 Task: Find connections with filter location Bedelē with filter topic #creativitywith filter profile language German with filter current company Schindler India with filter school Careers for Engineering Students with filter industry Skiing Facilities with filter service category Content Strategy with filter keywords title Financial Analyst
Action: Mouse moved to (200, 299)
Screenshot: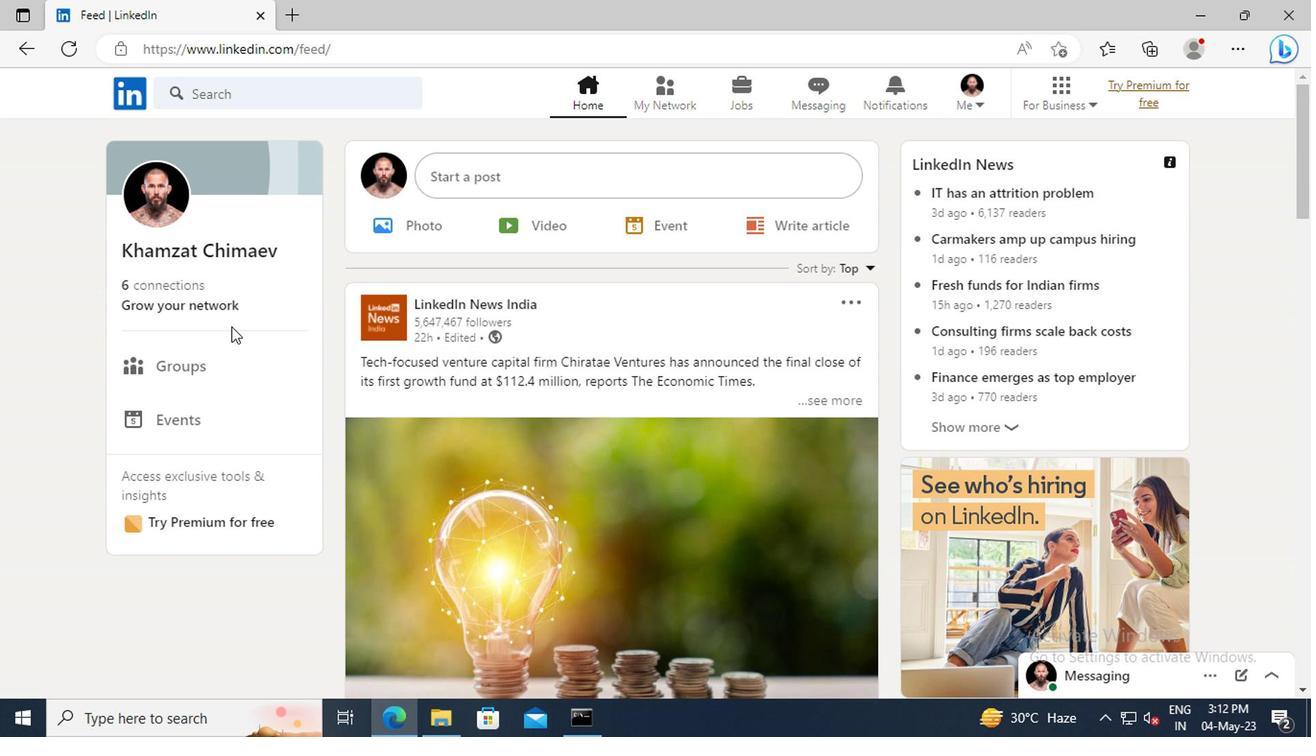 
Action: Mouse pressed left at (200, 299)
Screenshot: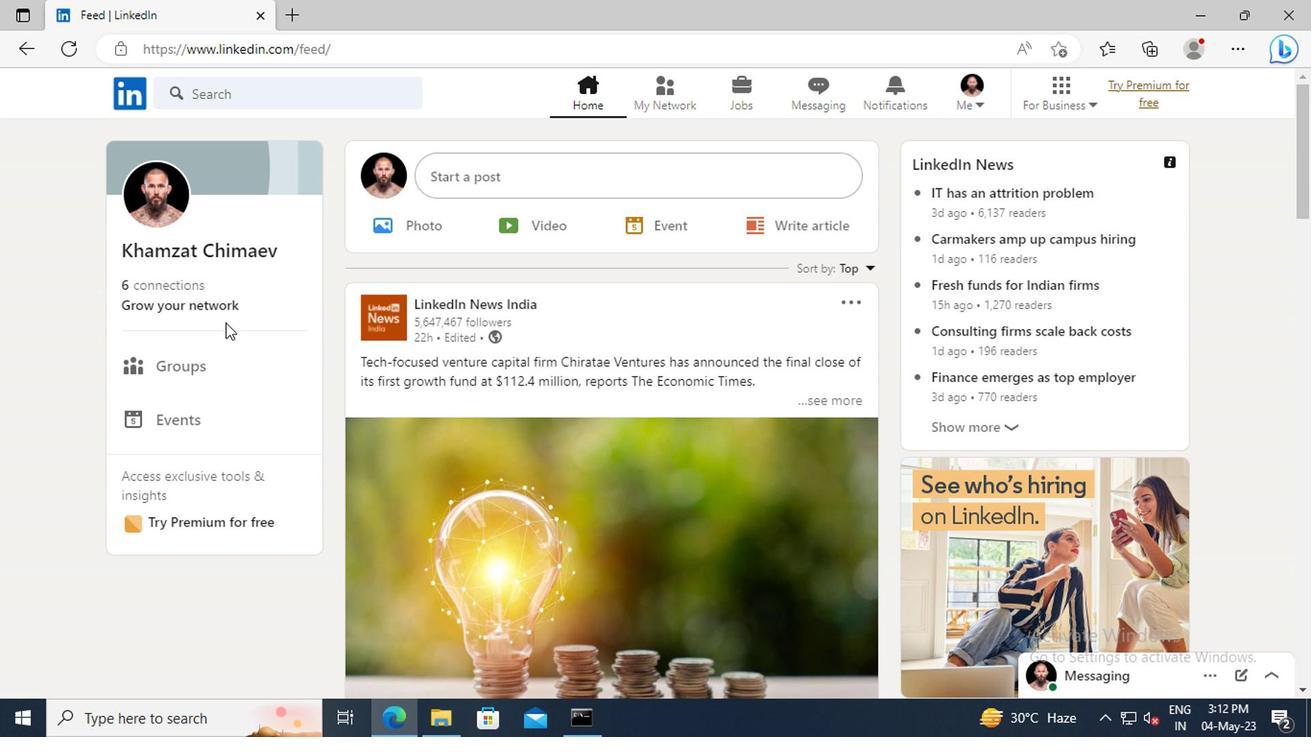 
Action: Mouse moved to (203, 204)
Screenshot: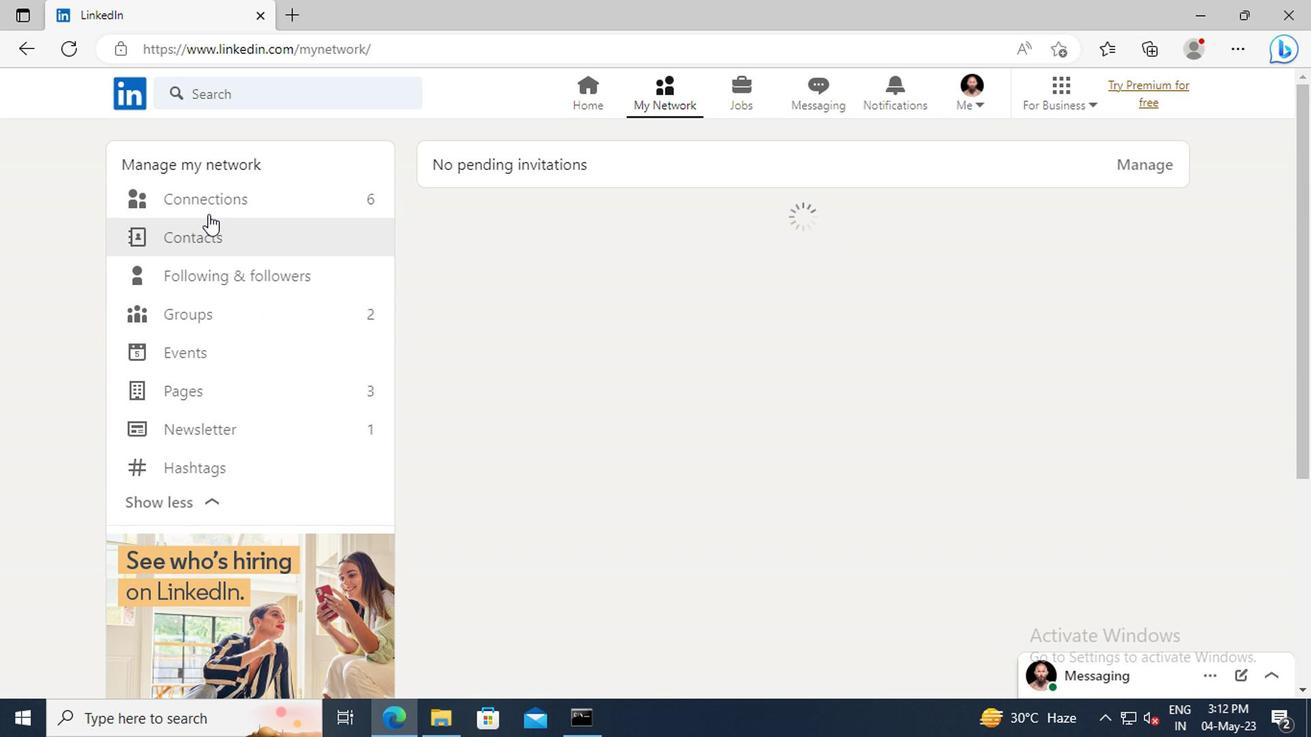 
Action: Mouse pressed left at (203, 204)
Screenshot: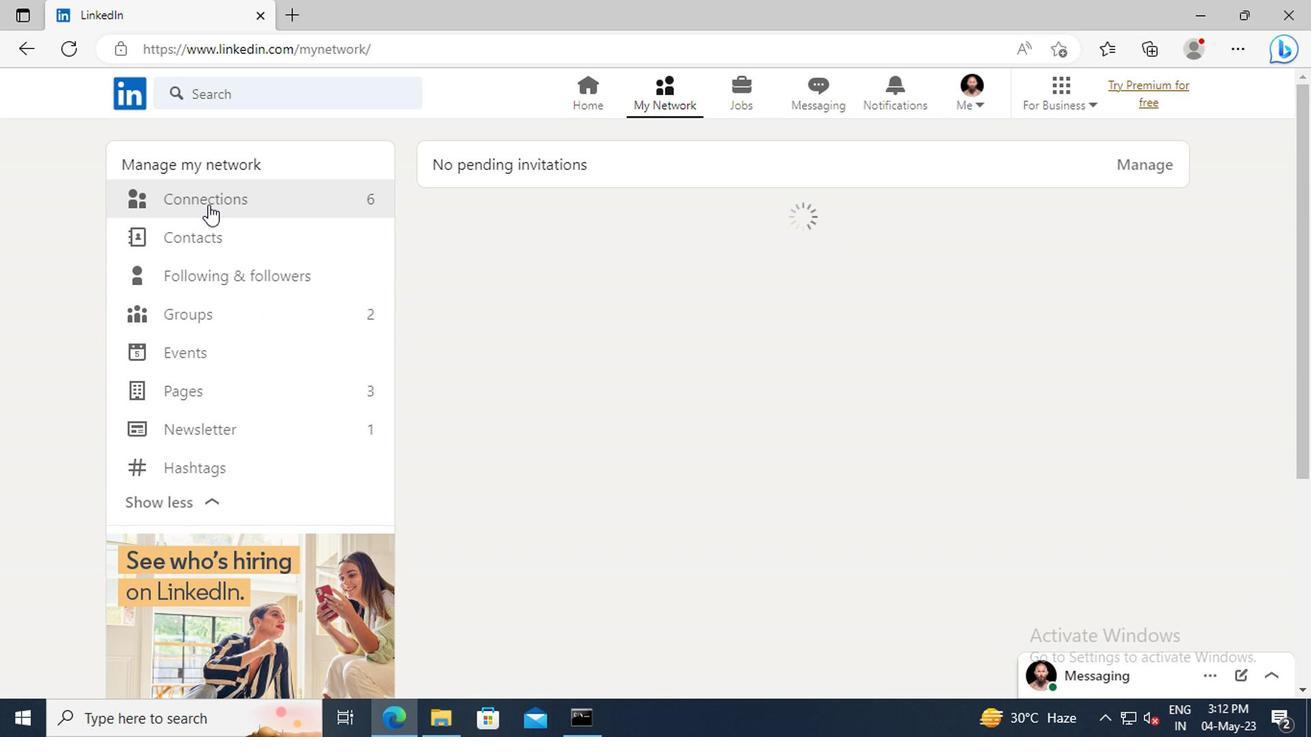 
Action: Mouse moved to (767, 208)
Screenshot: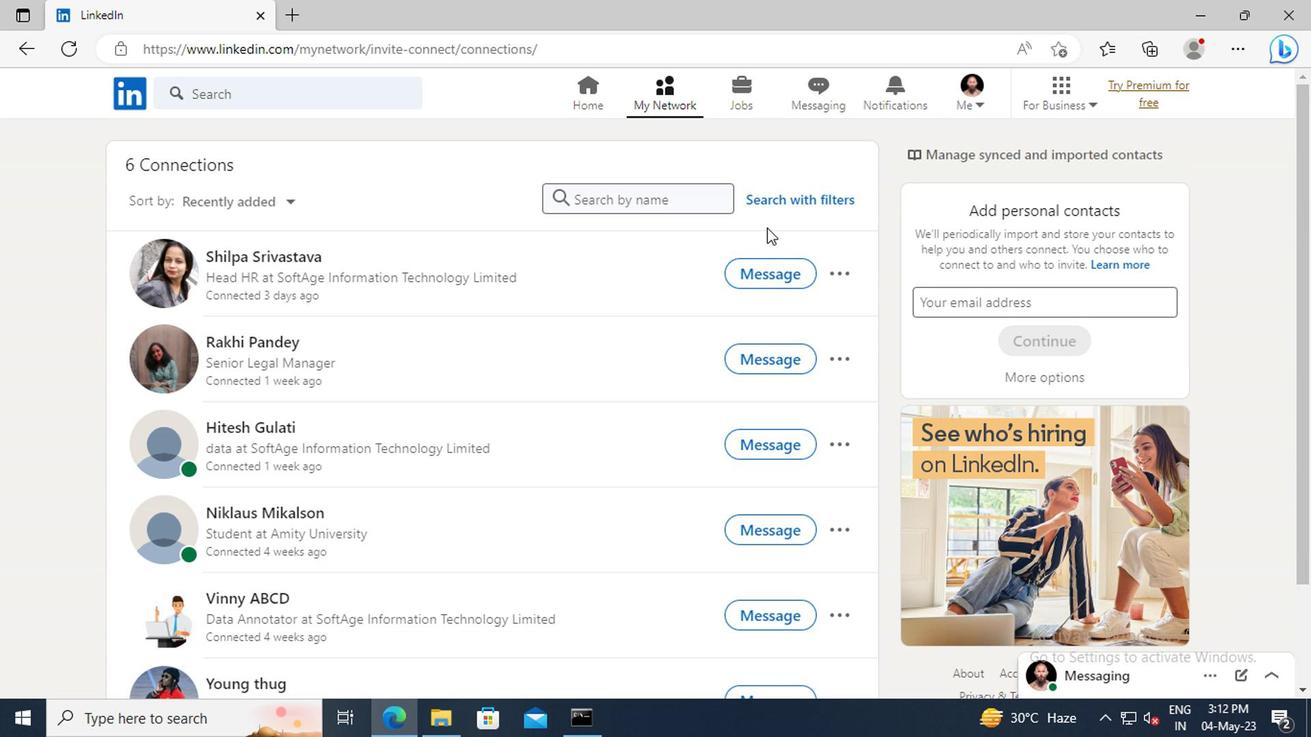 
Action: Mouse pressed left at (767, 208)
Screenshot: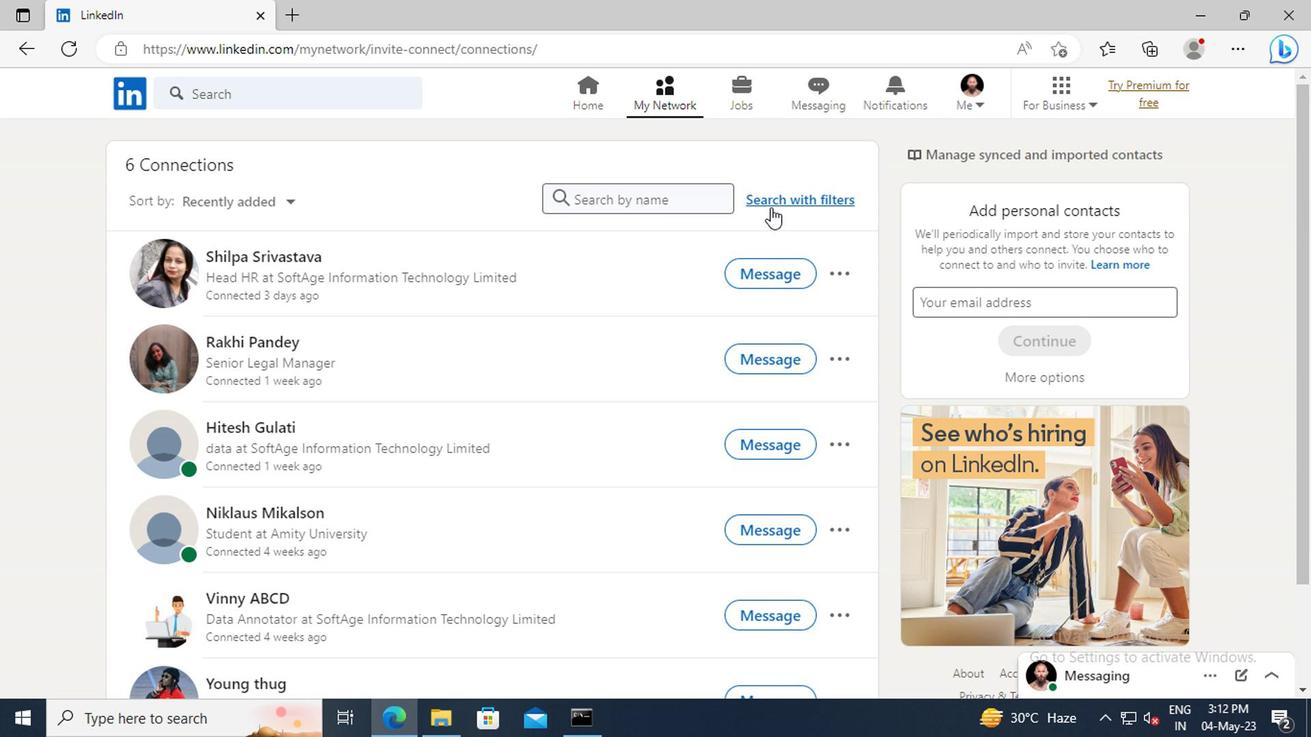 
Action: Mouse moved to (725, 154)
Screenshot: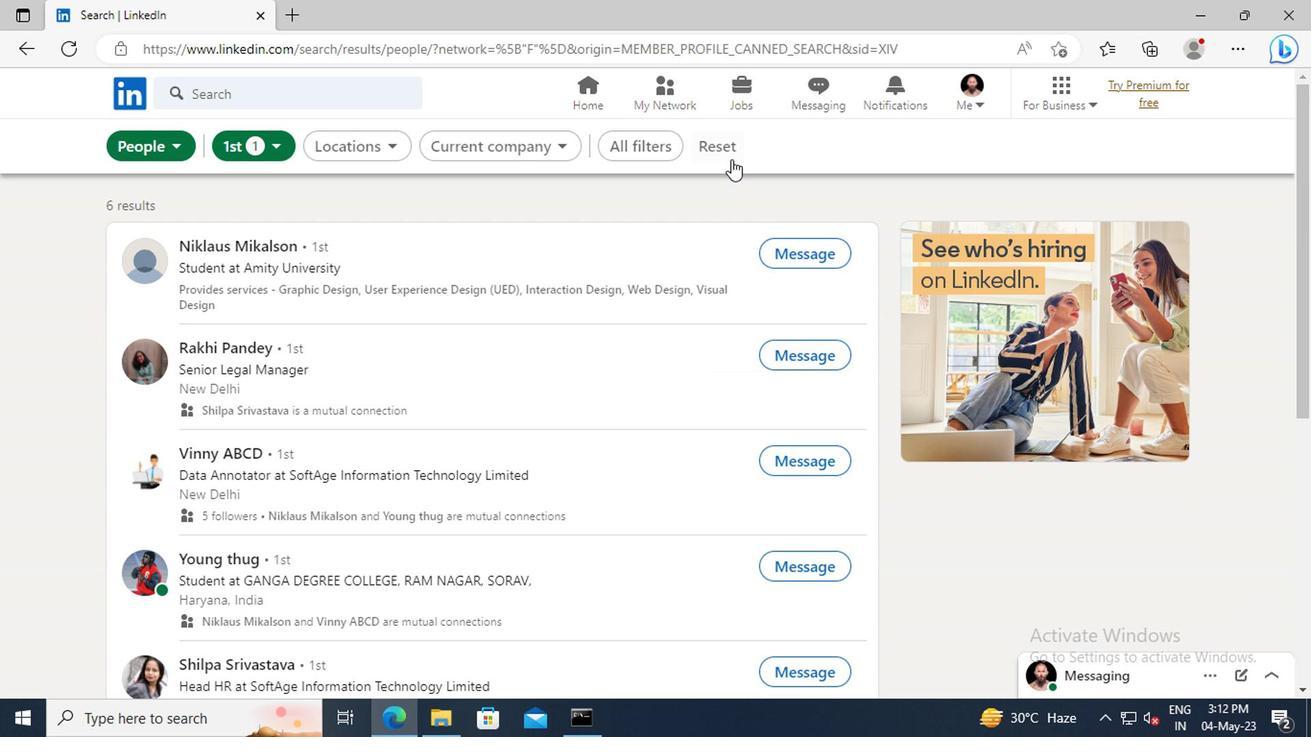 
Action: Mouse pressed left at (725, 154)
Screenshot: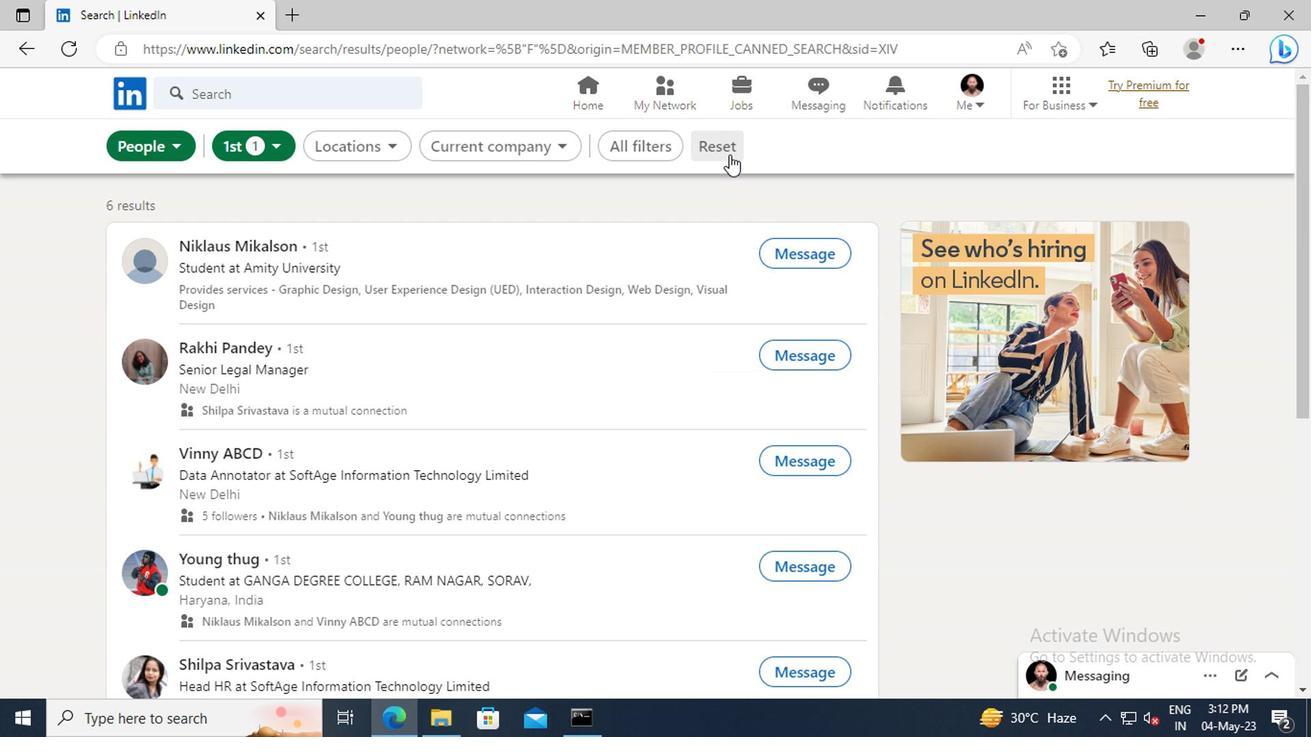 
Action: Mouse moved to (702, 154)
Screenshot: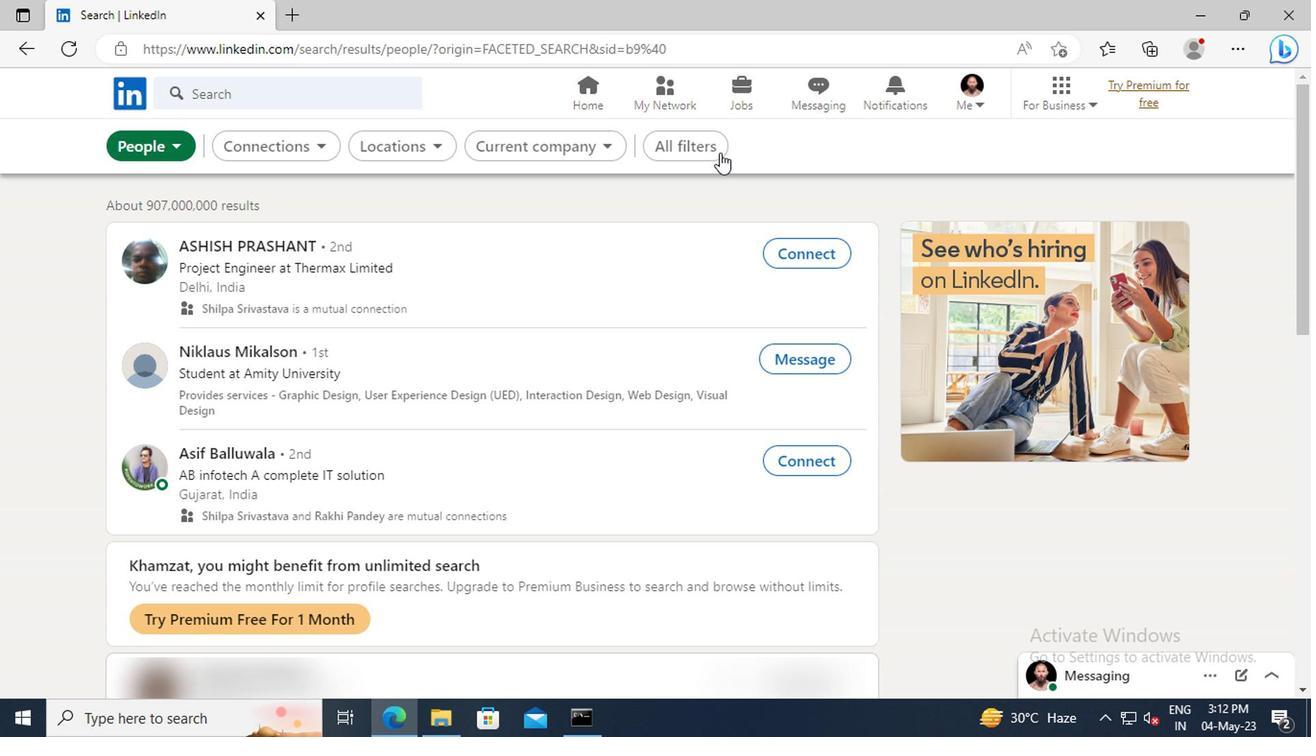 
Action: Mouse pressed left at (702, 154)
Screenshot: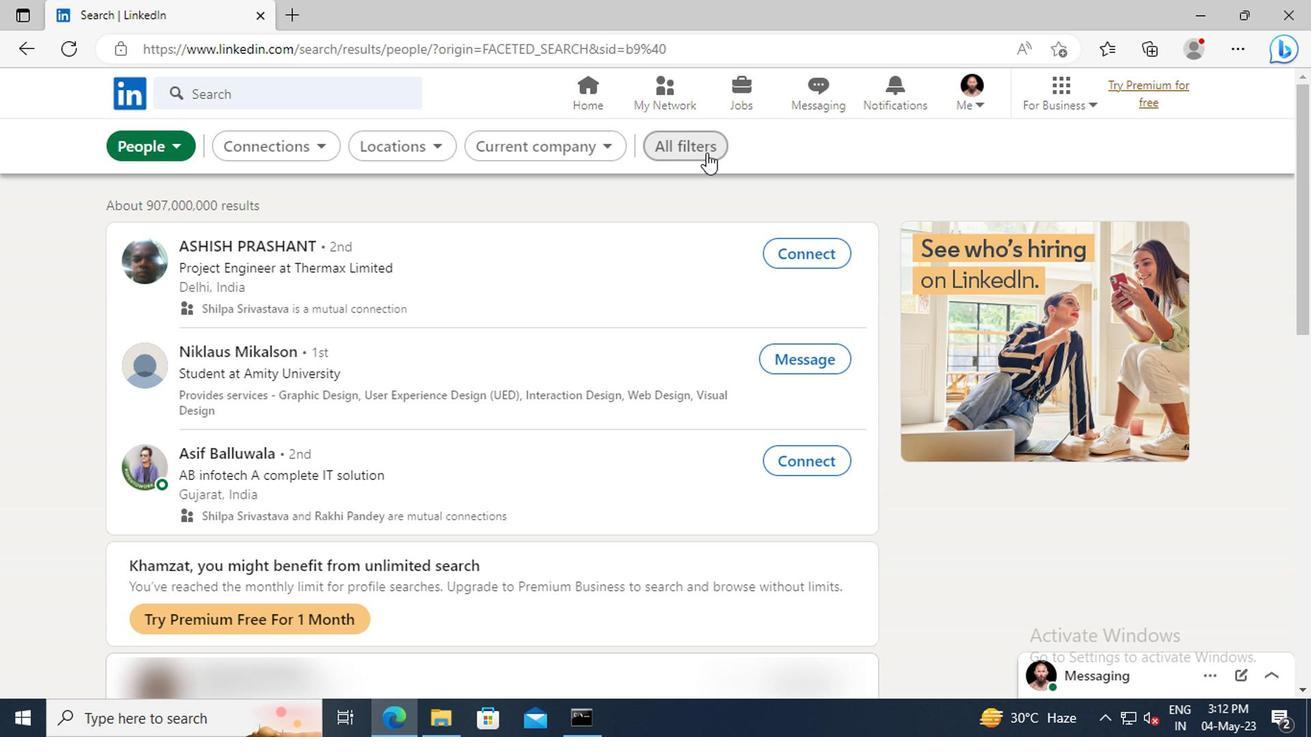 
Action: Mouse moved to (1110, 399)
Screenshot: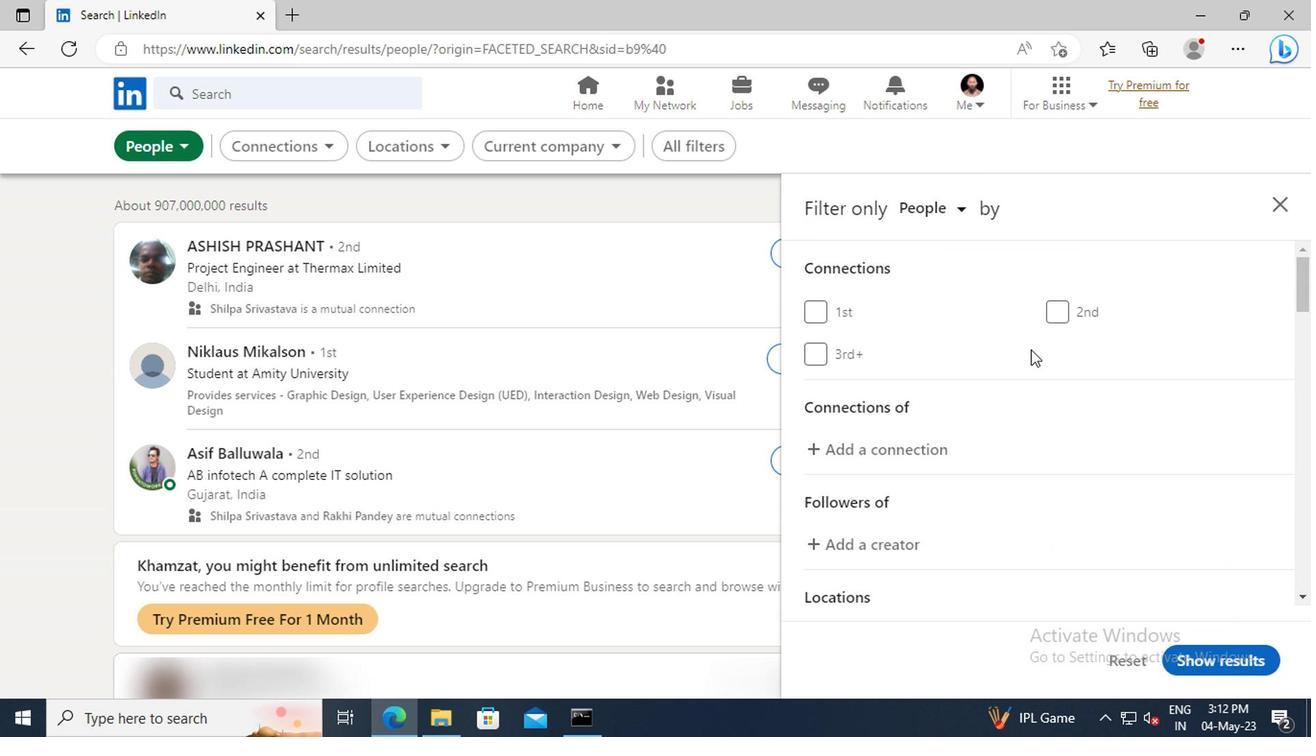 
Action: Mouse scrolled (1110, 398) with delta (0, -1)
Screenshot: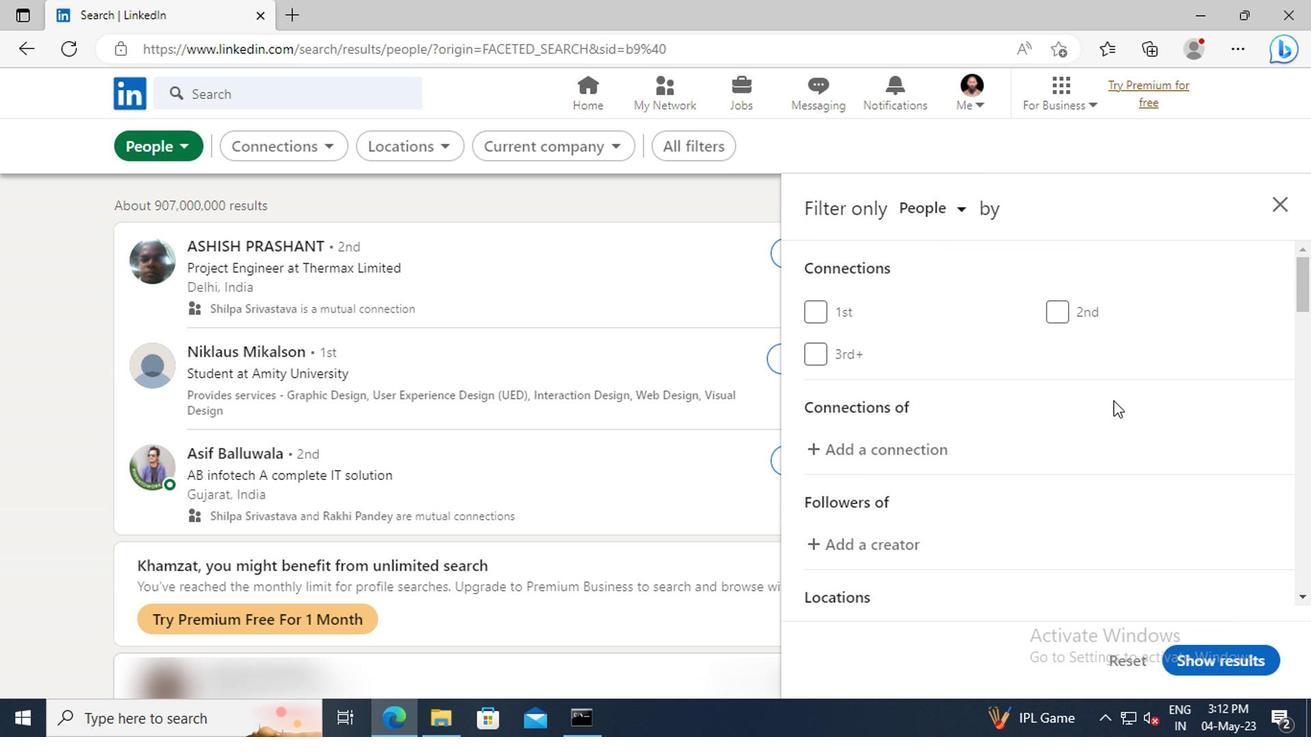 
Action: Mouse scrolled (1110, 398) with delta (0, -1)
Screenshot: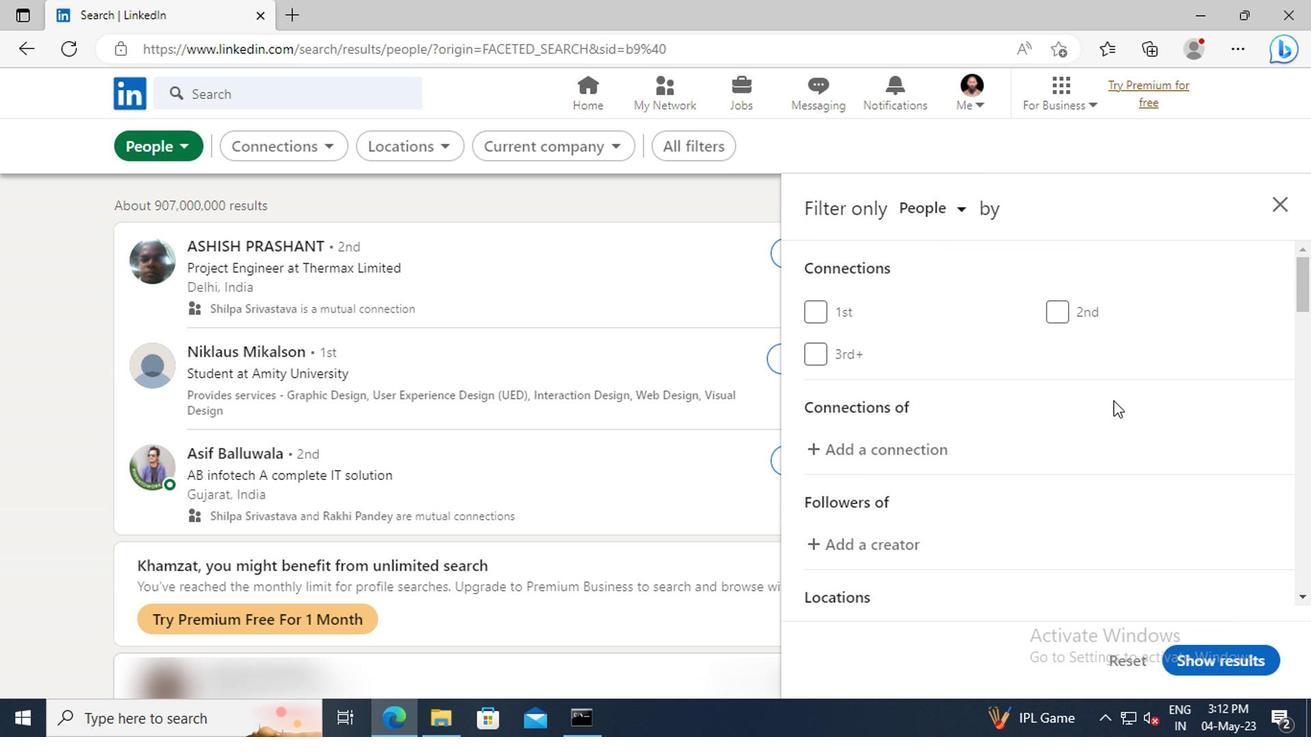 
Action: Mouse scrolled (1110, 398) with delta (0, -1)
Screenshot: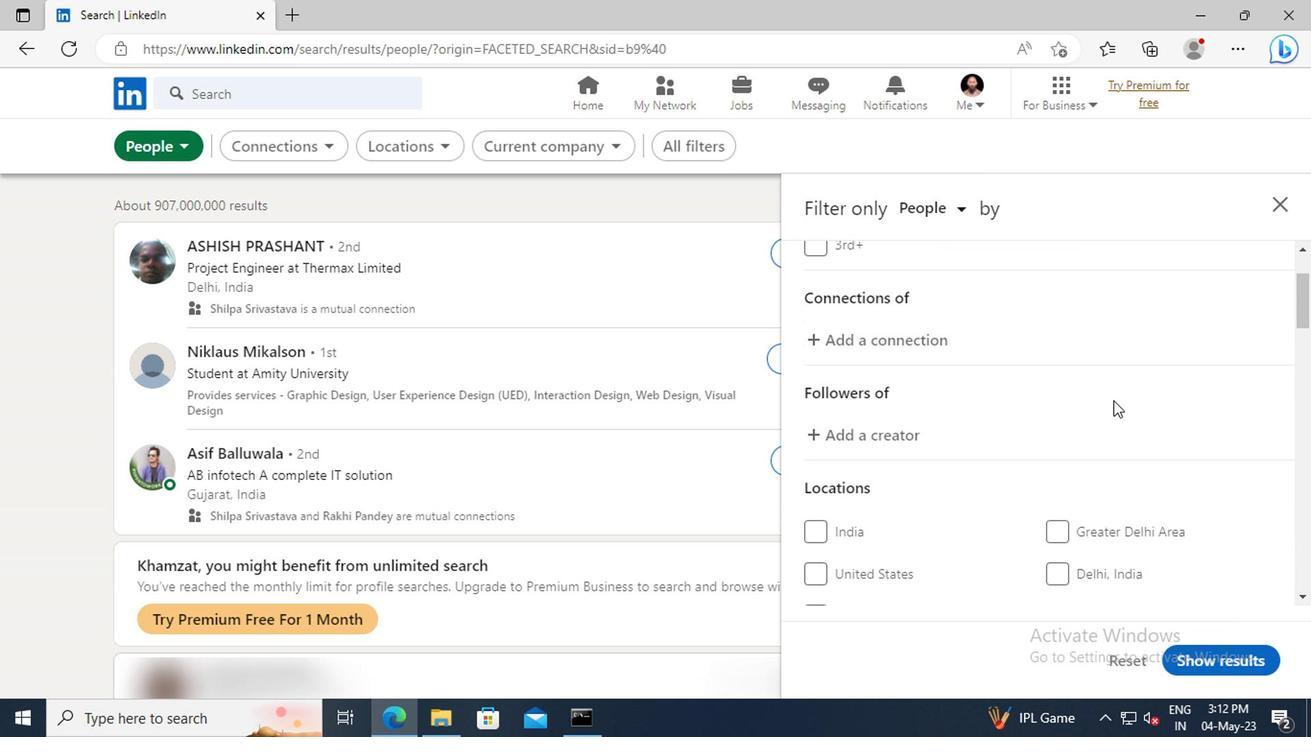 
Action: Mouse scrolled (1110, 398) with delta (0, -1)
Screenshot: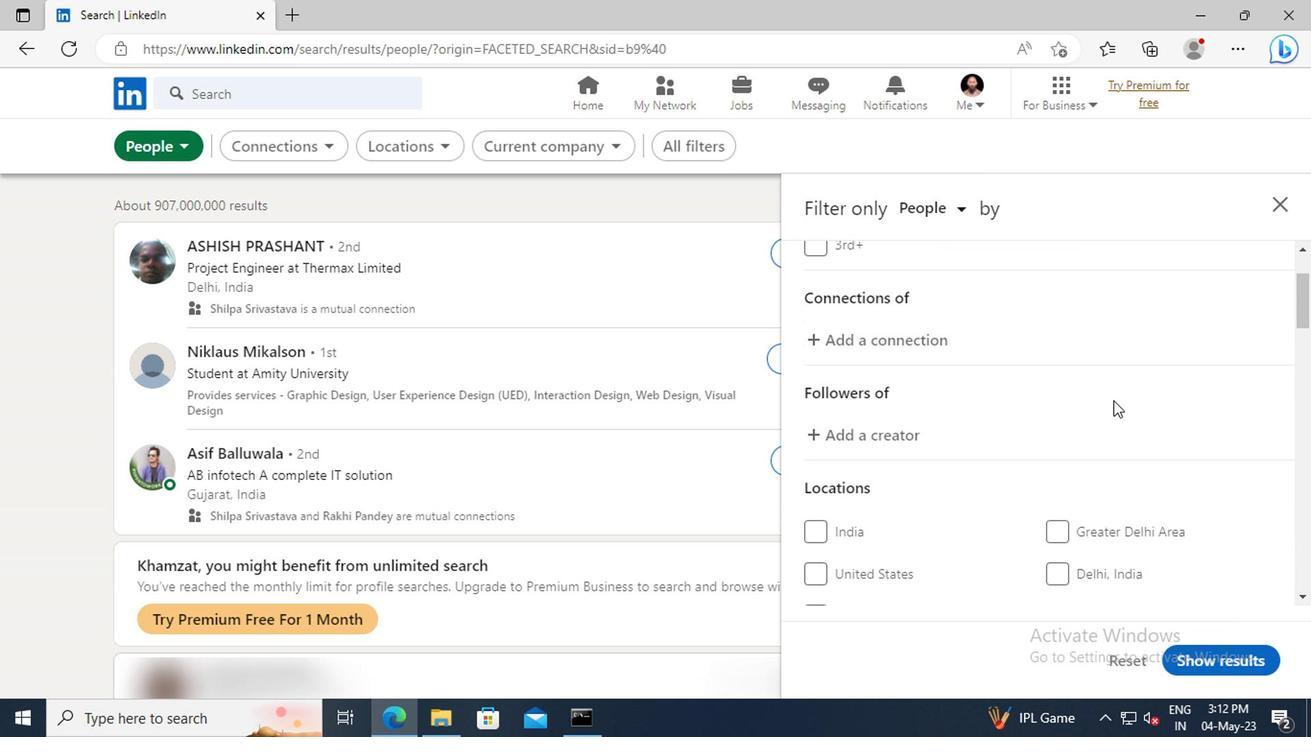 
Action: Mouse scrolled (1110, 398) with delta (0, -1)
Screenshot: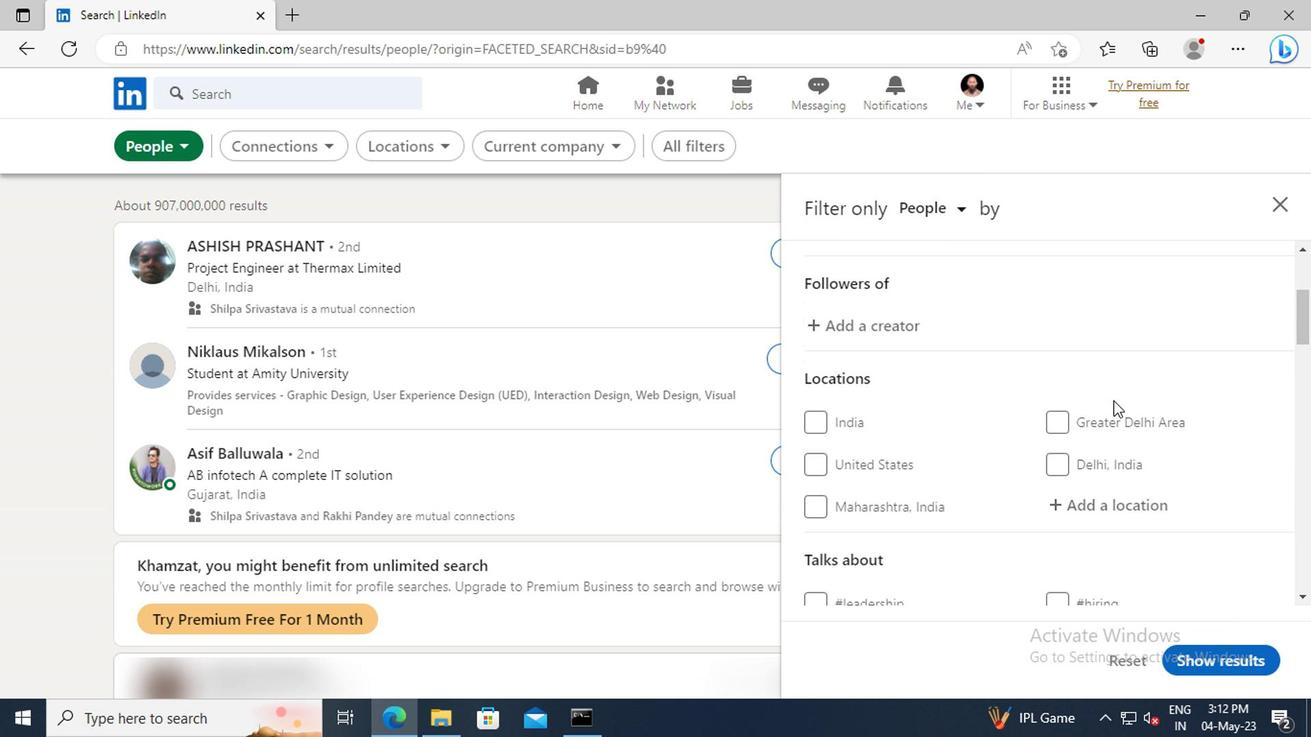 
Action: Mouse scrolled (1110, 398) with delta (0, -1)
Screenshot: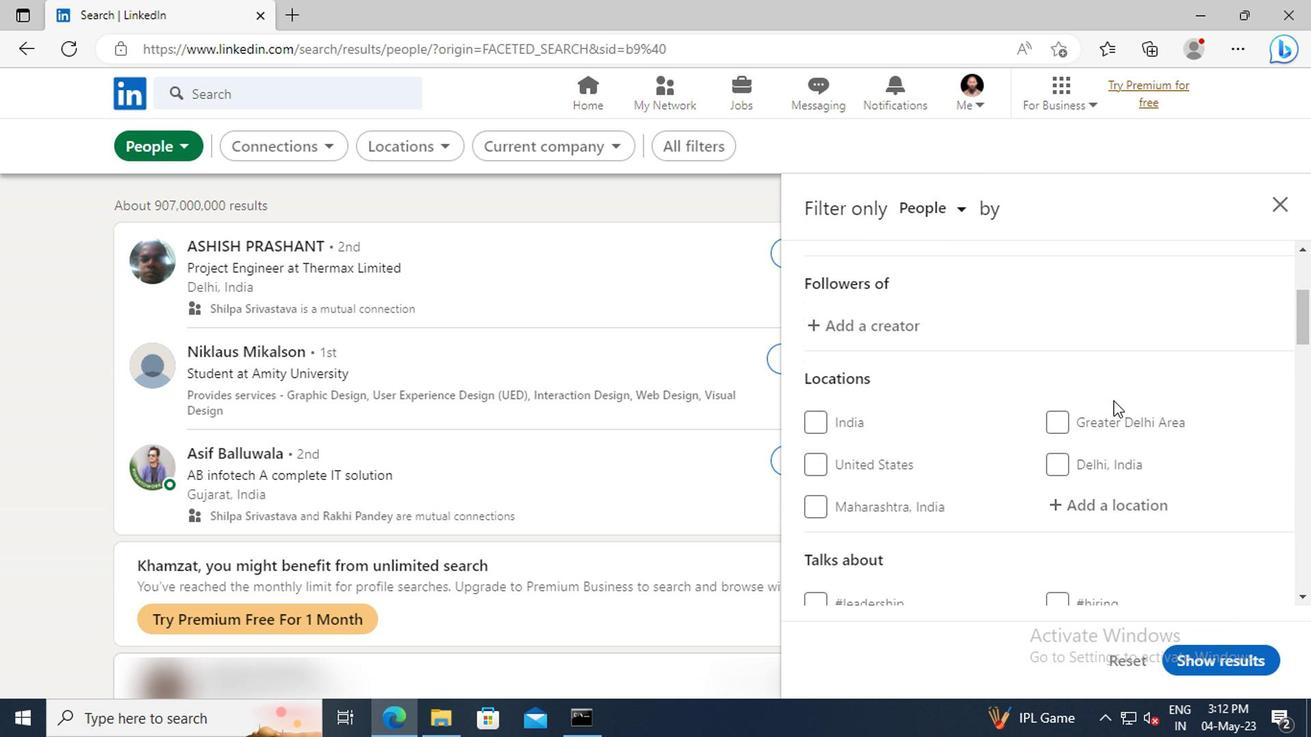 
Action: Mouse moved to (1110, 402)
Screenshot: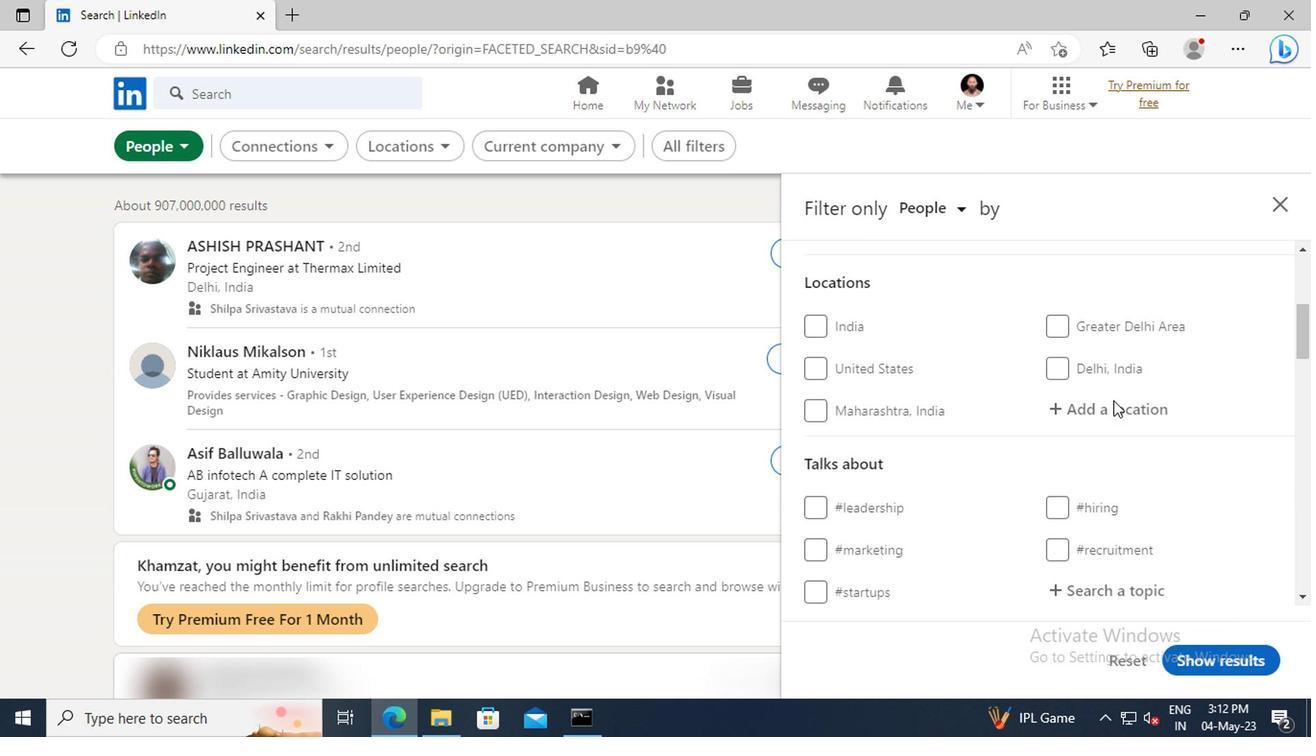 
Action: Mouse pressed left at (1110, 402)
Screenshot: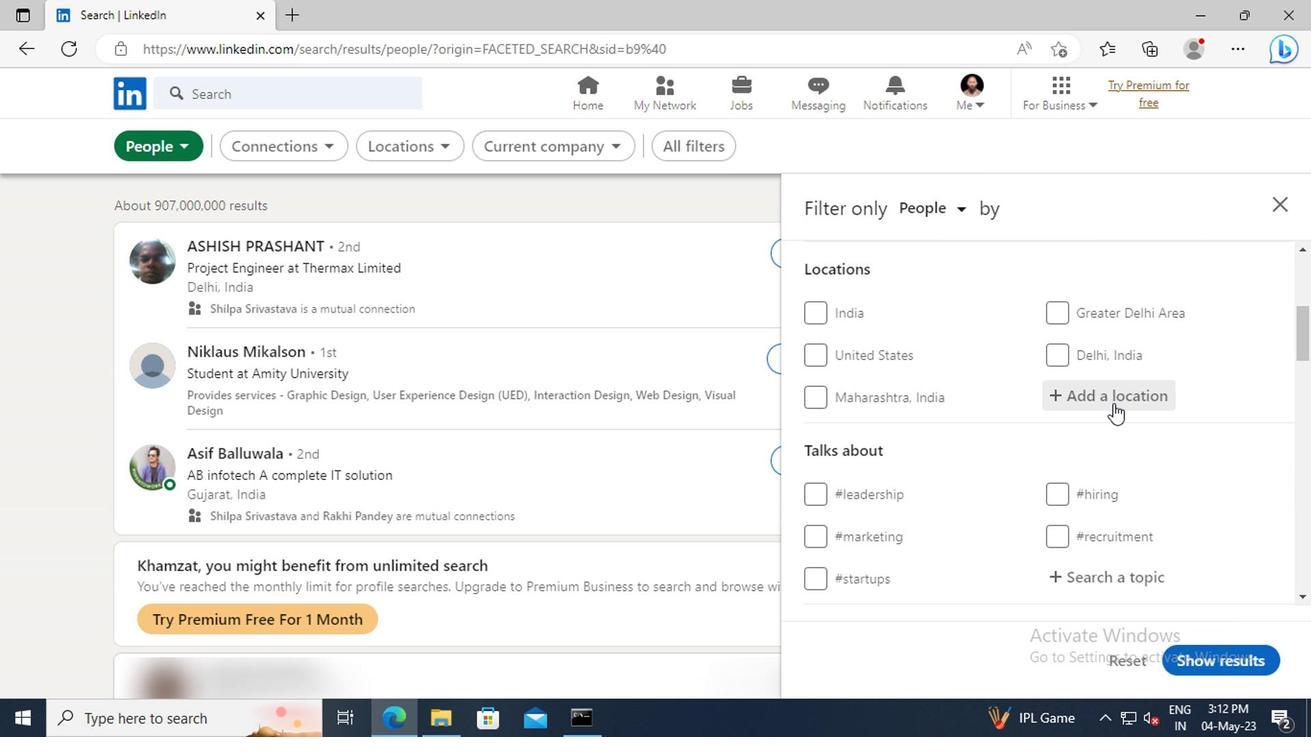 
Action: Key pressed <Key.shift>BEDELE<Key.enter>
Screenshot: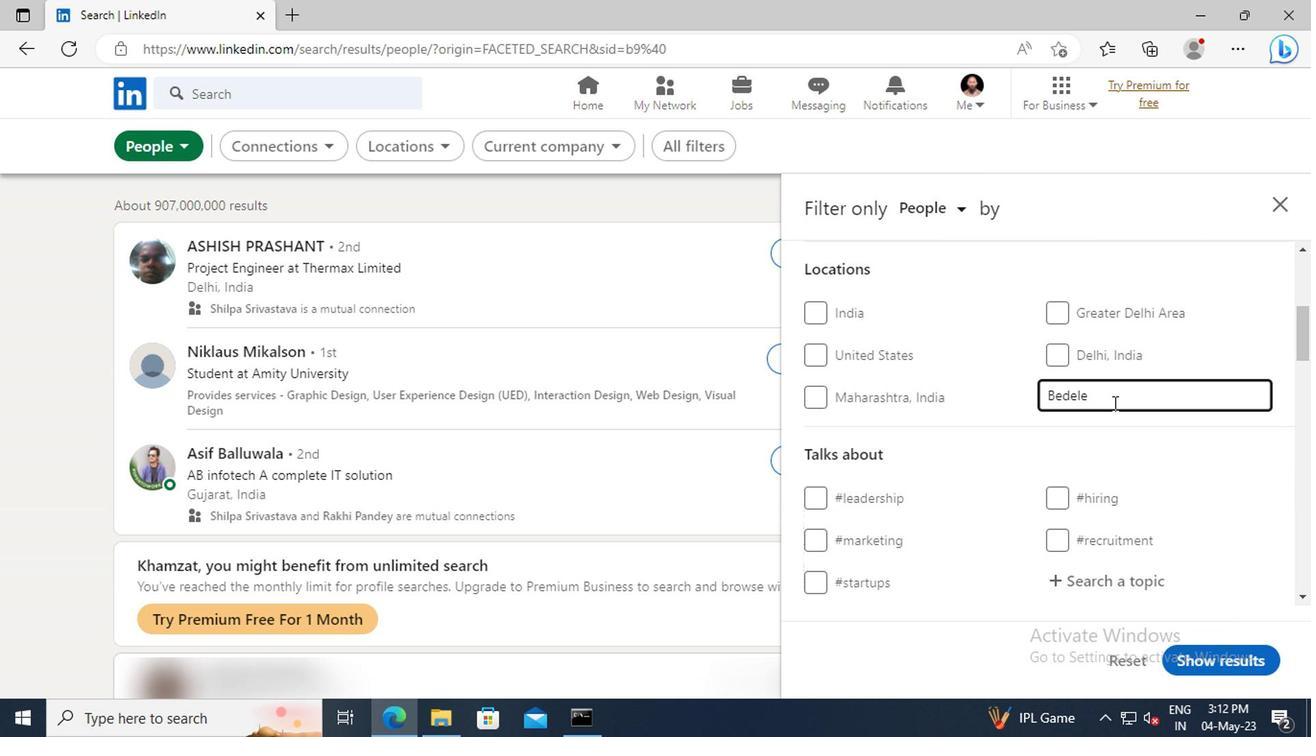 
Action: Mouse scrolled (1110, 400) with delta (0, -1)
Screenshot: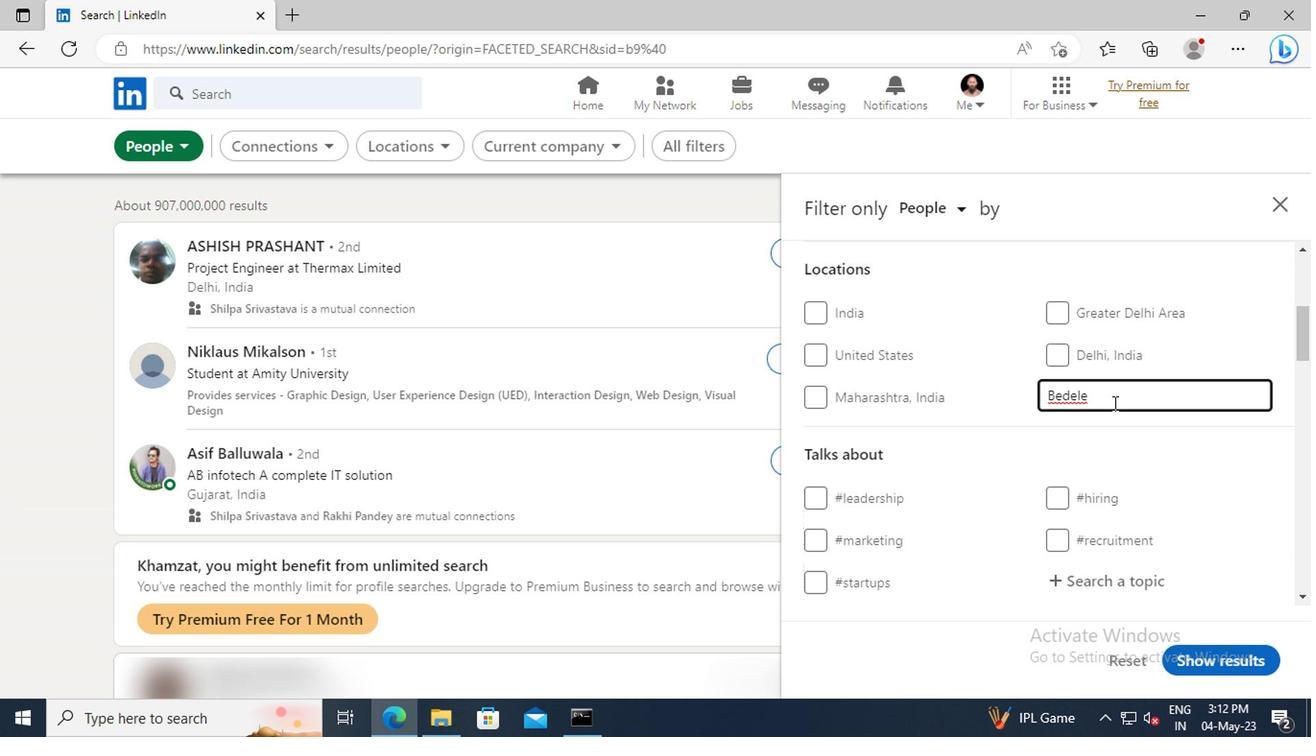 
Action: Mouse scrolled (1110, 400) with delta (0, -1)
Screenshot: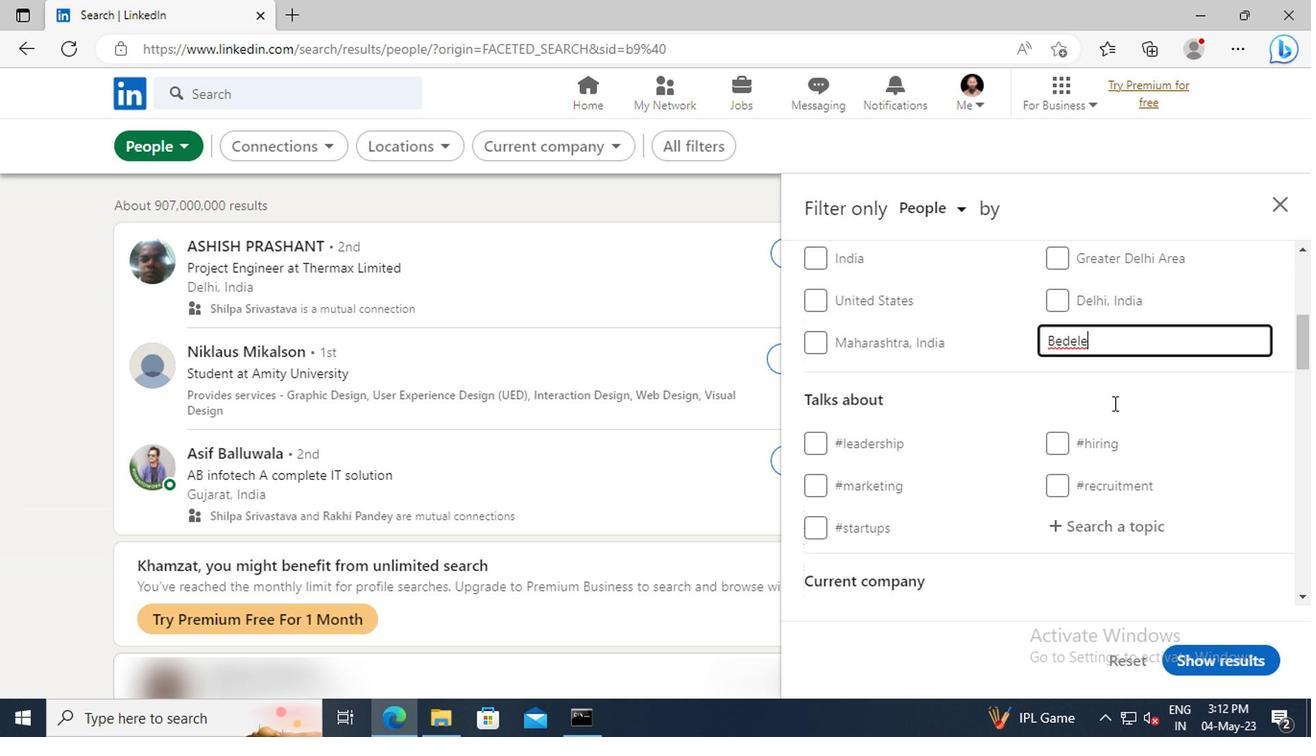 
Action: Mouse scrolled (1110, 400) with delta (0, -1)
Screenshot: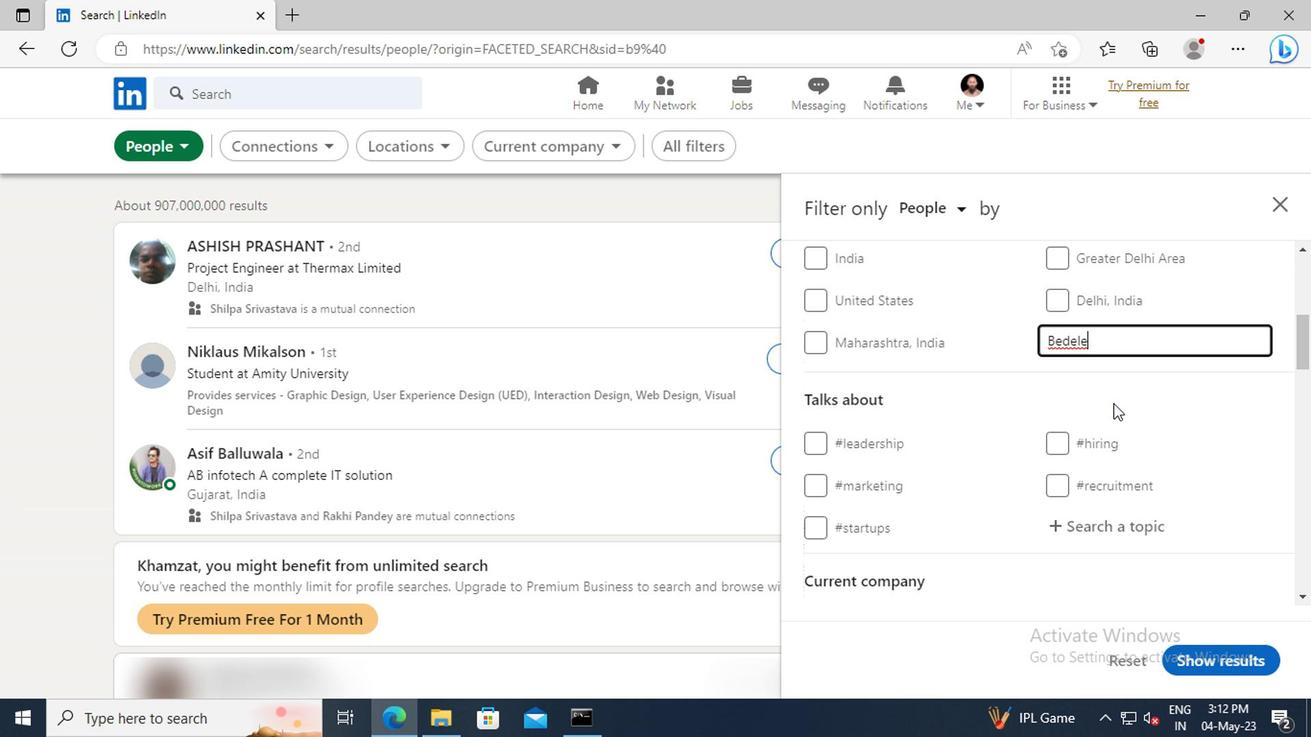 
Action: Mouse moved to (1107, 409)
Screenshot: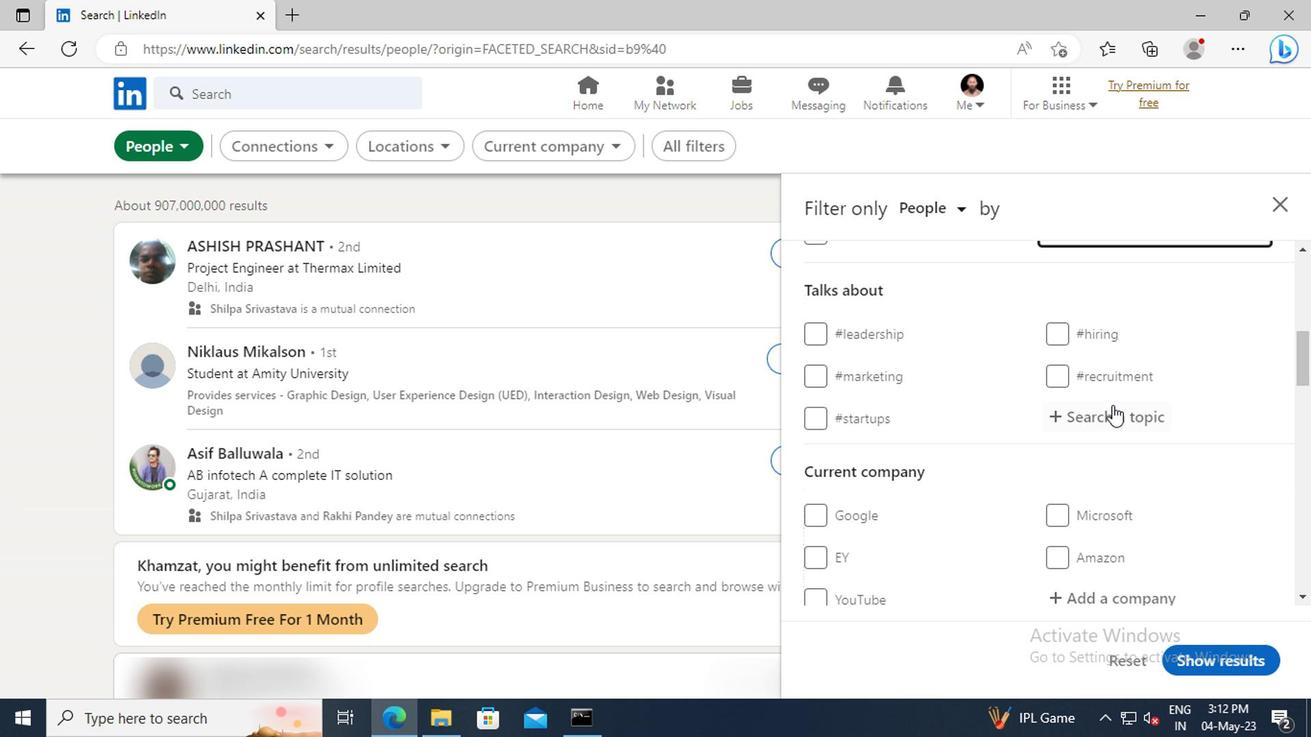 
Action: Mouse pressed left at (1107, 409)
Screenshot: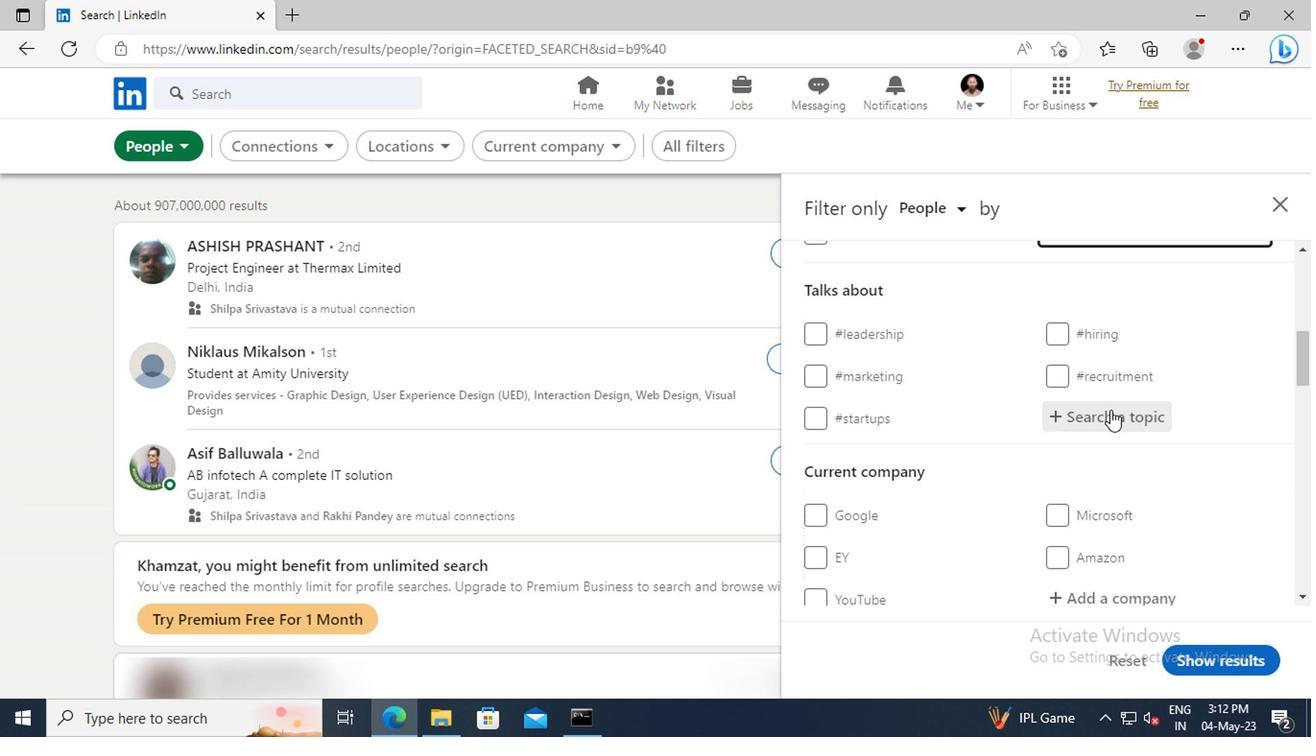 
Action: Key pressed CREATIVIT
Screenshot: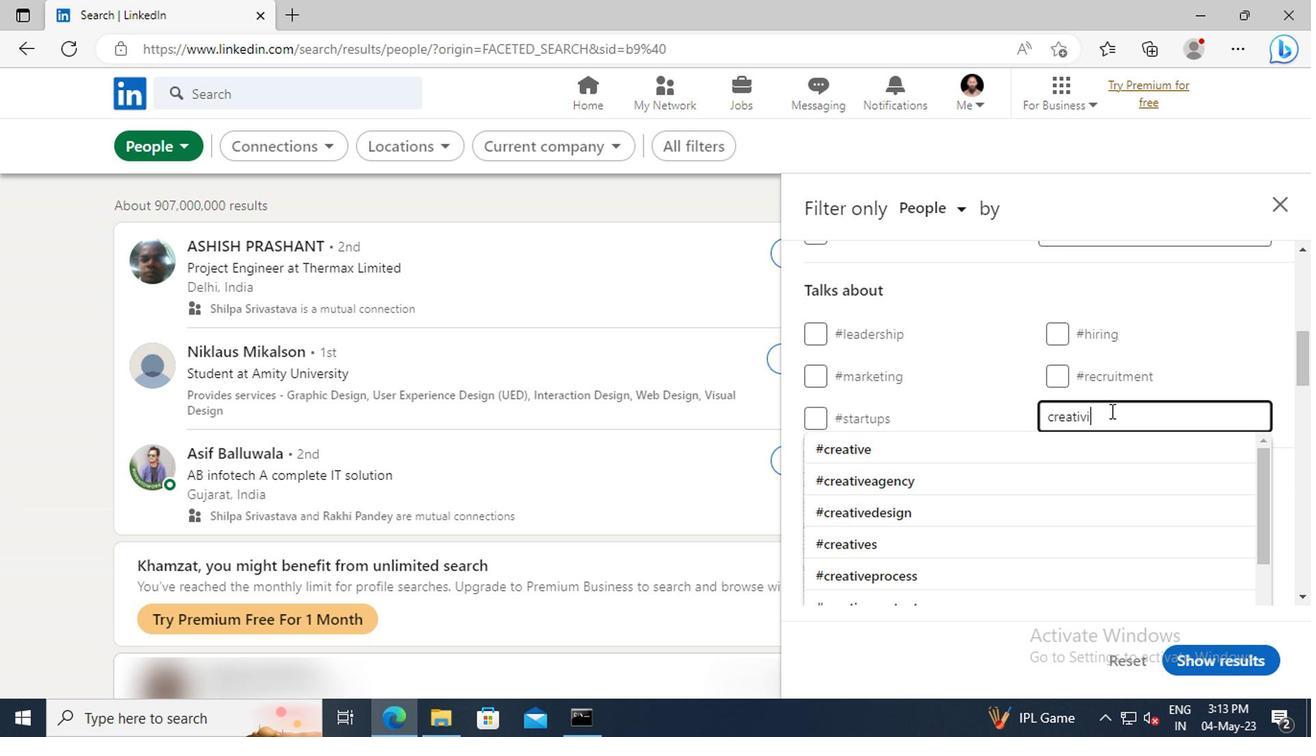 
Action: Mouse moved to (1116, 446)
Screenshot: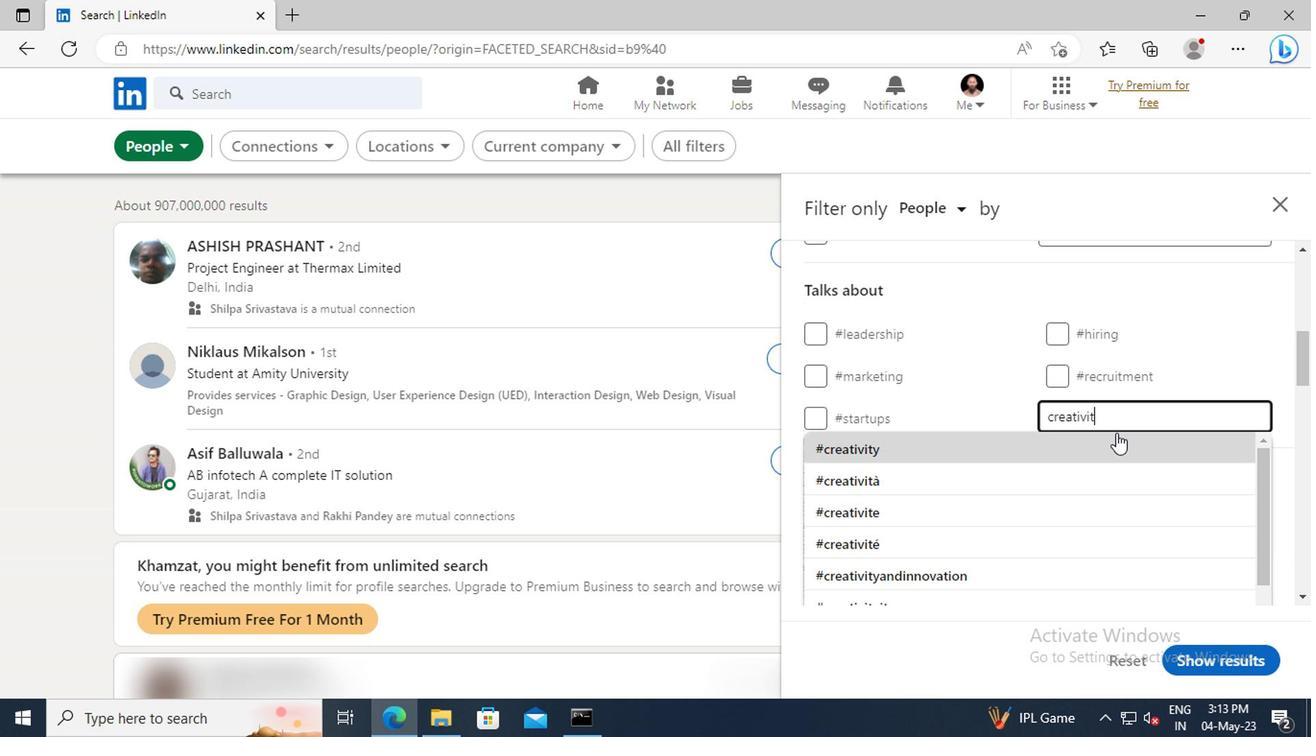 
Action: Mouse pressed left at (1116, 446)
Screenshot: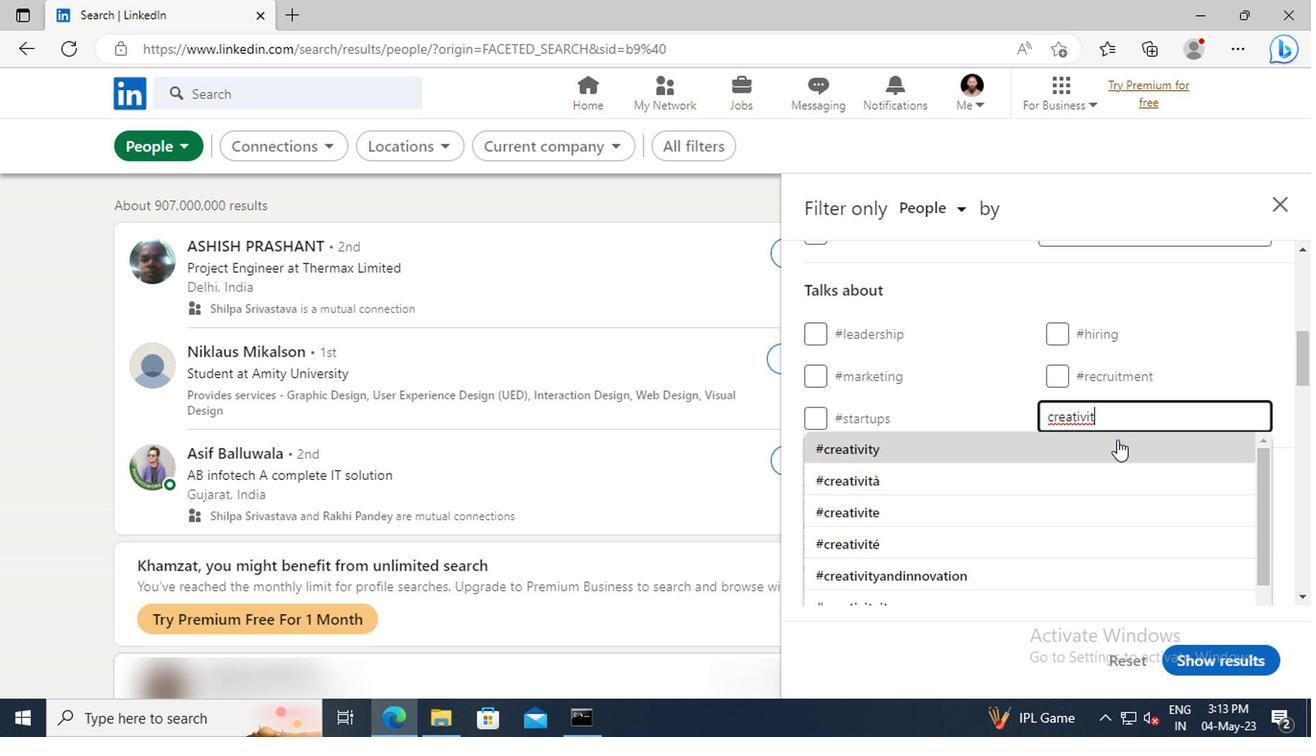 
Action: Mouse scrolled (1116, 444) with delta (0, -1)
Screenshot: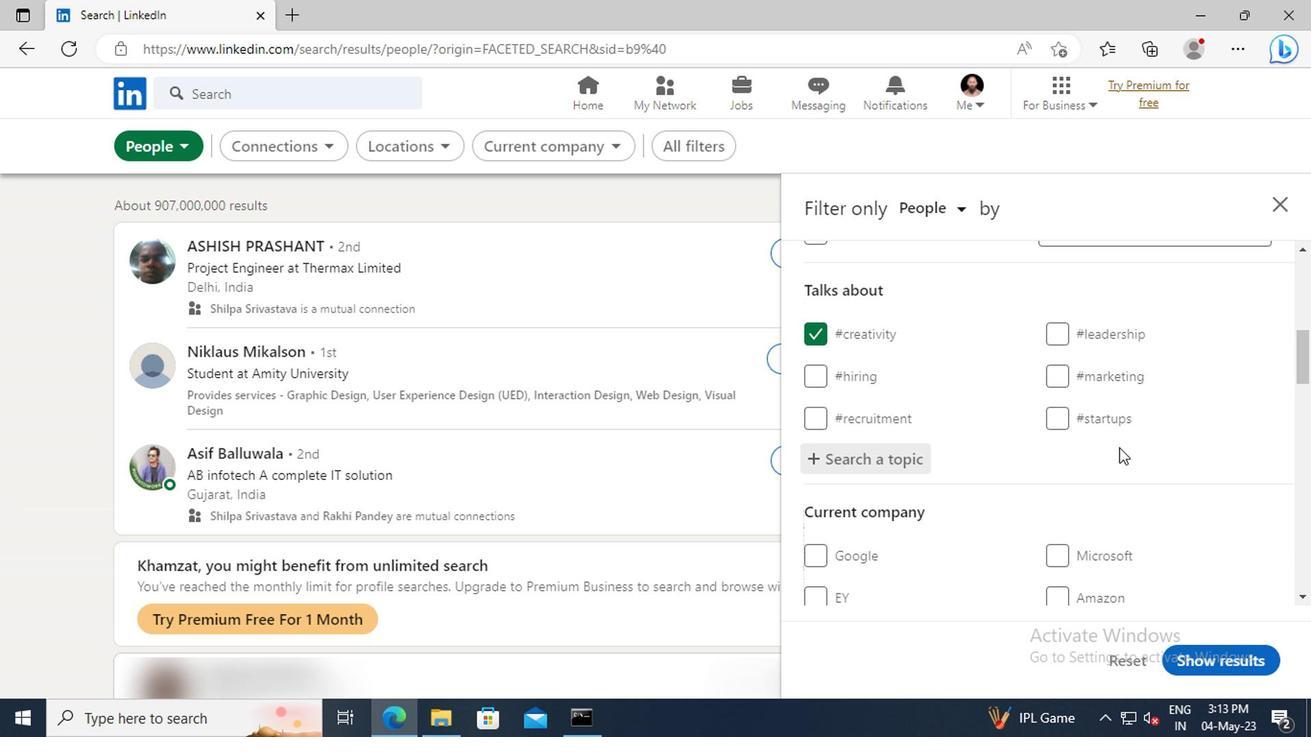
Action: Mouse scrolled (1116, 444) with delta (0, -1)
Screenshot: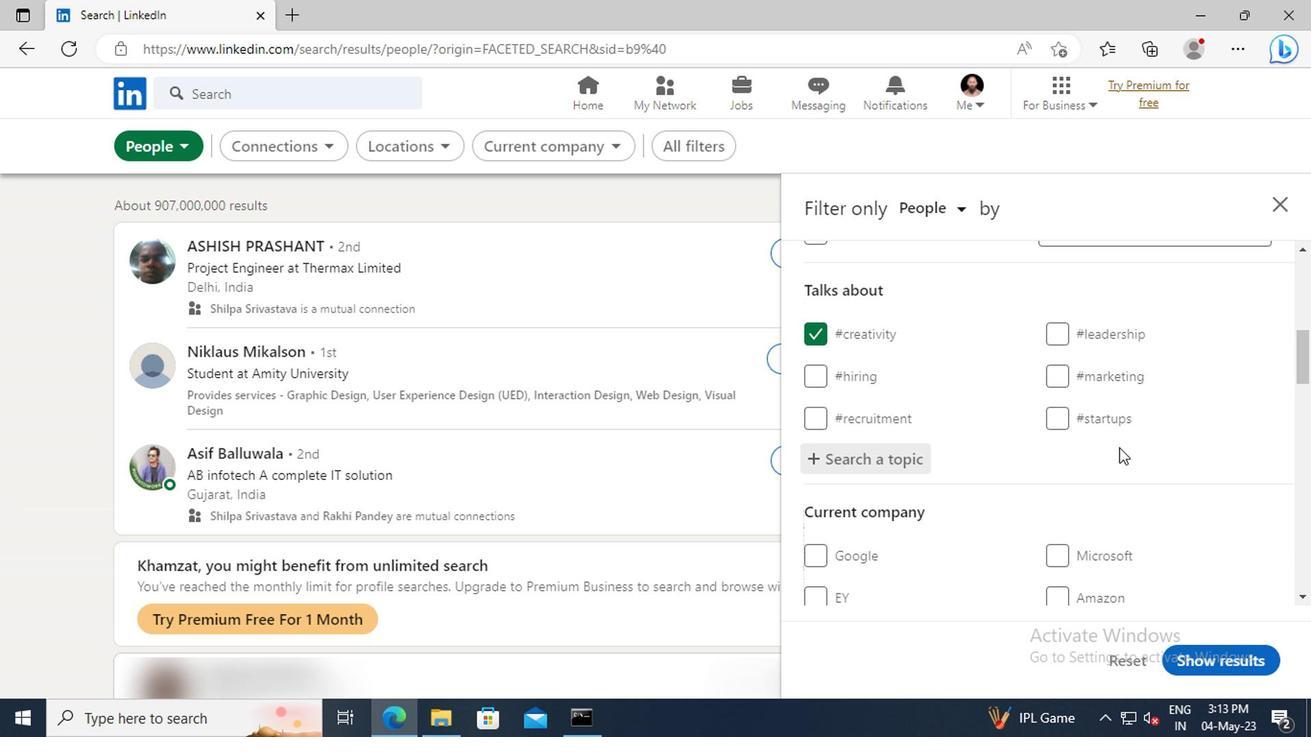 
Action: Mouse scrolled (1116, 444) with delta (0, -1)
Screenshot: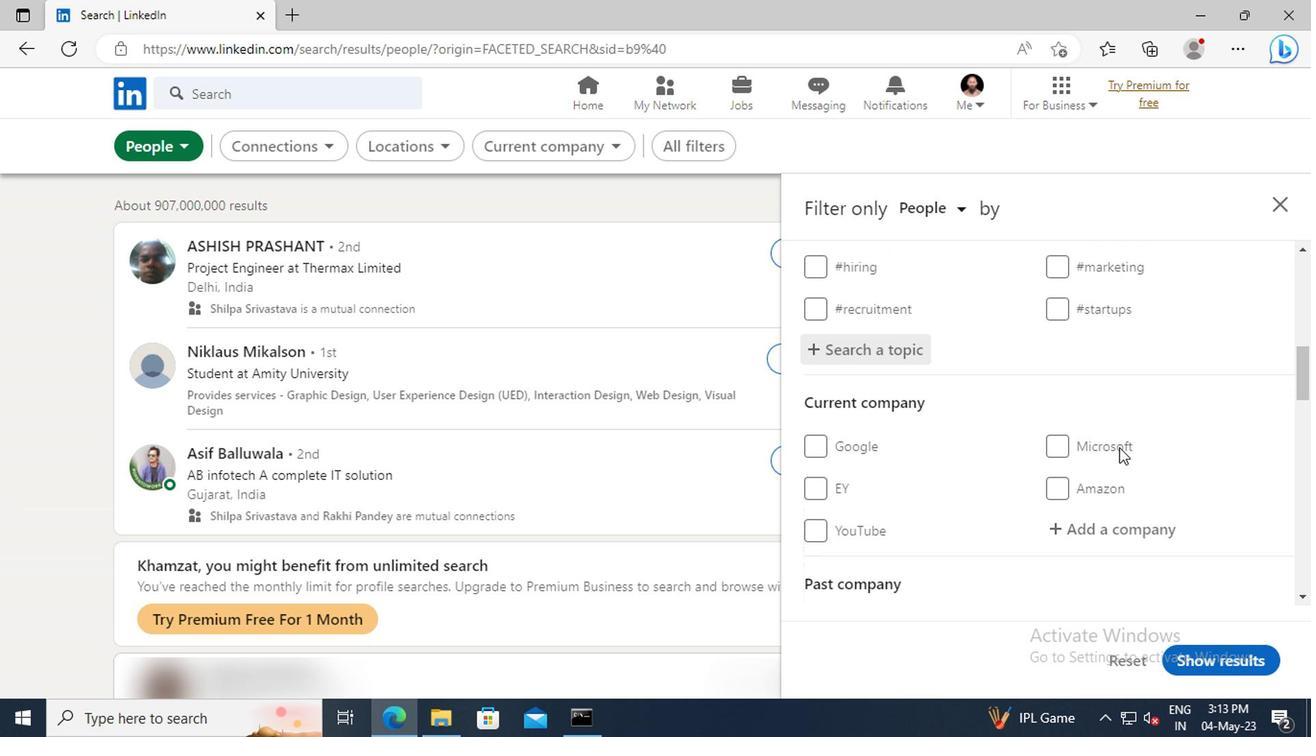 
Action: Mouse scrolled (1116, 444) with delta (0, -1)
Screenshot: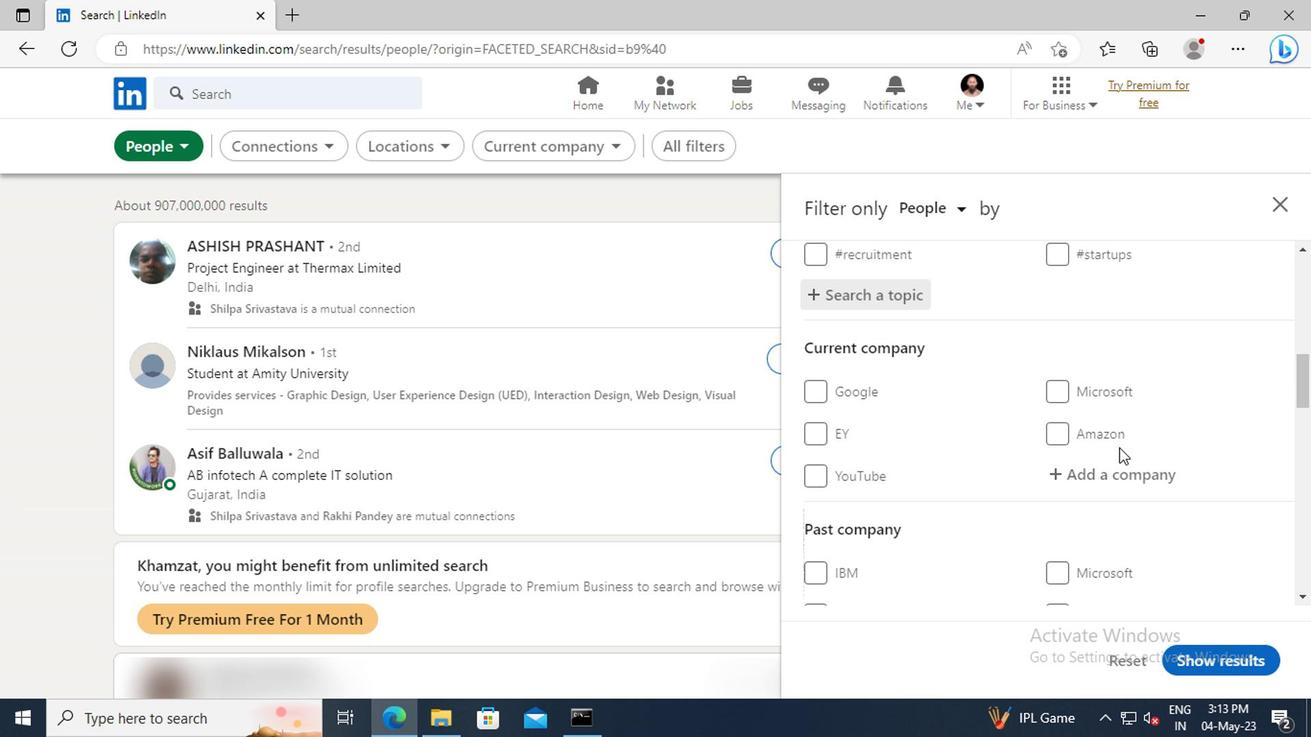 
Action: Mouse scrolled (1116, 444) with delta (0, -1)
Screenshot: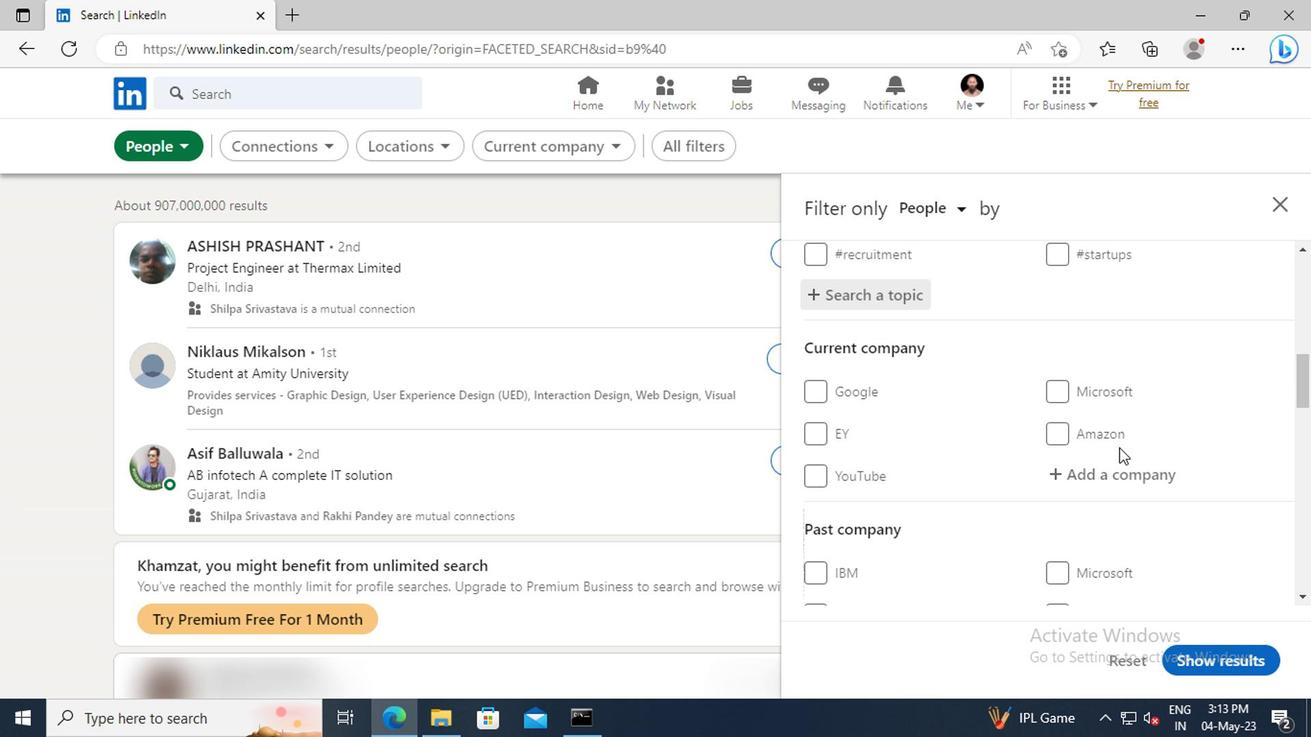 
Action: Mouse scrolled (1116, 444) with delta (0, -1)
Screenshot: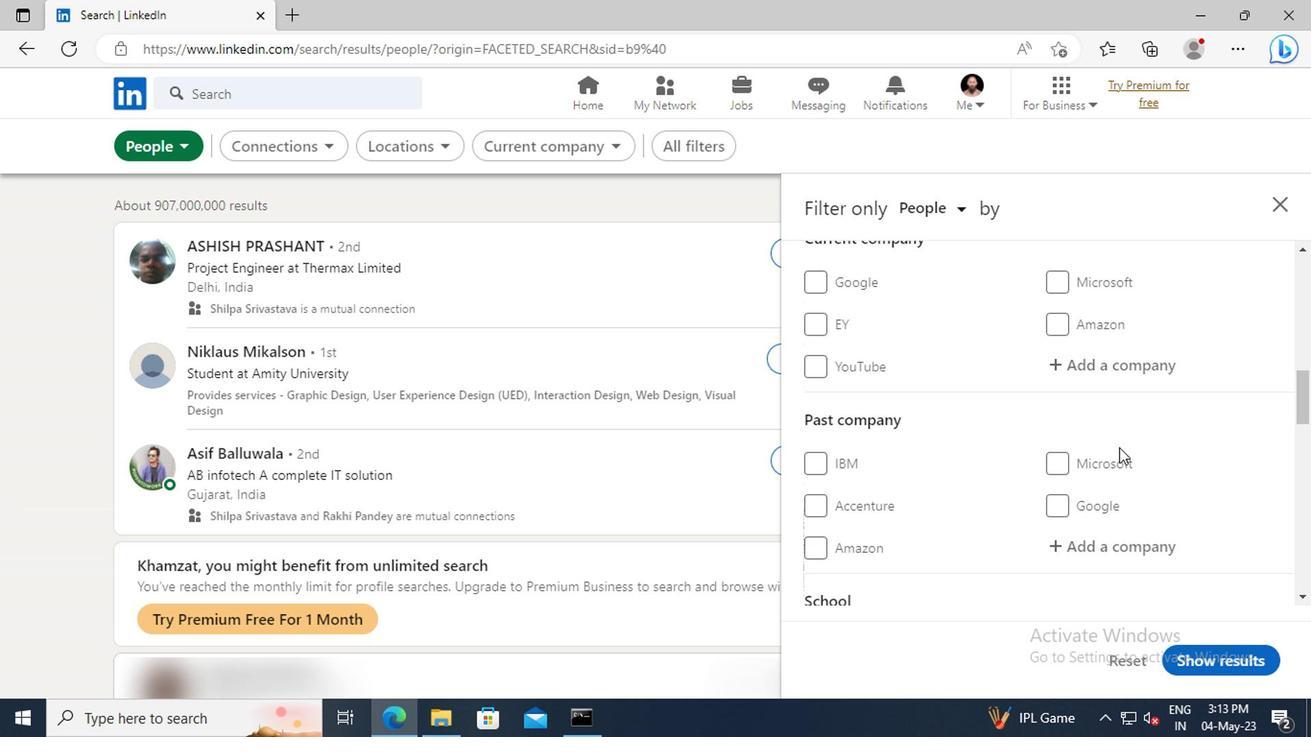 
Action: Mouse scrolled (1116, 444) with delta (0, -1)
Screenshot: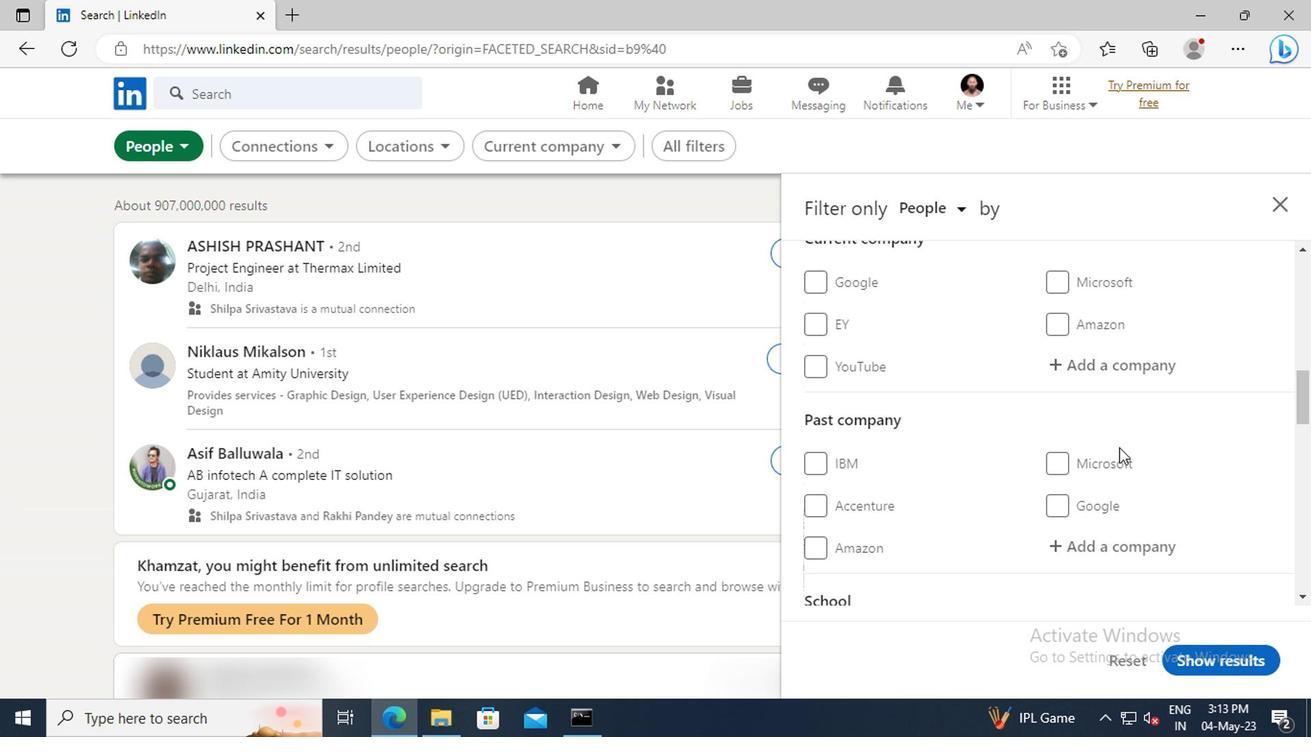 
Action: Mouse scrolled (1116, 444) with delta (0, -1)
Screenshot: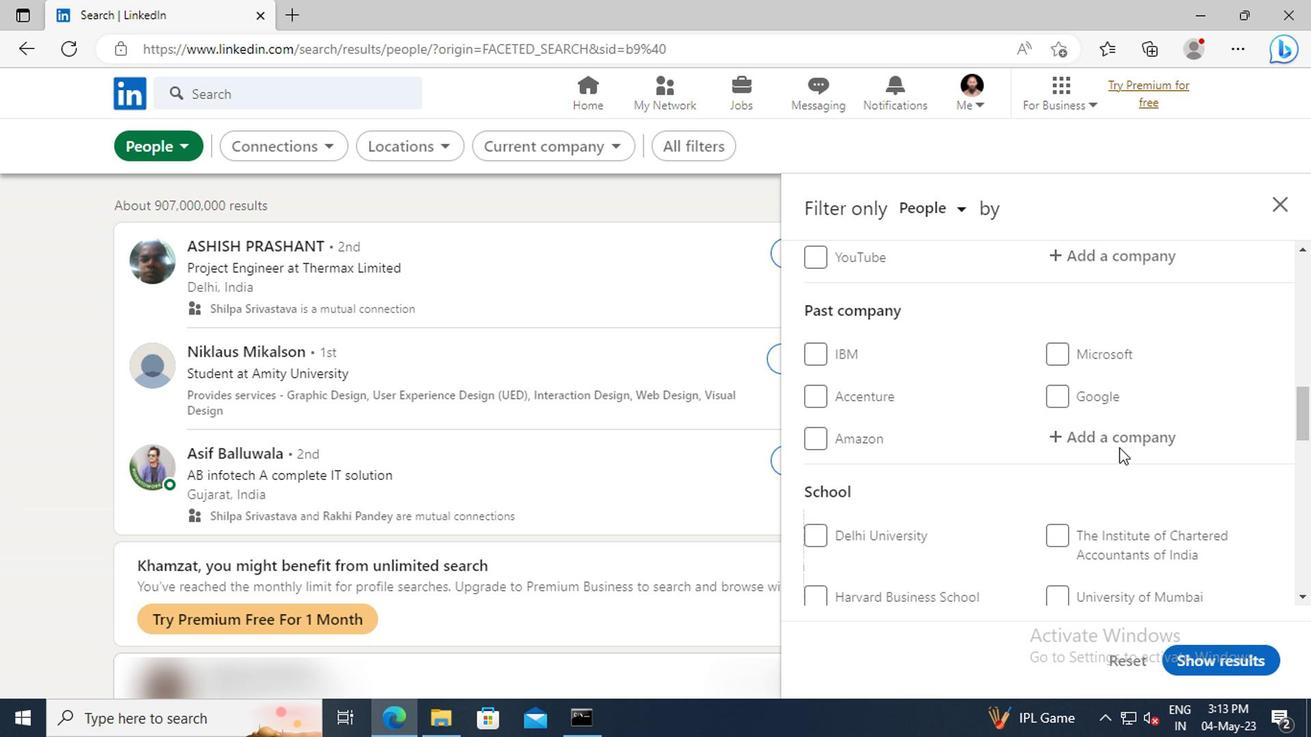 
Action: Mouse scrolled (1116, 444) with delta (0, -1)
Screenshot: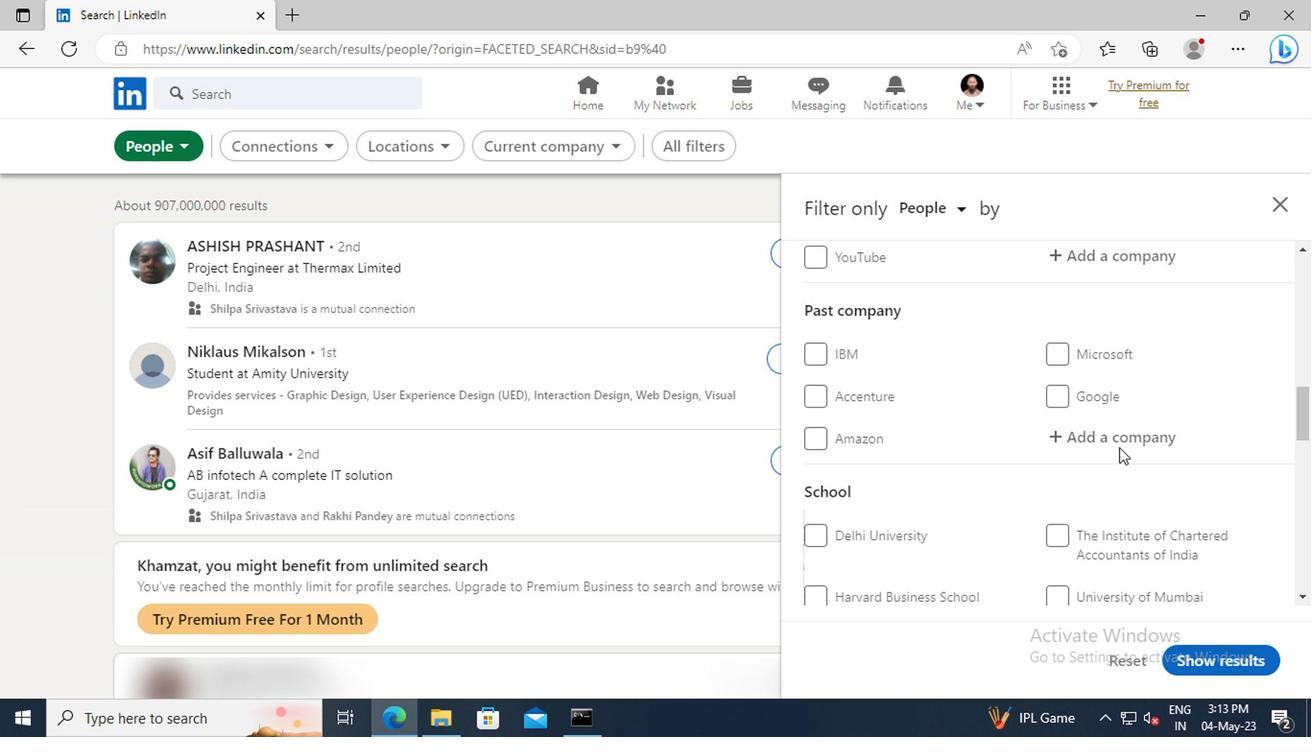 
Action: Mouse scrolled (1116, 444) with delta (0, -1)
Screenshot: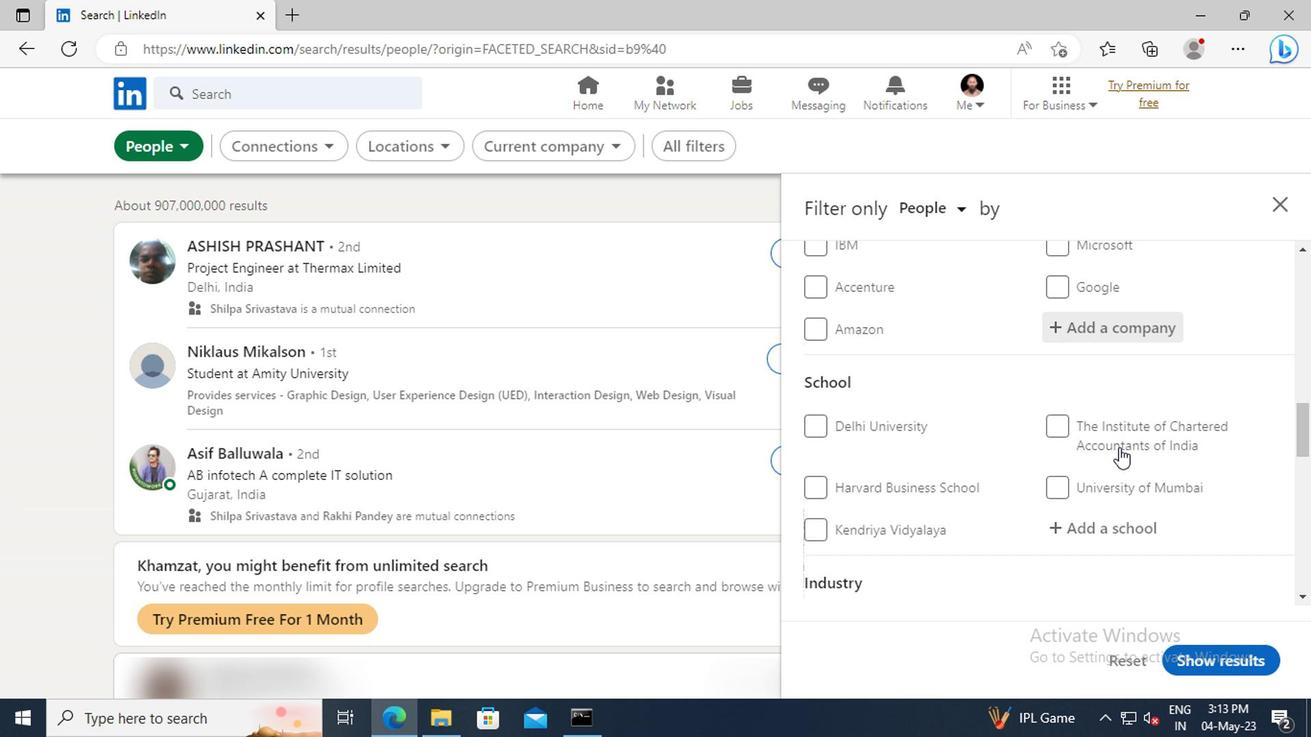 
Action: Mouse scrolled (1116, 444) with delta (0, -1)
Screenshot: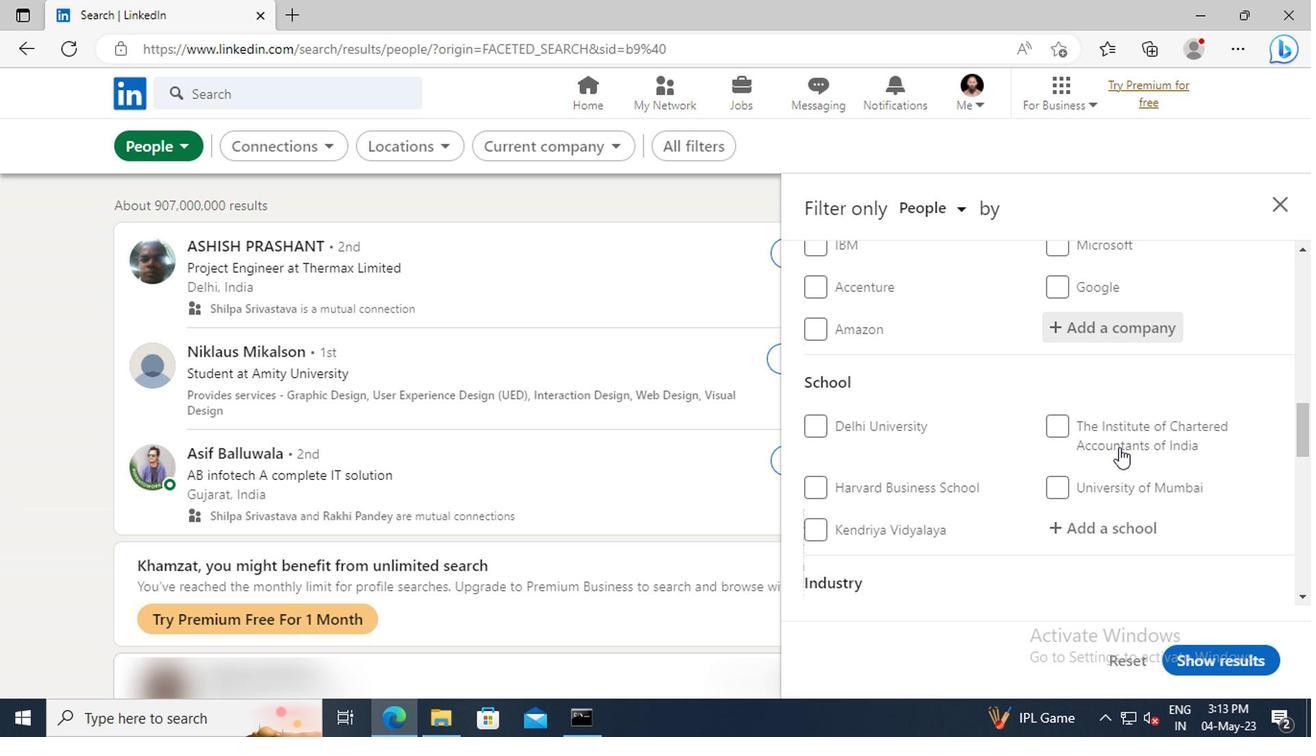 
Action: Mouse scrolled (1116, 444) with delta (0, -1)
Screenshot: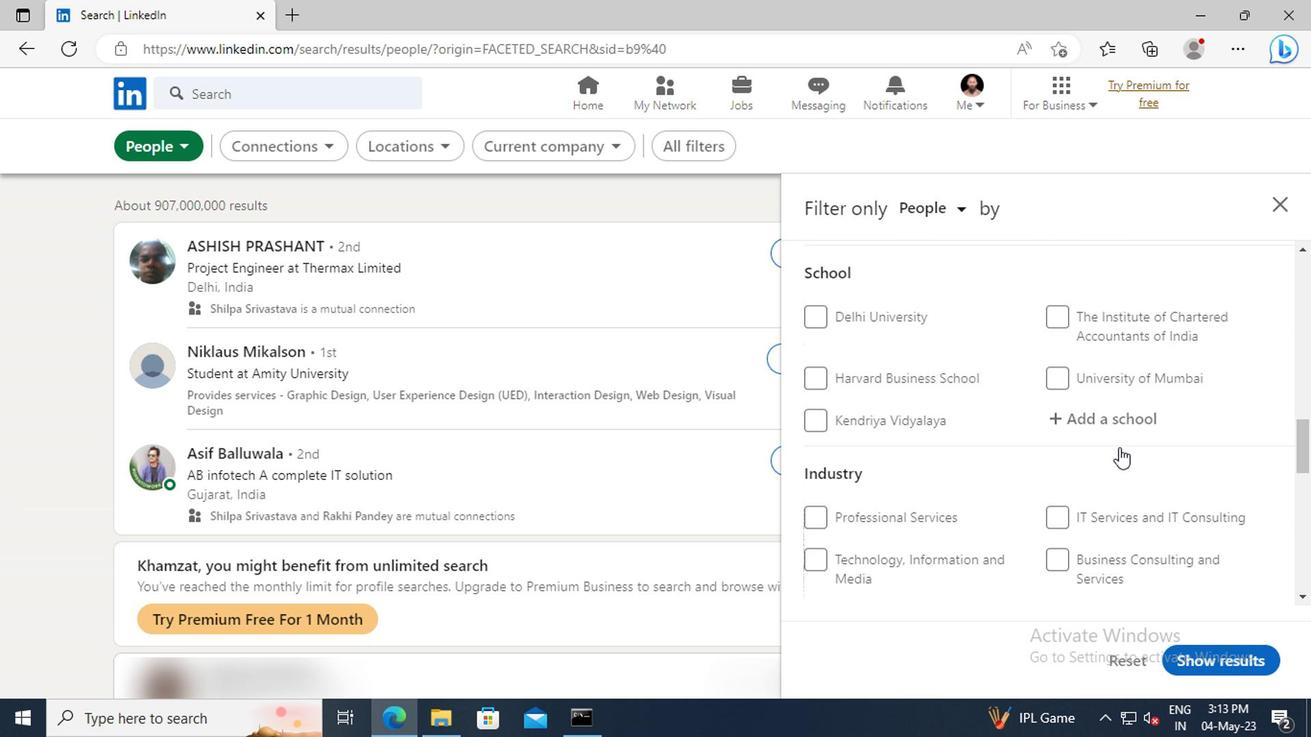 
Action: Mouse scrolled (1116, 444) with delta (0, -1)
Screenshot: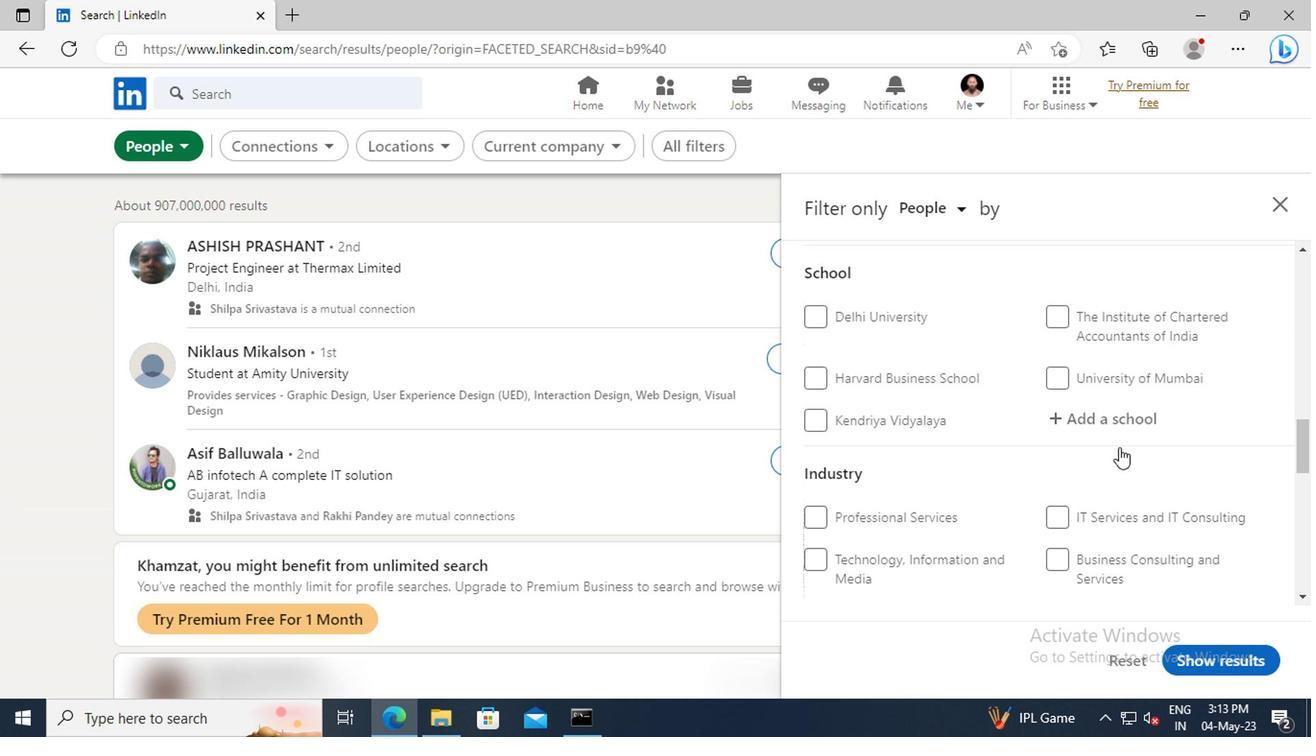 
Action: Mouse scrolled (1116, 444) with delta (0, -1)
Screenshot: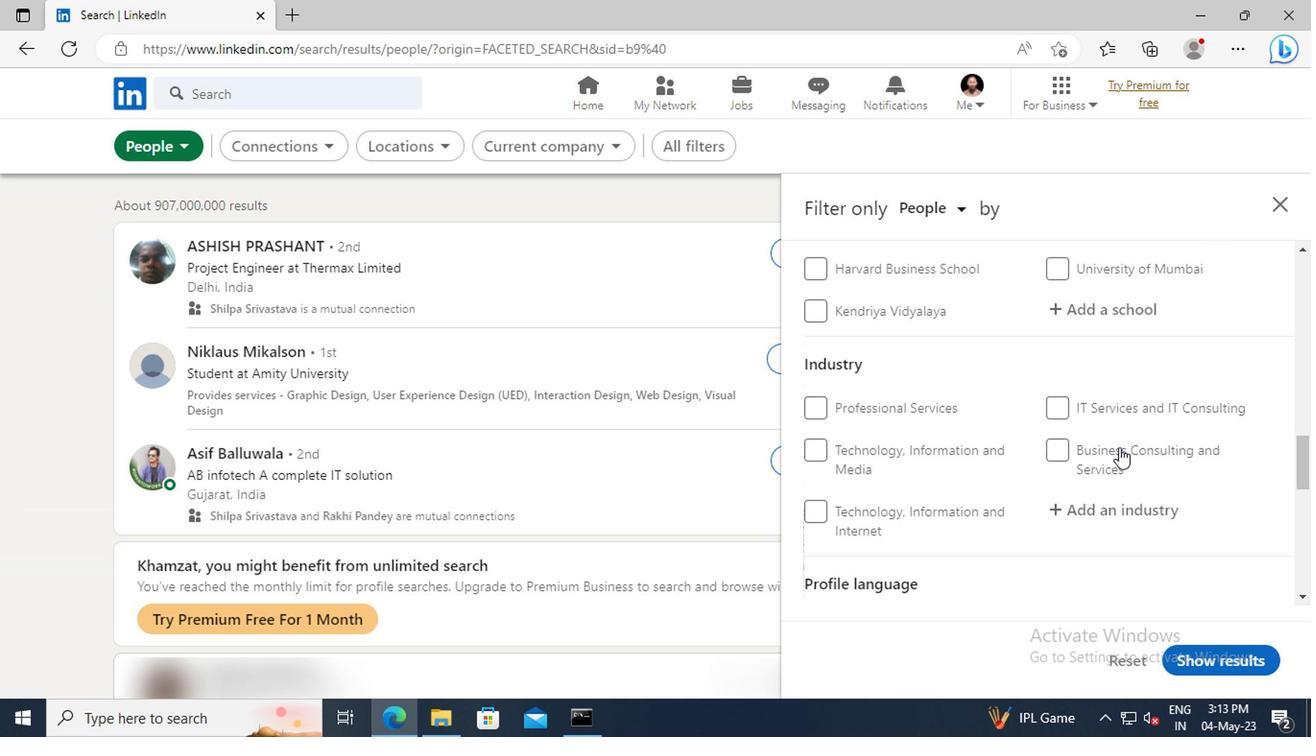 
Action: Mouse scrolled (1116, 444) with delta (0, -1)
Screenshot: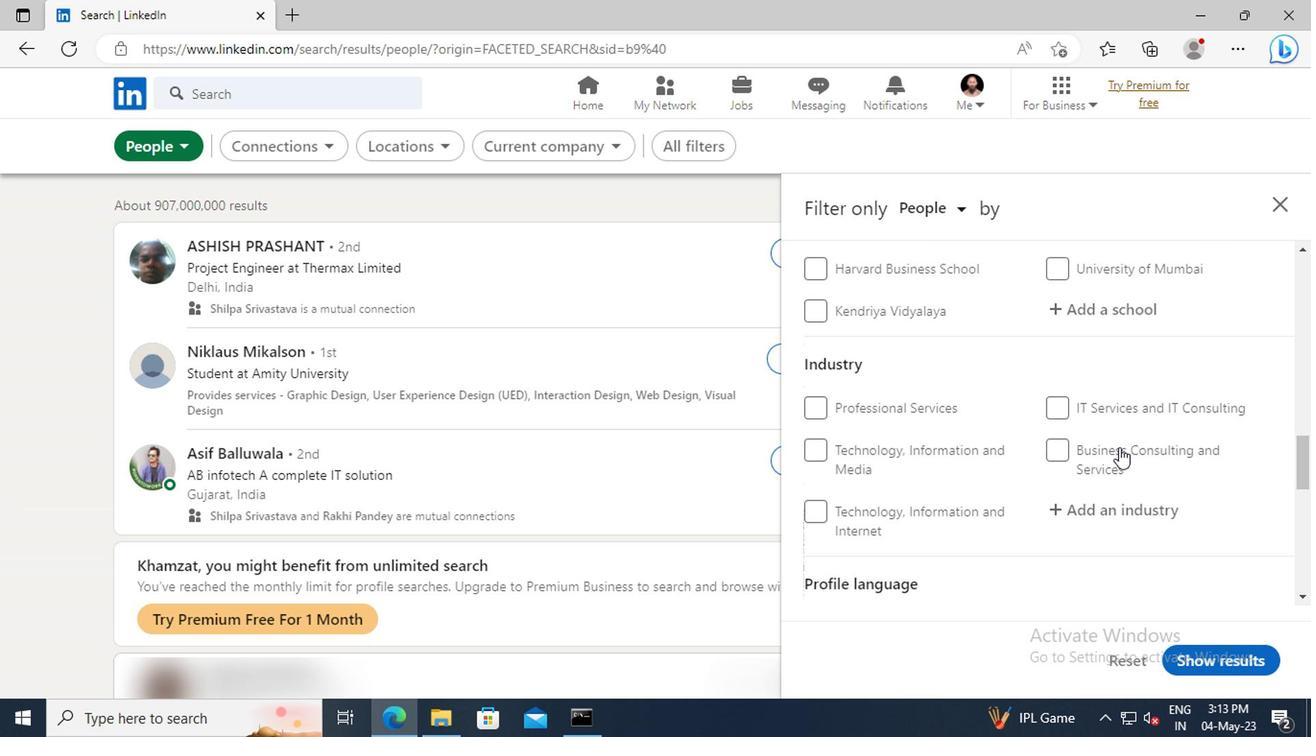 
Action: Mouse scrolled (1116, 444) with delta (0, -1)
Screenshot: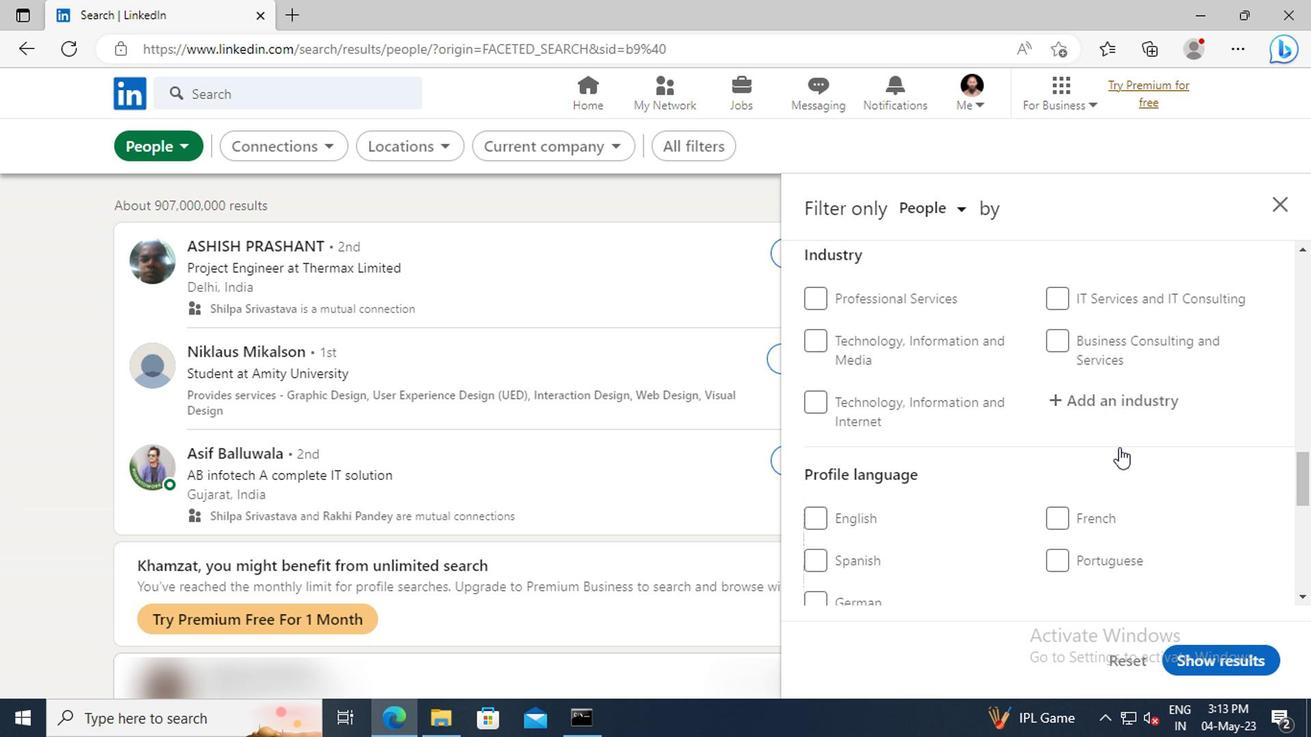 
Action: Mouse moved to (811, 545)
Screenshot: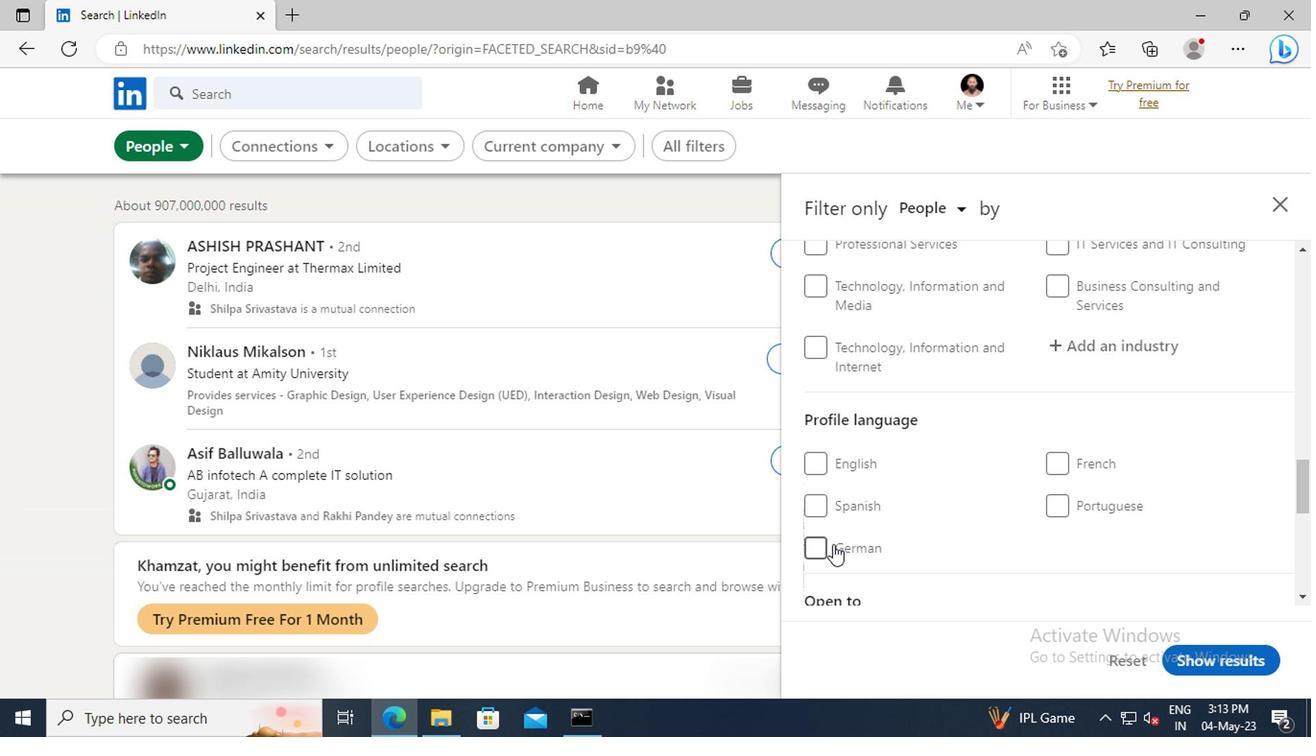 
Action: Mouse pressed left at (811, 545)
Screenshot: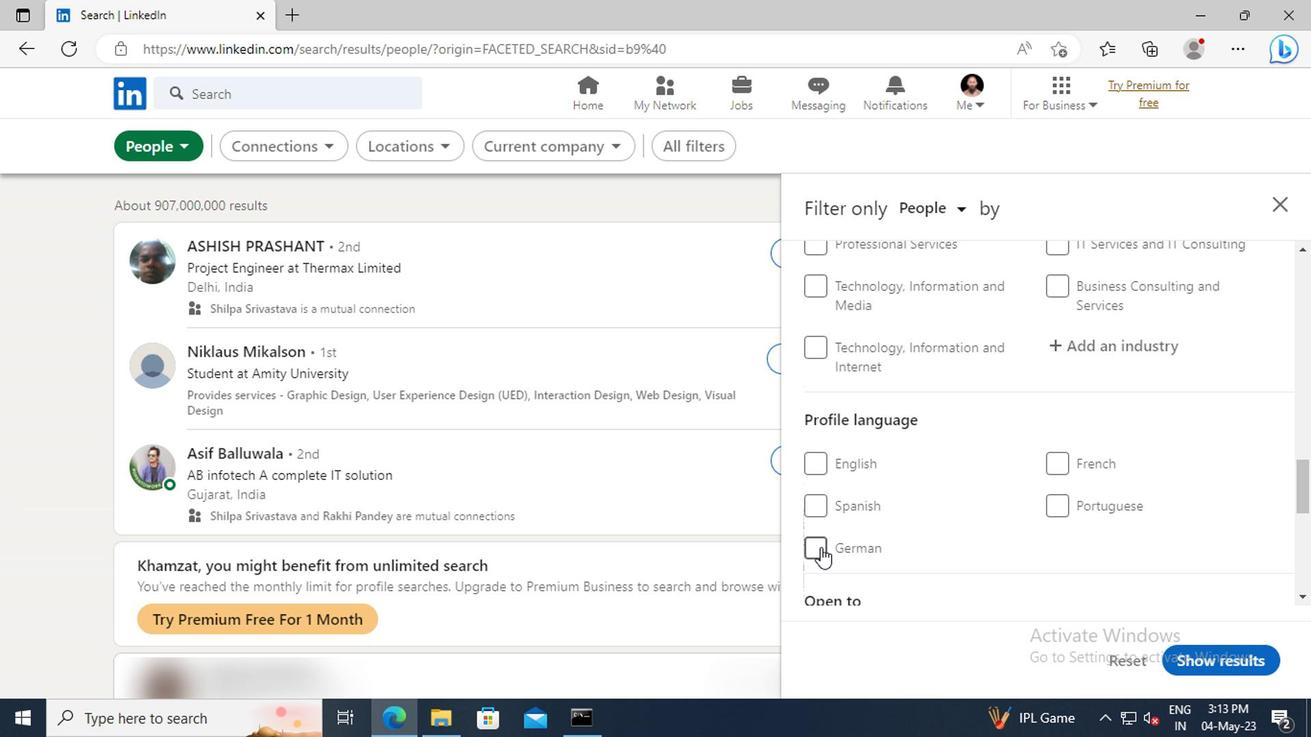 
Action: Mouse moved to (1031, 497)
Screenshot: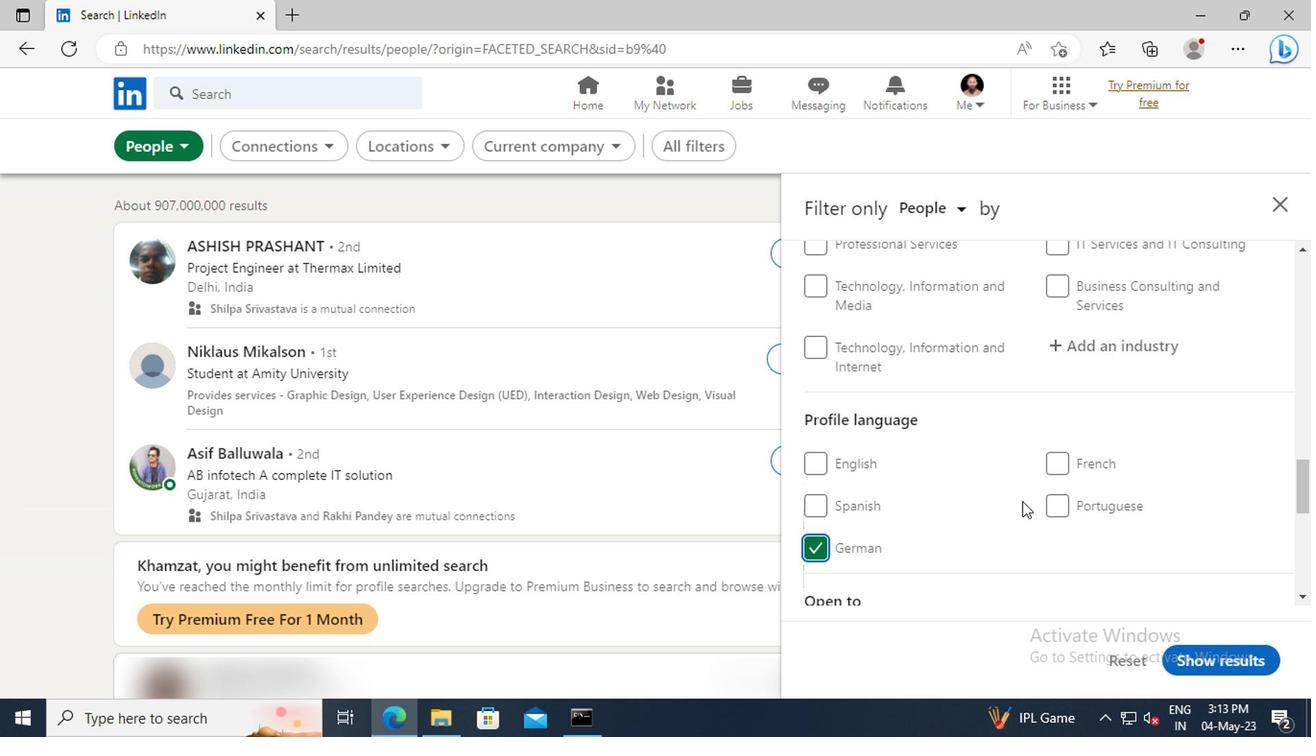 
Action: Mouse scrolled (1031, 499) with delta (0, 1)
Screenshot: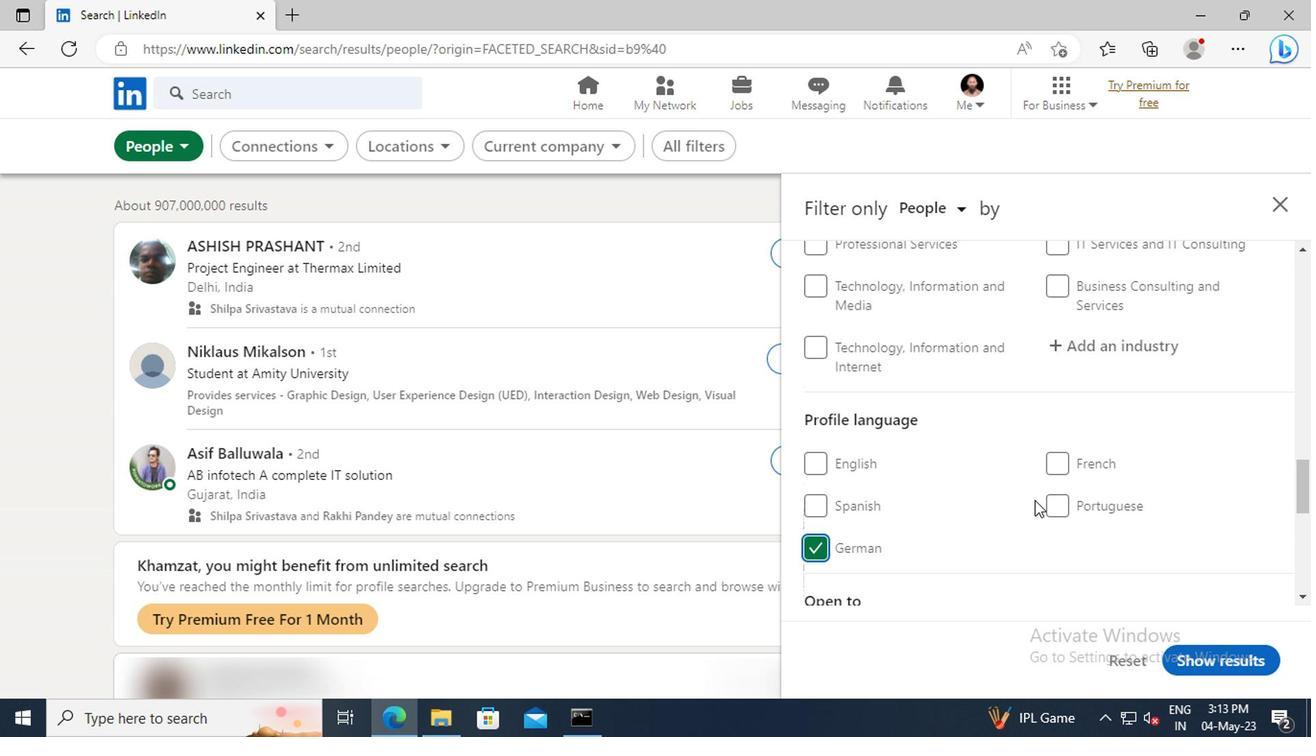 
Action: Mouse moved to (1032, 497)
Screenshot: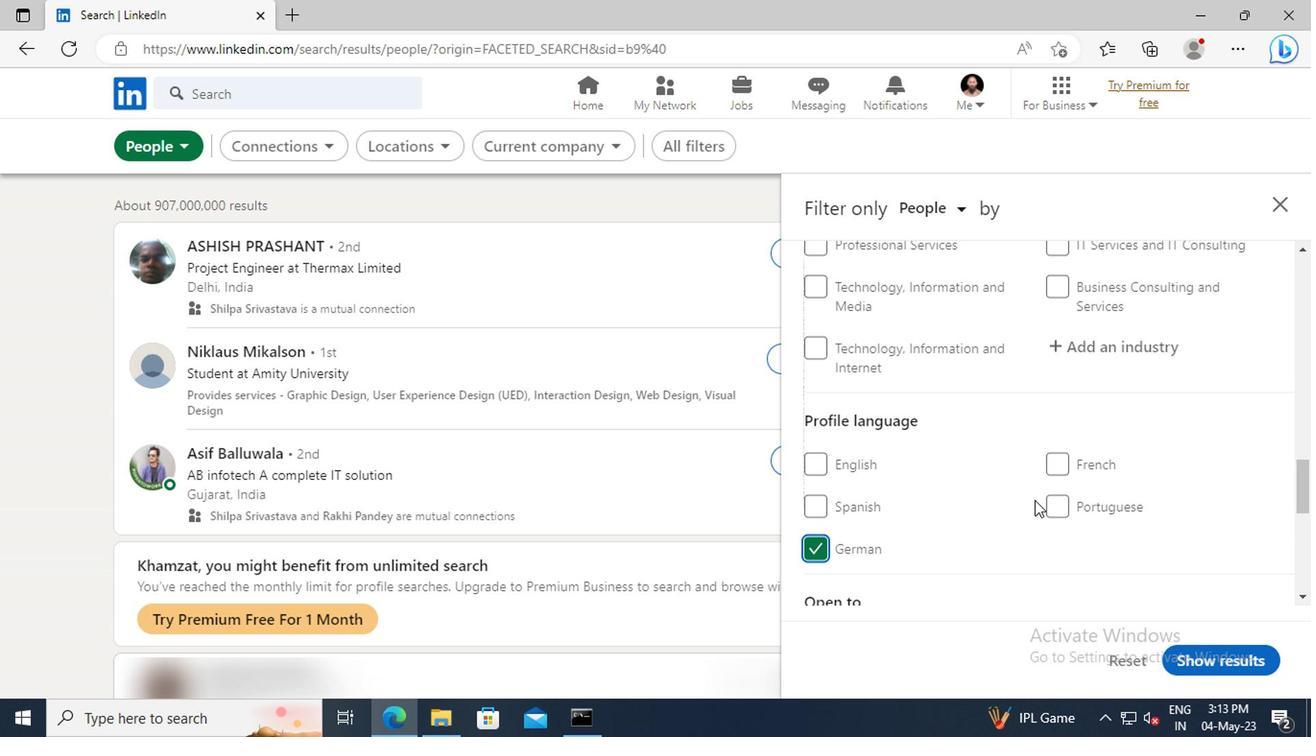 
Action: Mouse scrolled (1032, 499) with delta (0, 1)
Screenshot: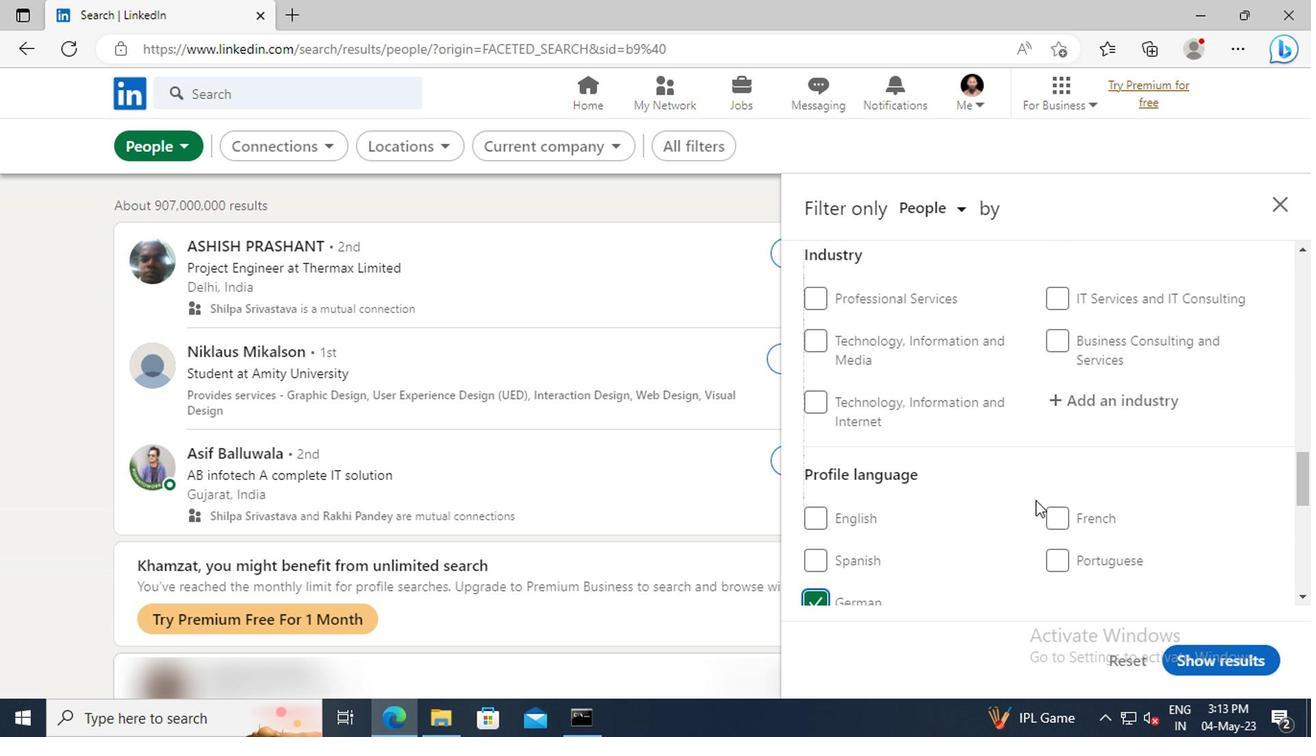 
Action: Mouse scrolled (1032, 499) with delta (0, 1)
Screenshot: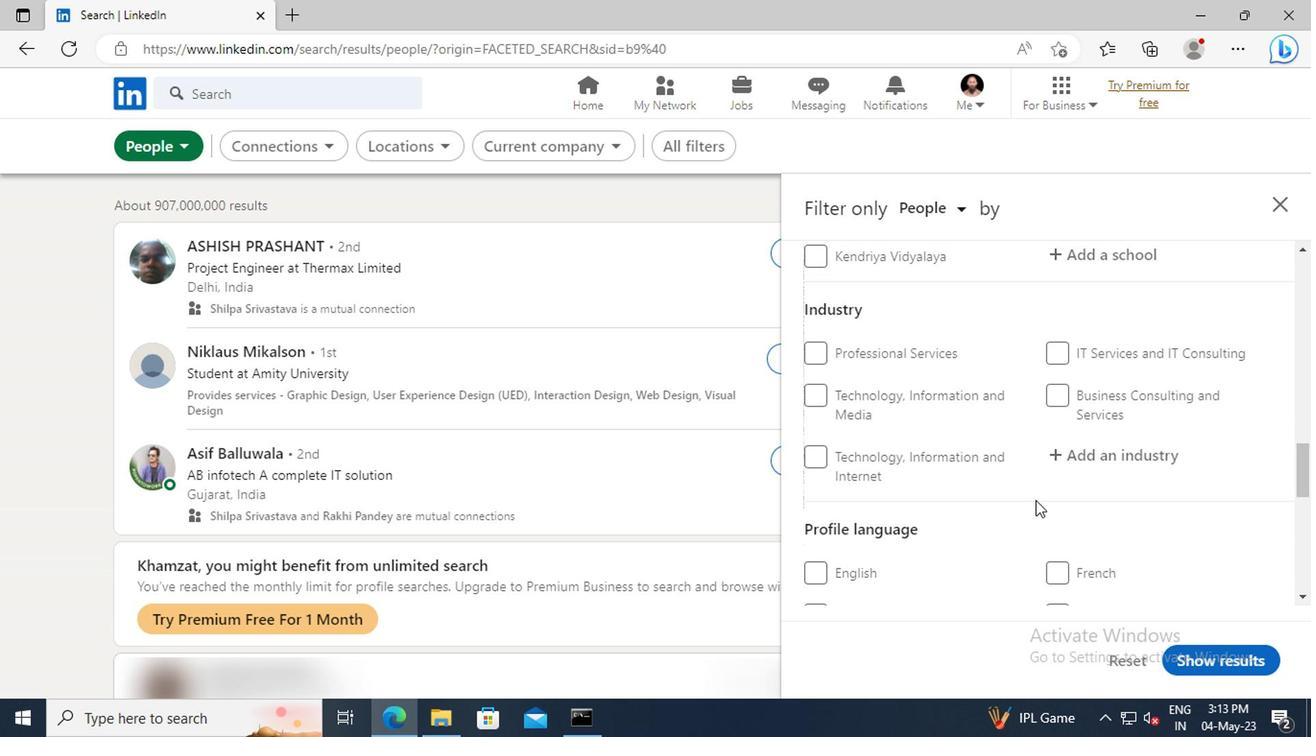 
Action: Mouse scrolled (1032, 499) with delta (0, 1)
Screenshot: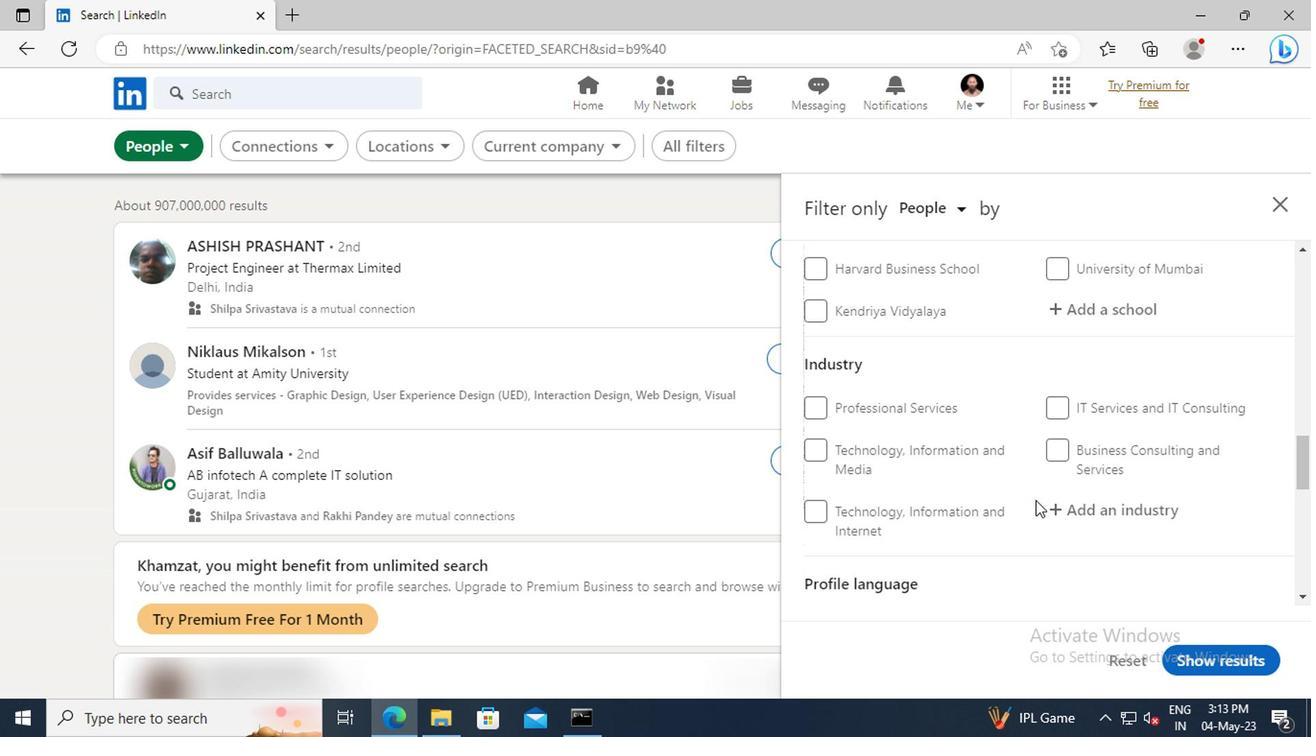 
Action: Mouse scrolled (1032, 499) with delta (0, 1)
Screenshot: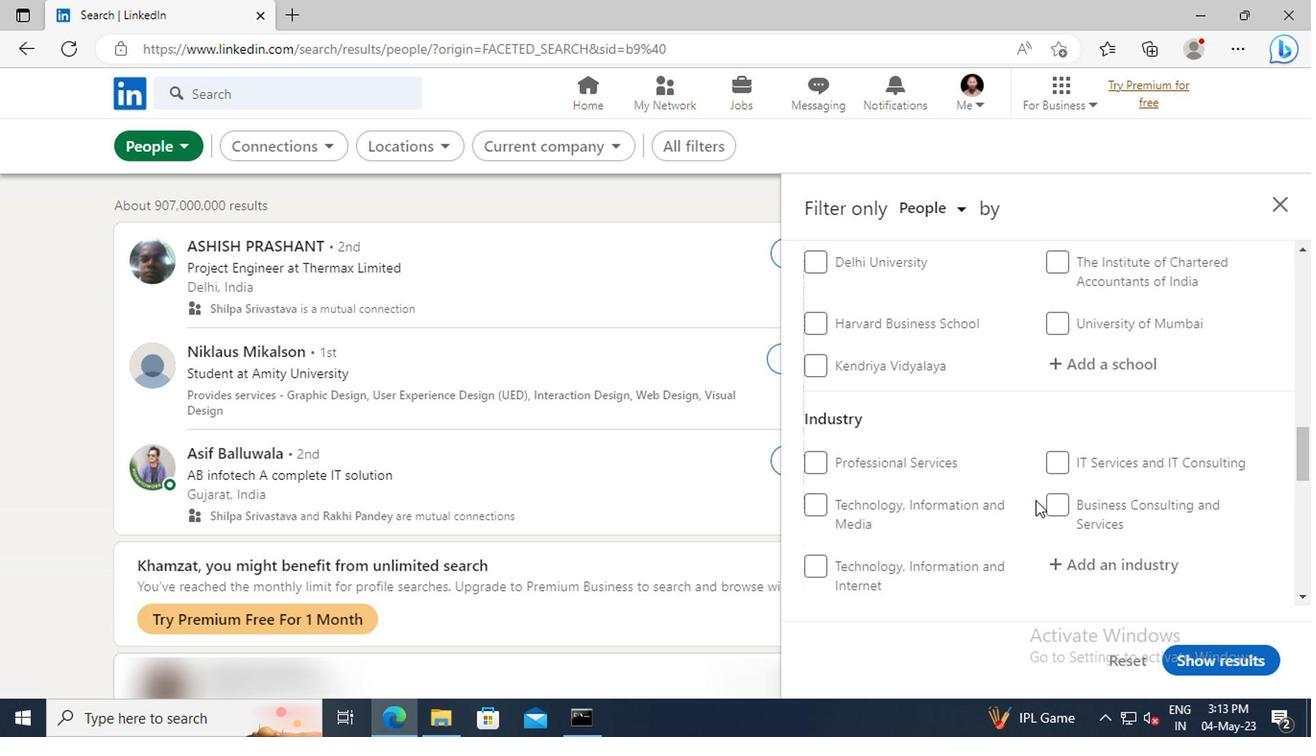 
Action: Mouse scrolled (1032, 499) with delta (0, 1)
Screenshot: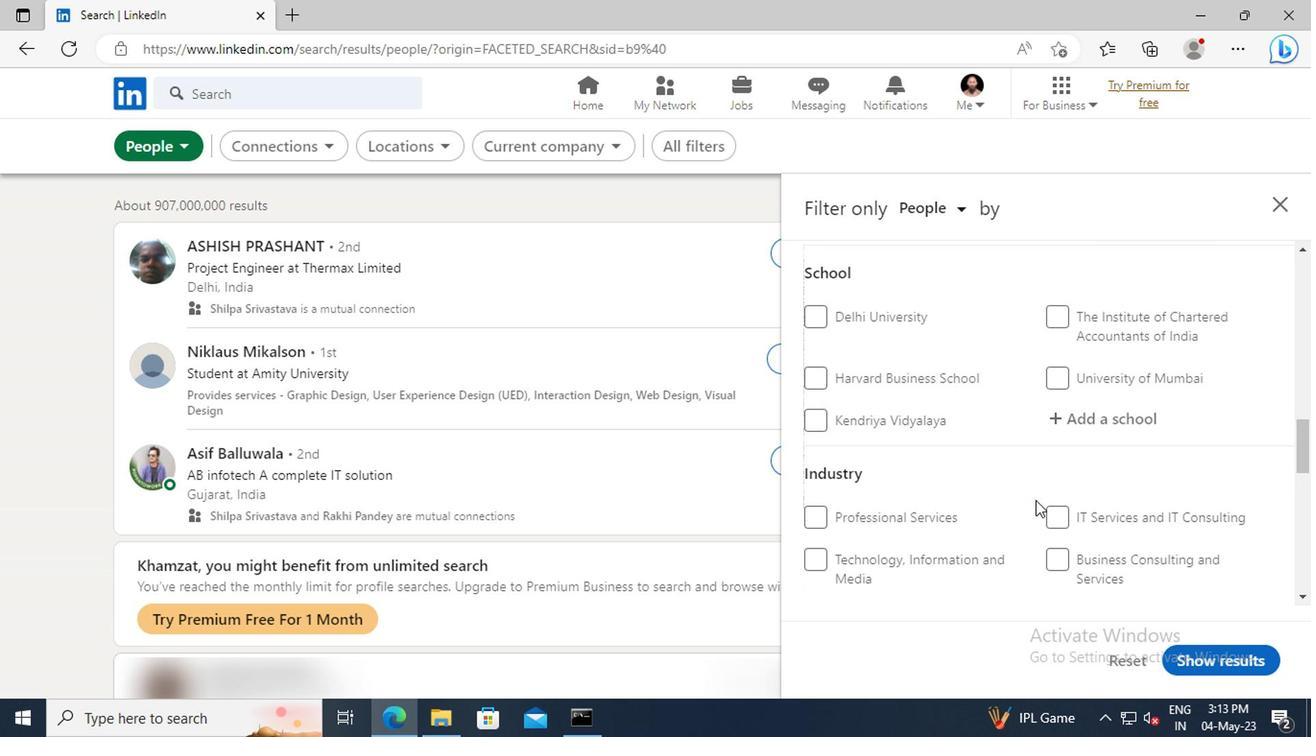 
Action: Mouse scrolled (1032, 499) with delta (0, 1)
Screenshot: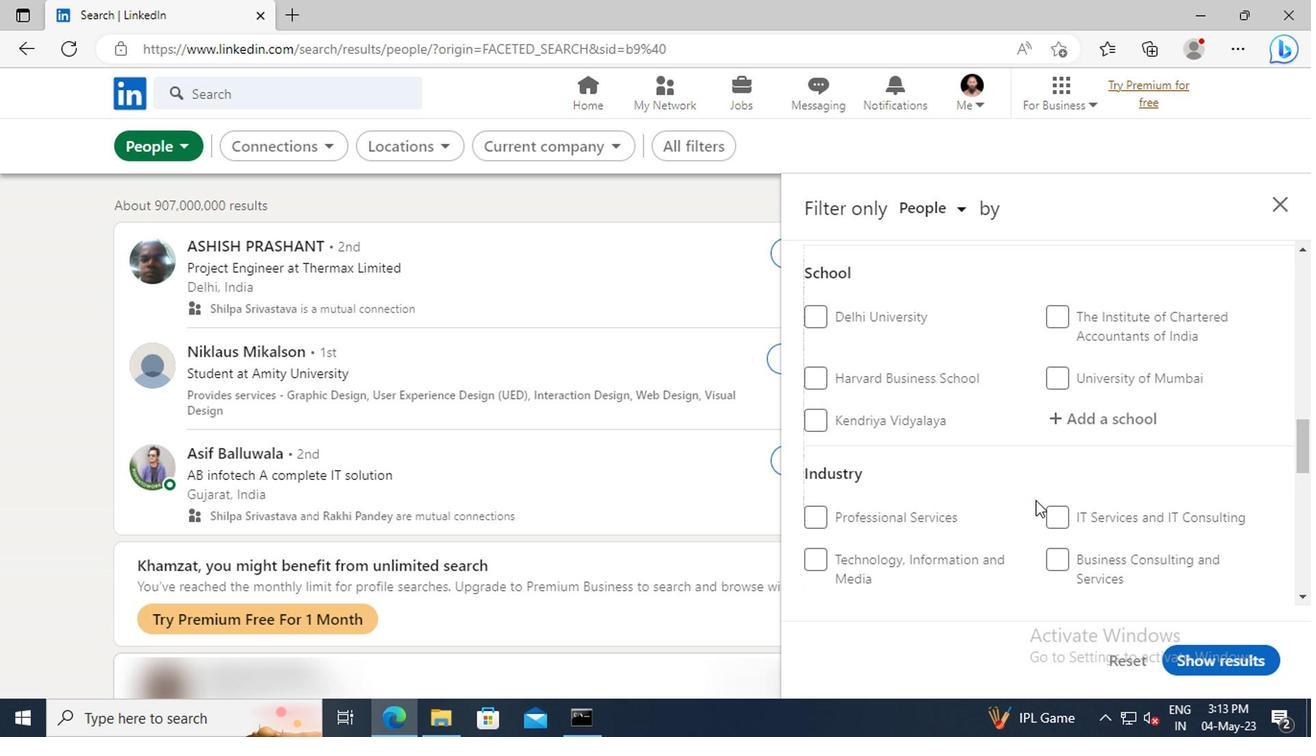 
Action: Mouse scrolled (1032, 499) with delta (0, 1)
Screenshot: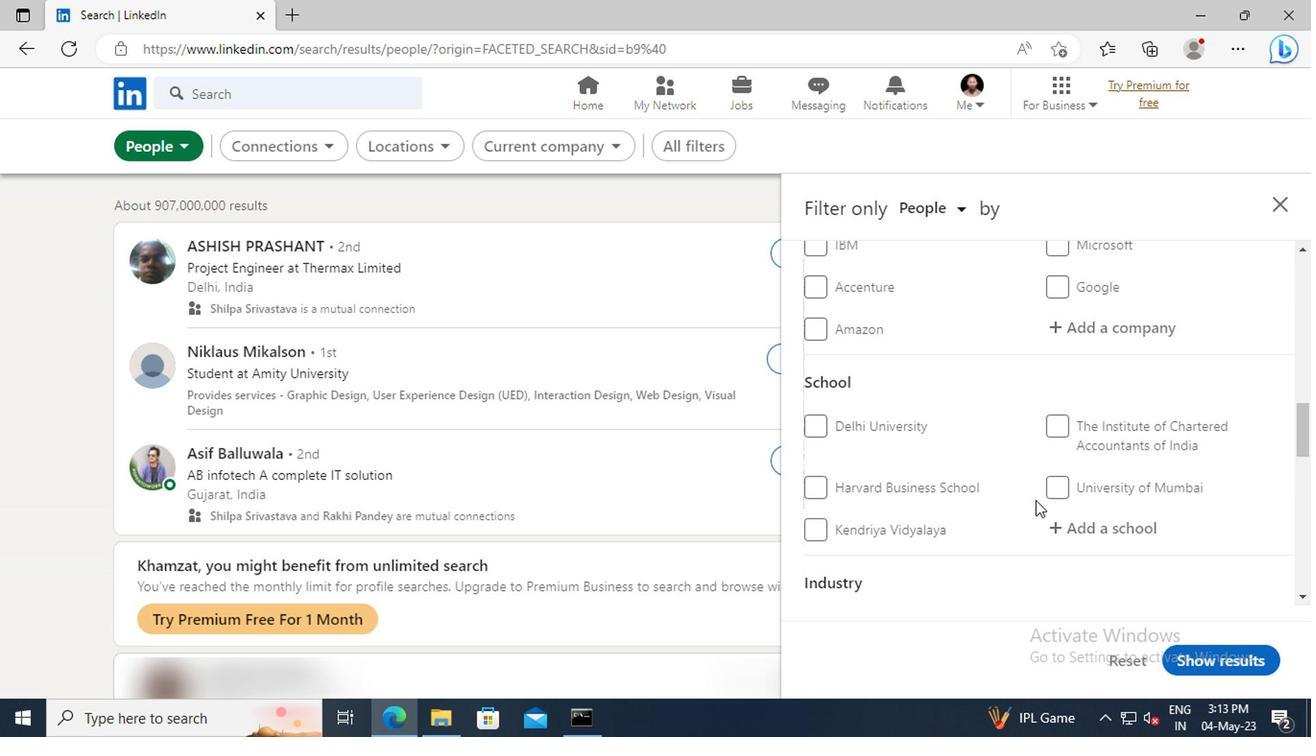 
Action: Mouse scrolled (1032, 499) with delta (0, 1)
Screenshot: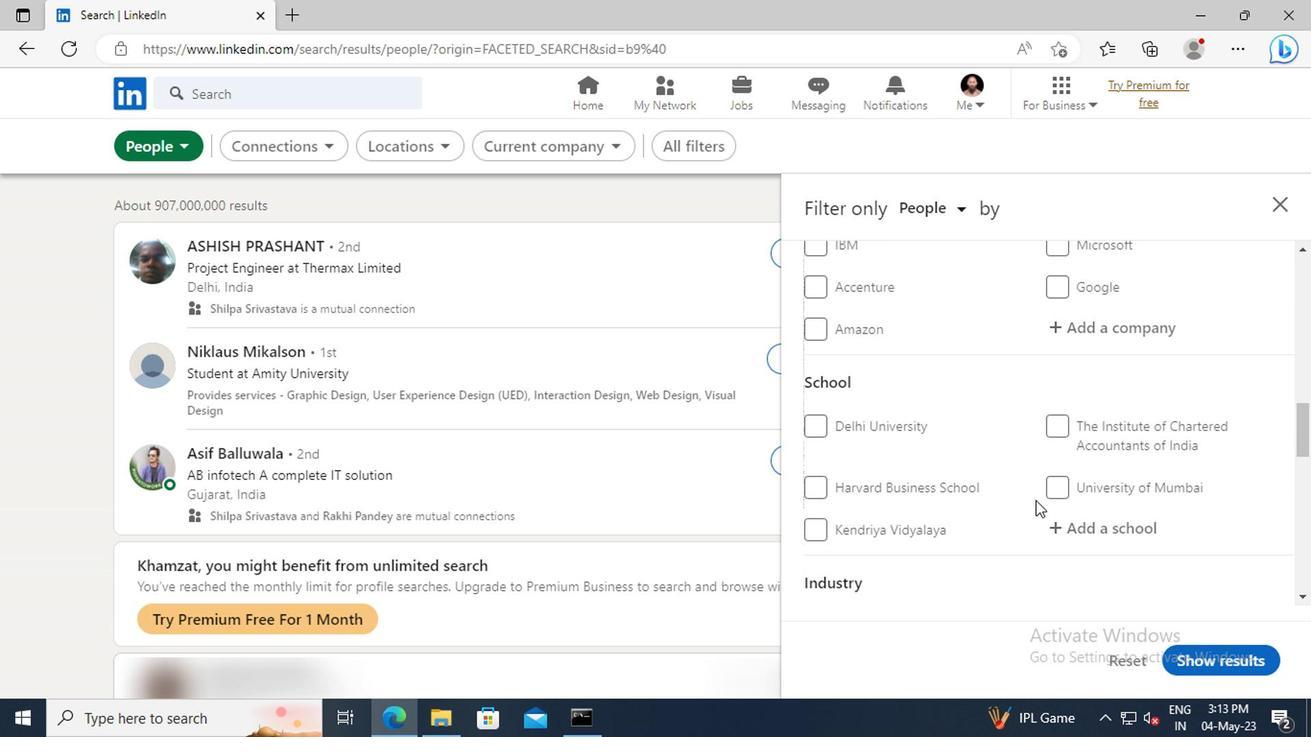 
Action: Mouse scrolled (1032, 499) with delta (0, 1)
Screenshot: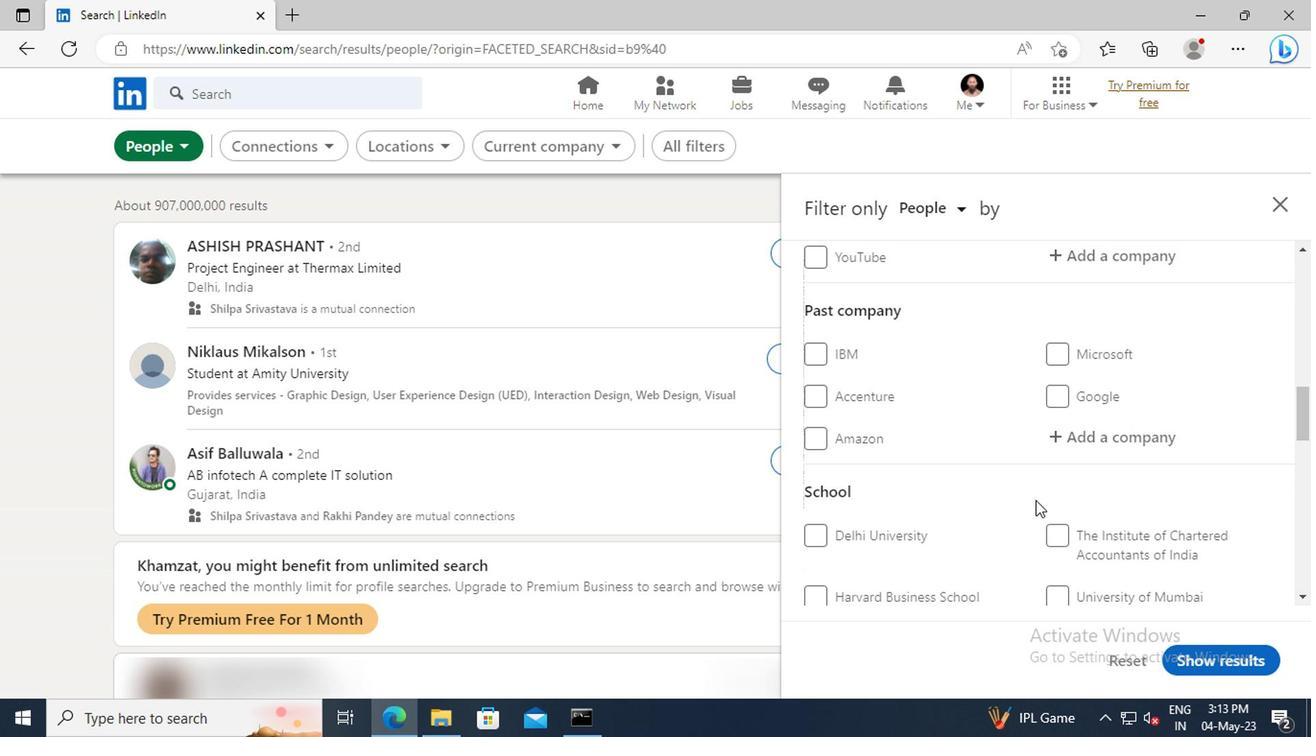 
Action: Mouse scrolled (1032, 499) with delta (0, 1)
Screenshot: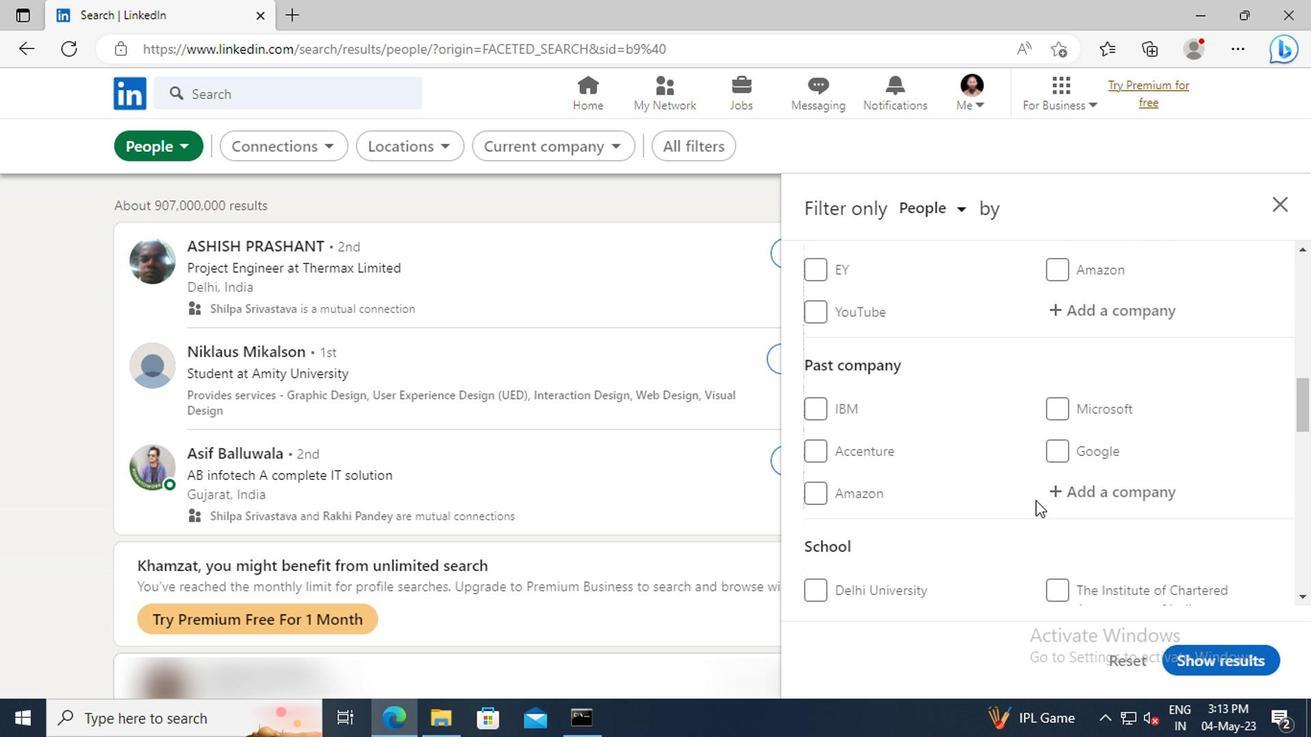 
Action: Mouse scrolled (1032, 499) with delta (0, 1)
Screenshot: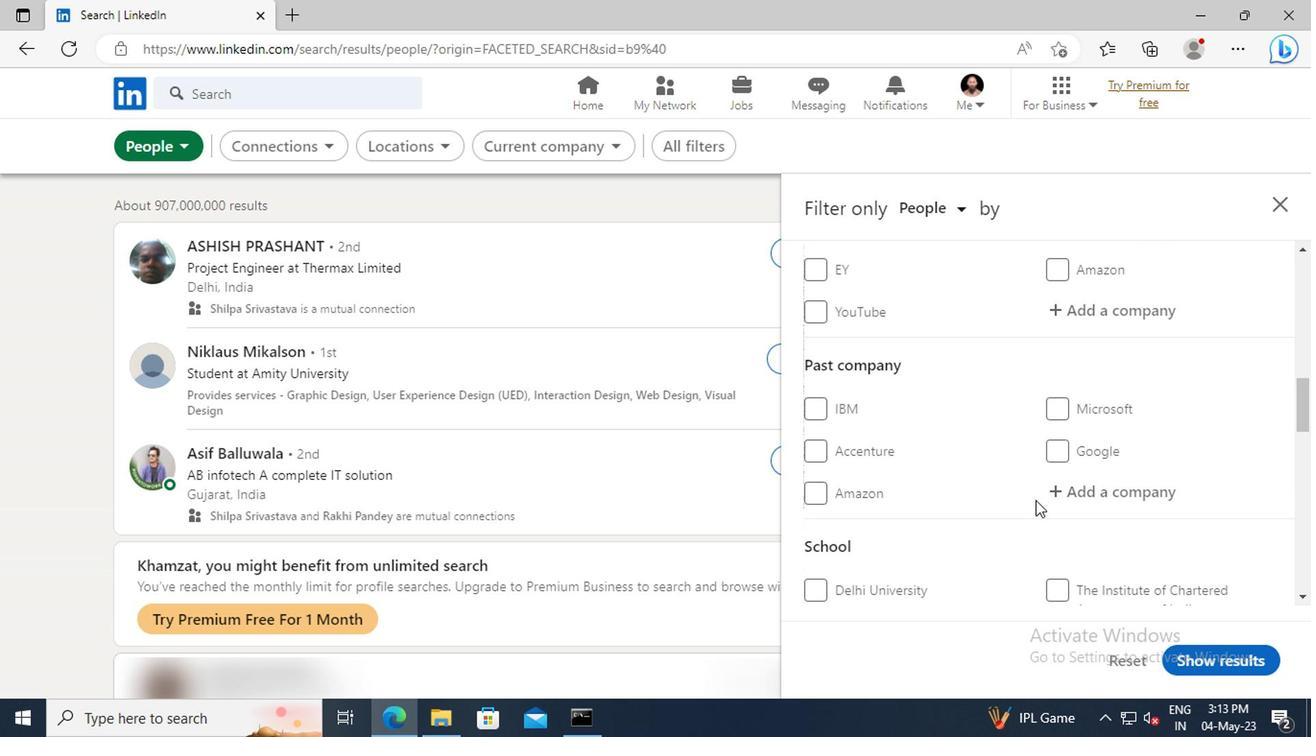 
Action: Mouse scrolled (1032, 499) with delta (0, 1)
Screenshot: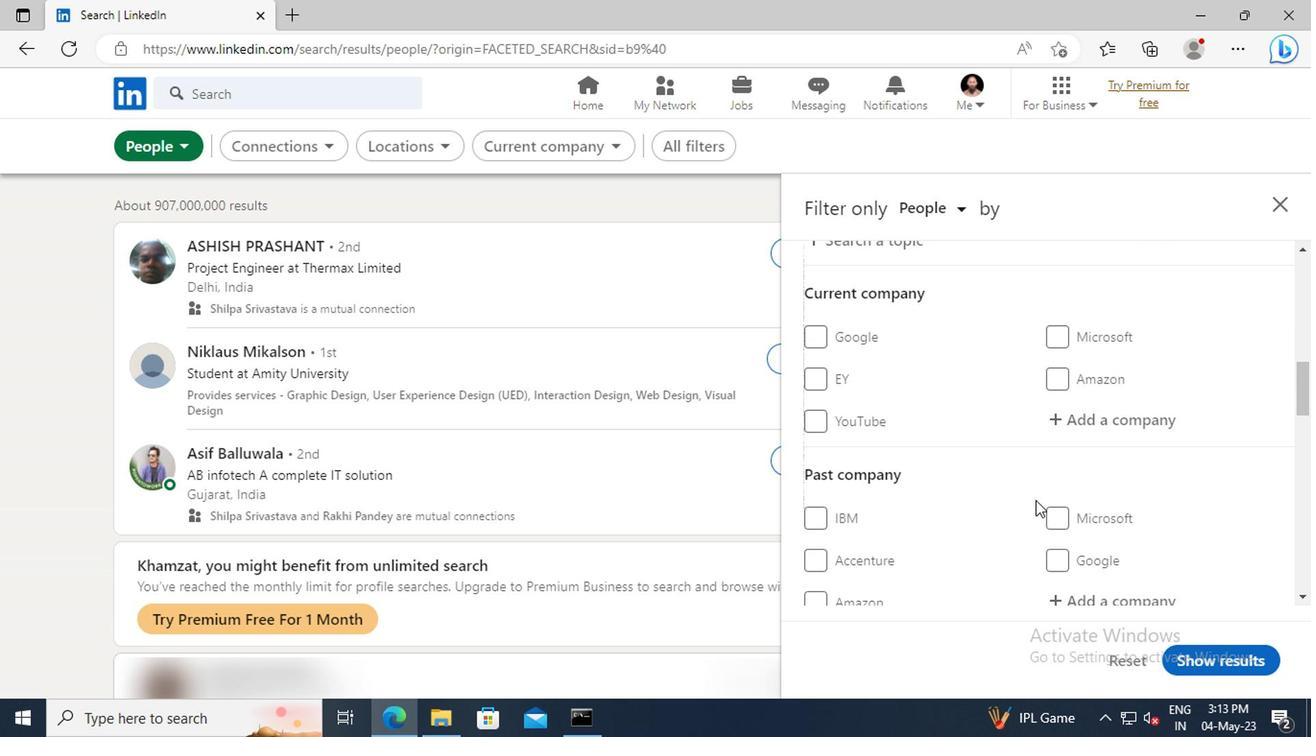 
Action: Mouse moved to (1062, 477)
Screenshot: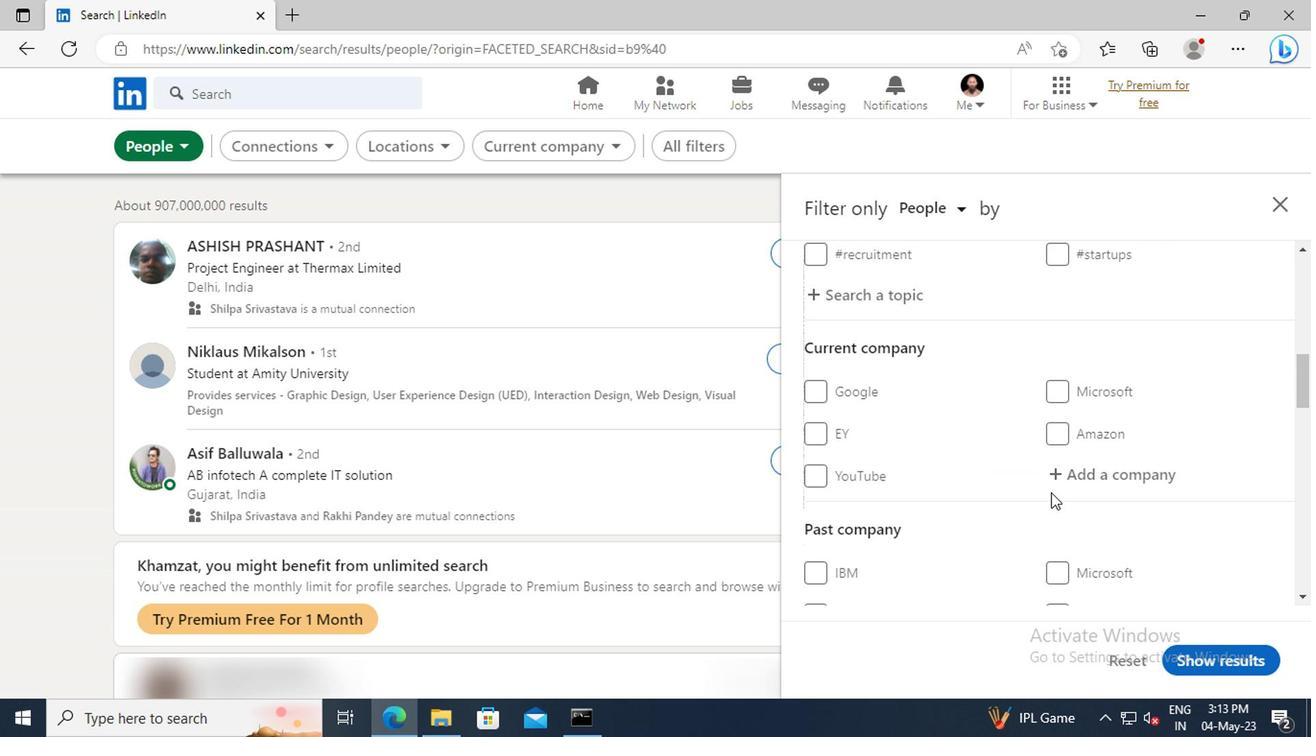 
Action: Mouse pressed left at (1062, 477)
Screenshot: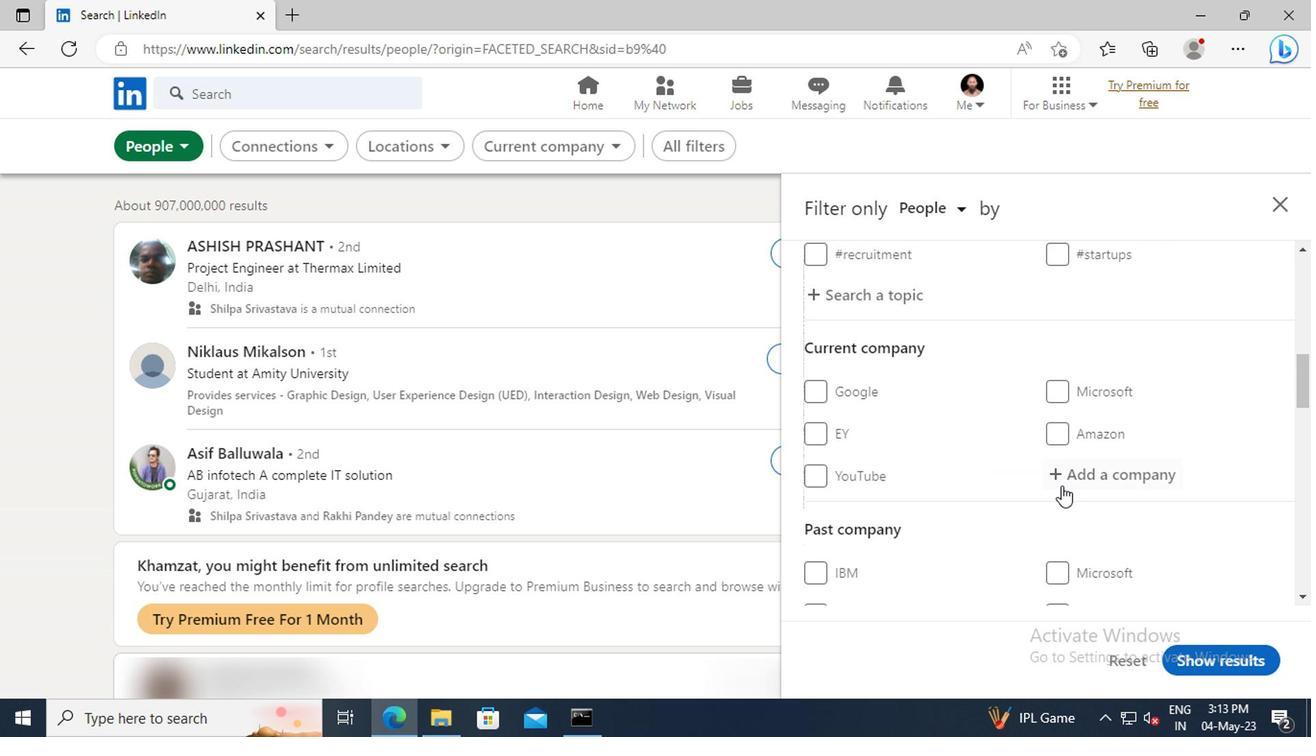
Action: Key pressed <Key.shift>
Screenshot: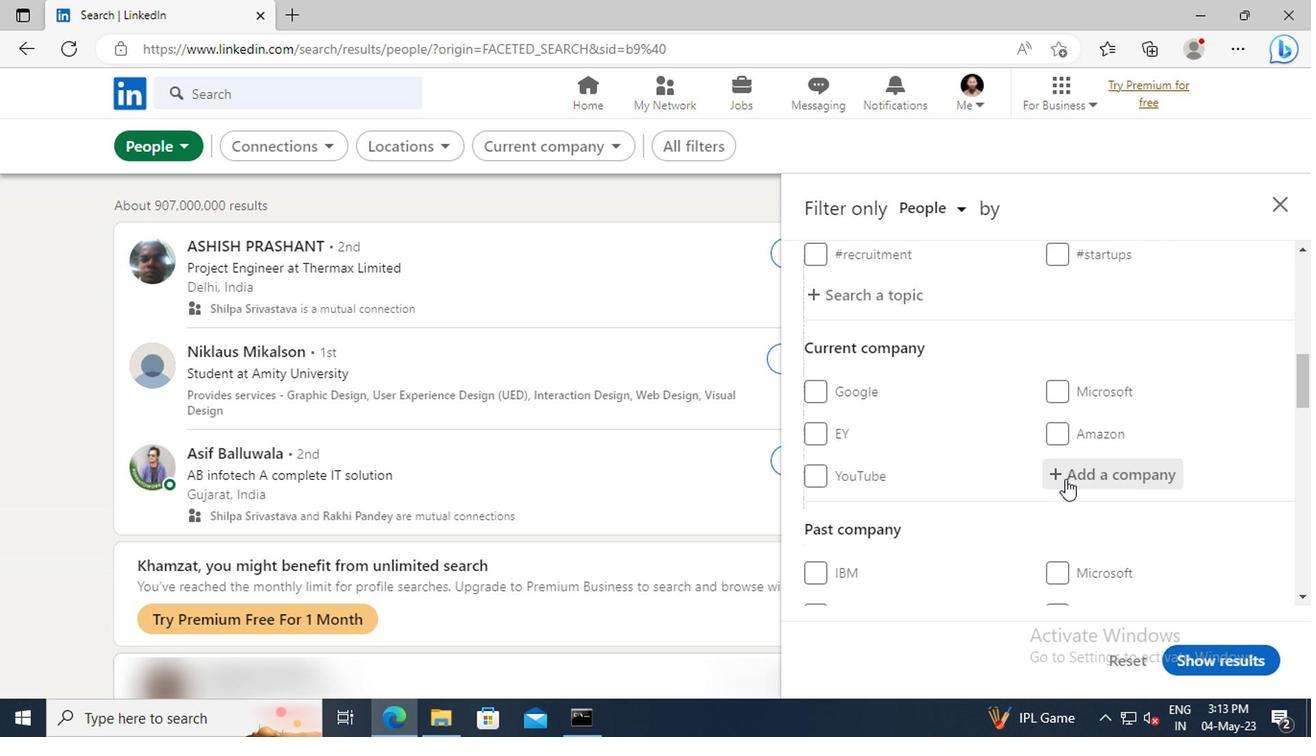 
Action: Mouse moved to (1029, 485)
Screenshot: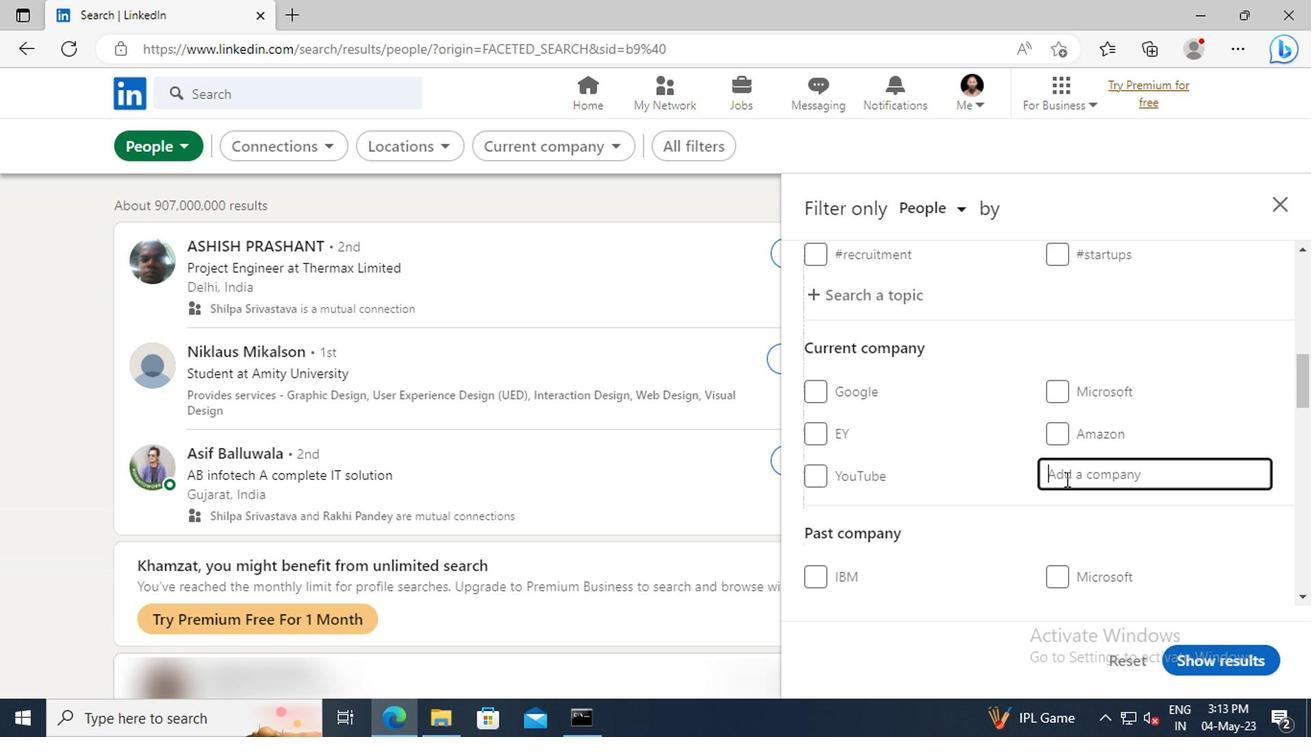 
Action: Key pressed SCHINDLER<Key.space><Key.shift>IN
Screenshot: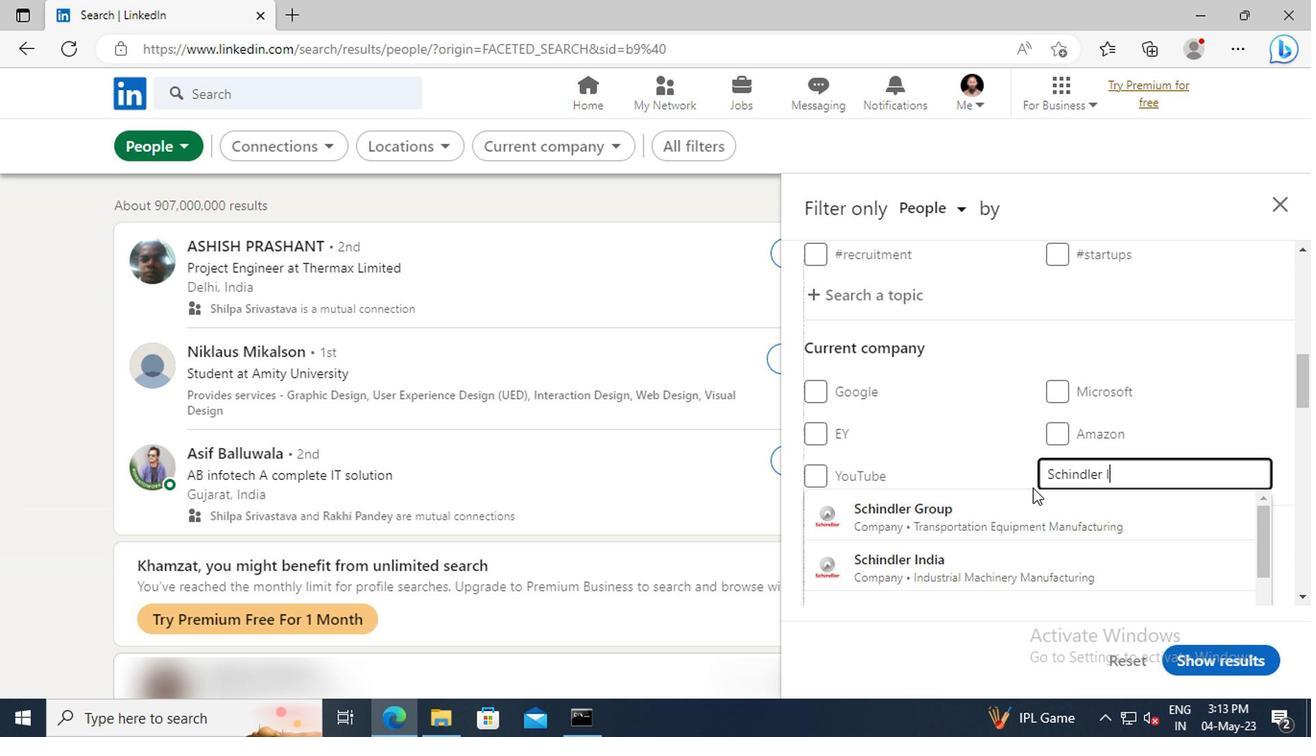 
Action: Mouse moved to (1033, 503)
Screenshot: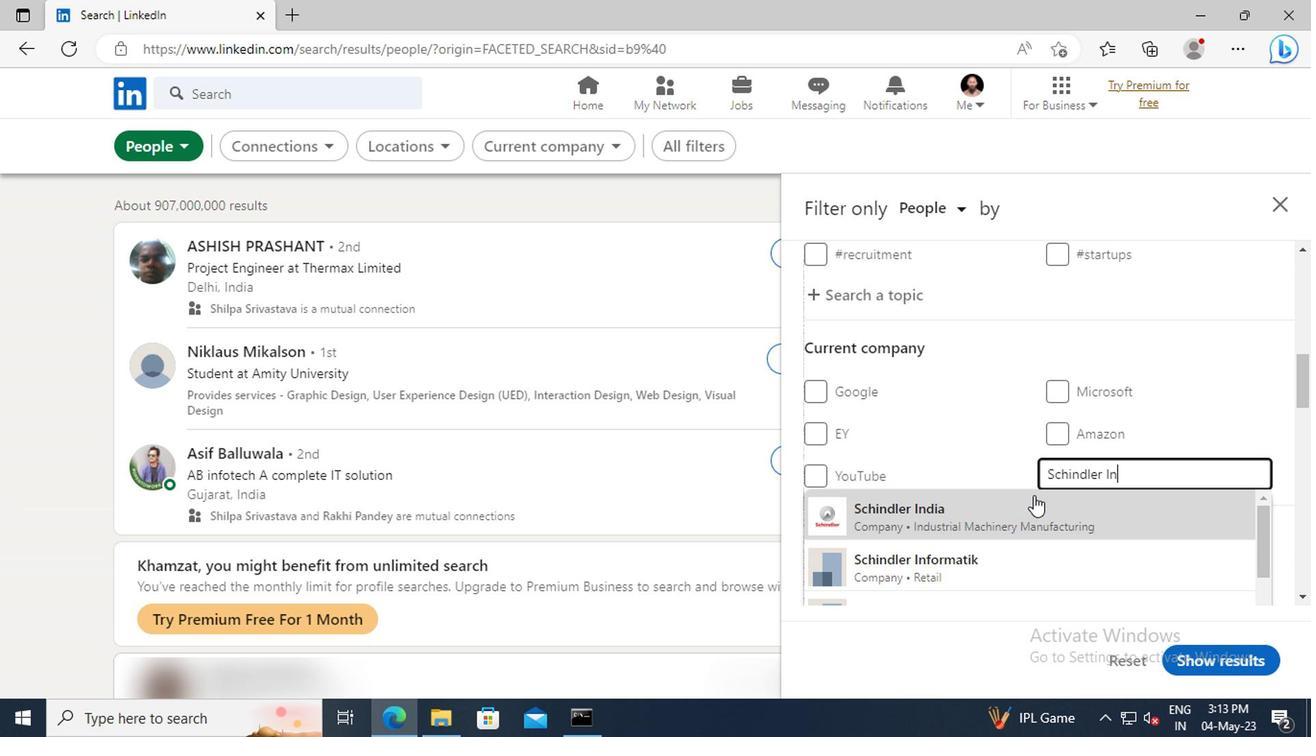 
Action: Mouse pressed left at (1033, 503)
Screenshot: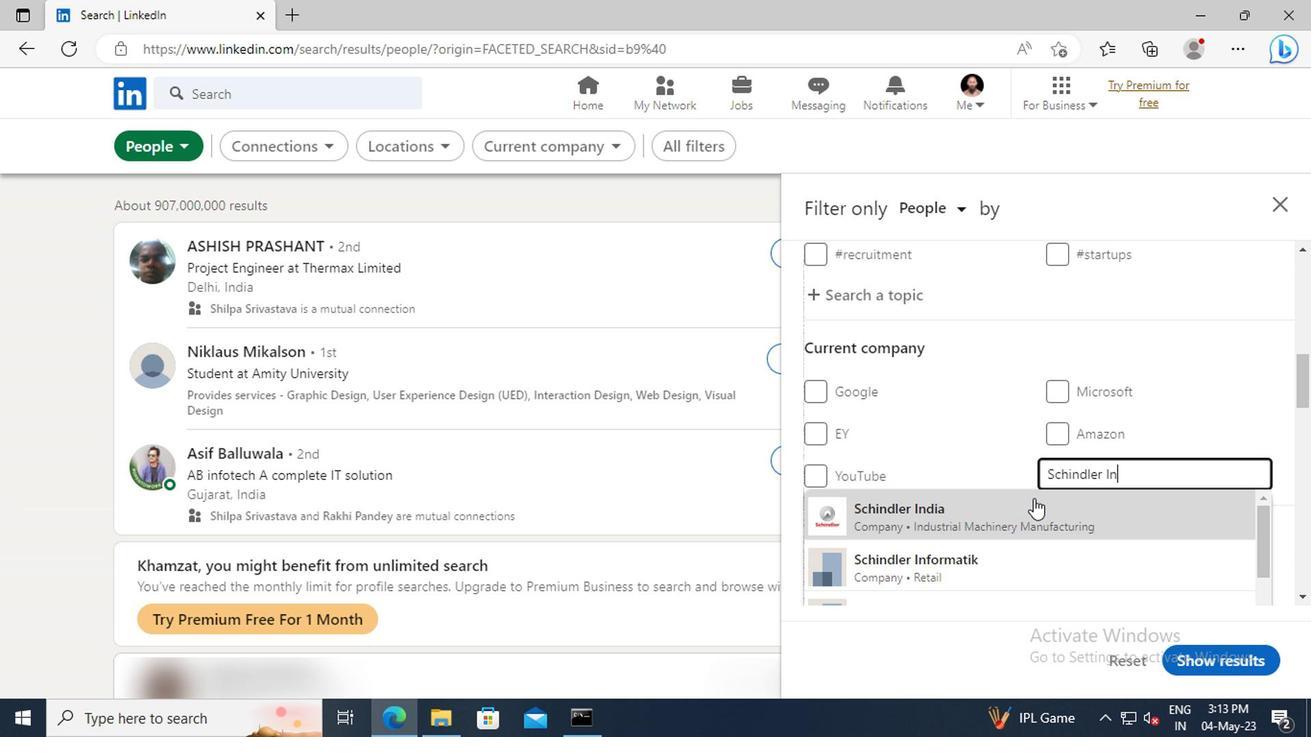 
Action: Mouse scrolled (1033, 502) with delta (0, 0)
Screenshot: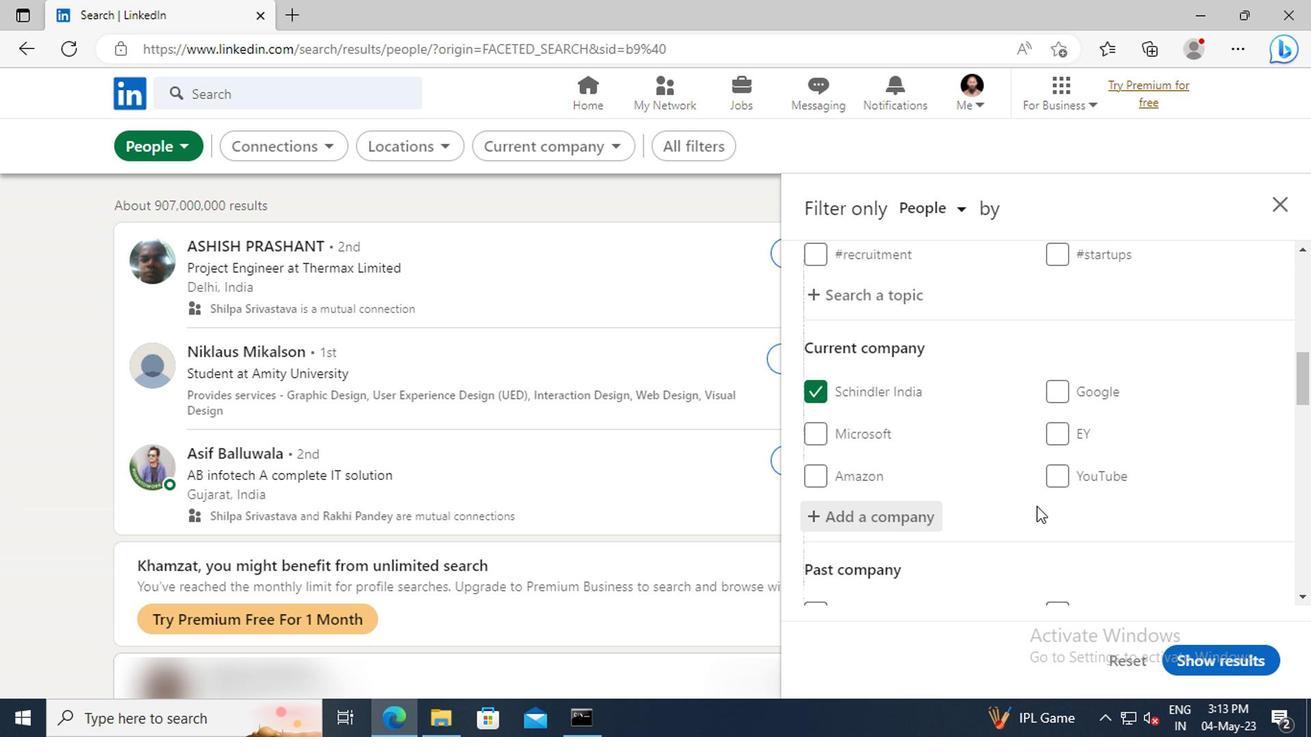 
Action: Mouse scrolled (1033, 502) with delta (0, 0)
Screenshot: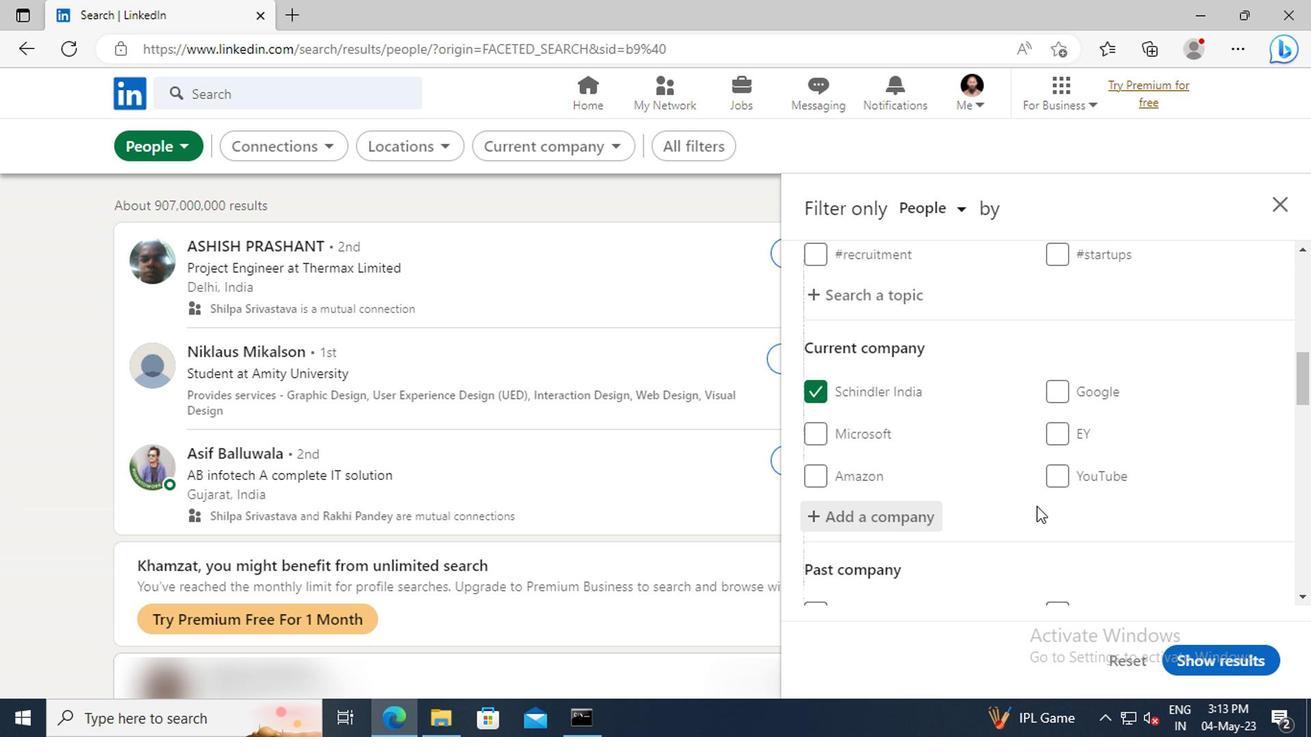 
Action: Mouse moved to (1031, 493)
Screenshot: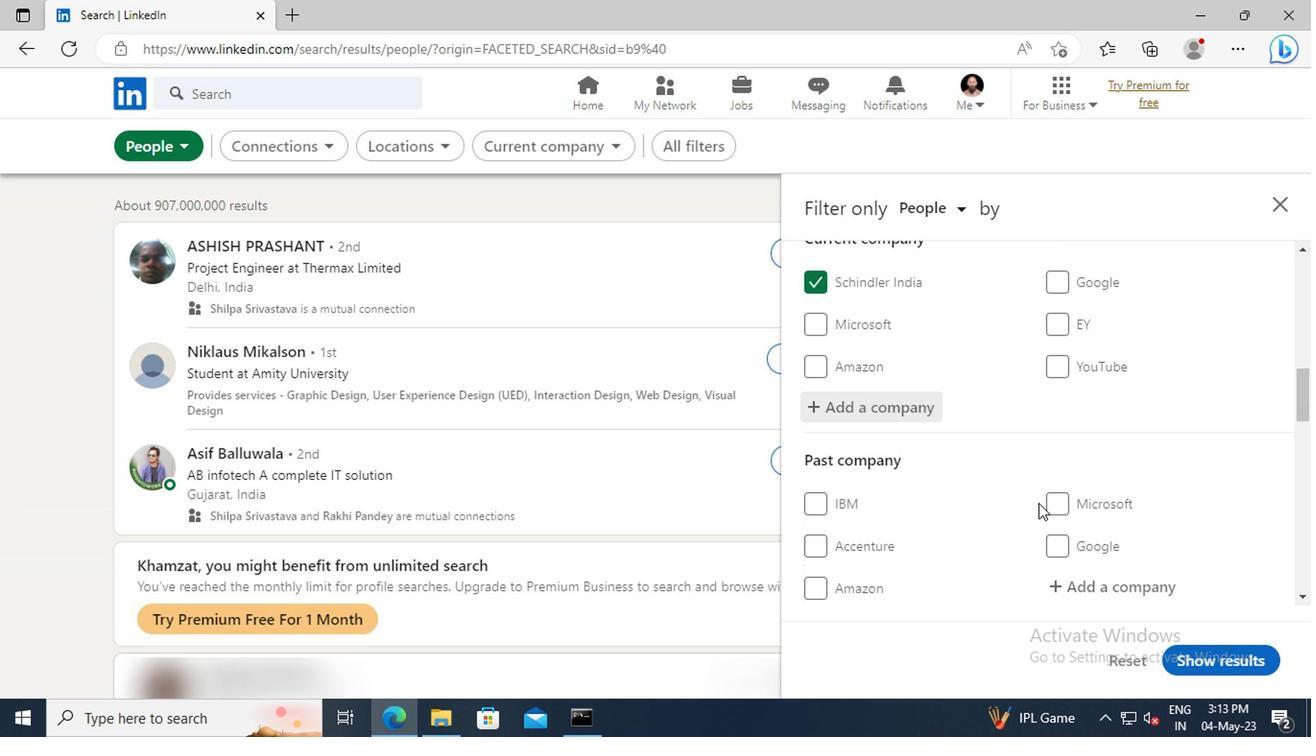 
Action: Mouse scrolled (1031, 492) with delta (0, 0)
Screenshot: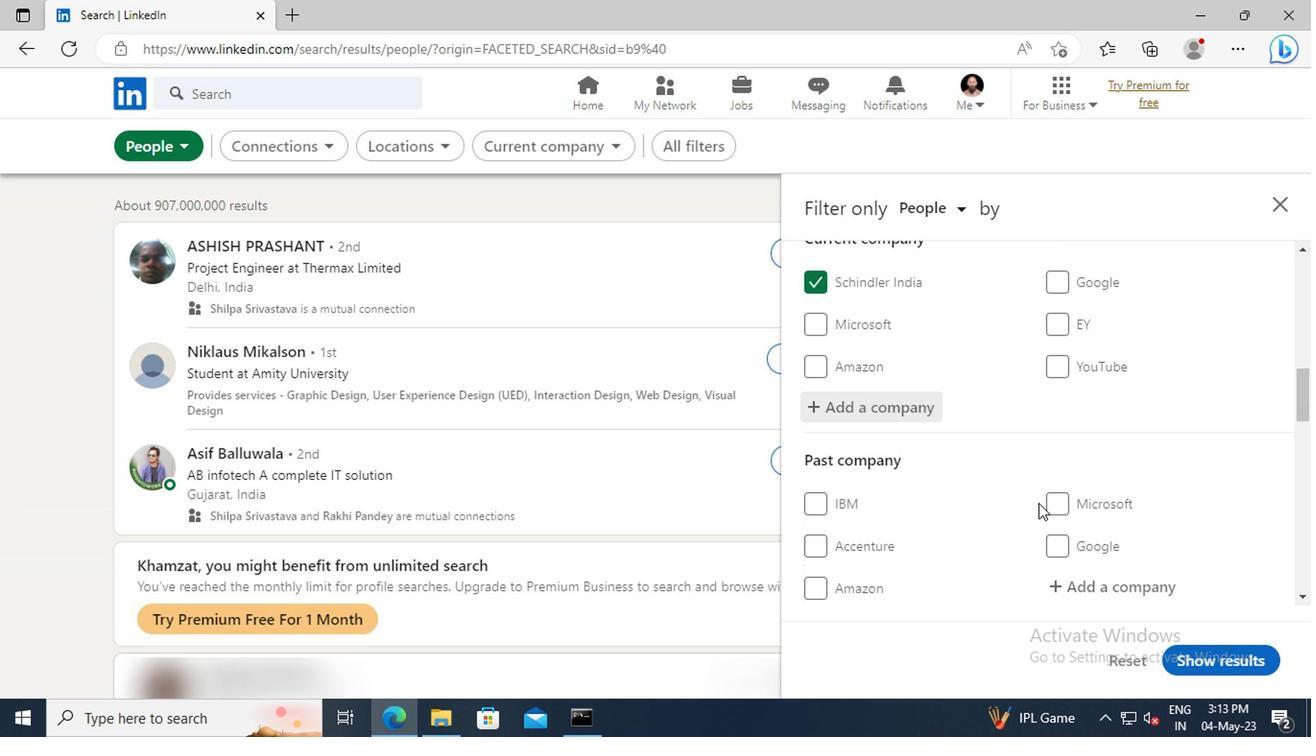 
Action: Mouse moved to (1030, 491)
Screenshot: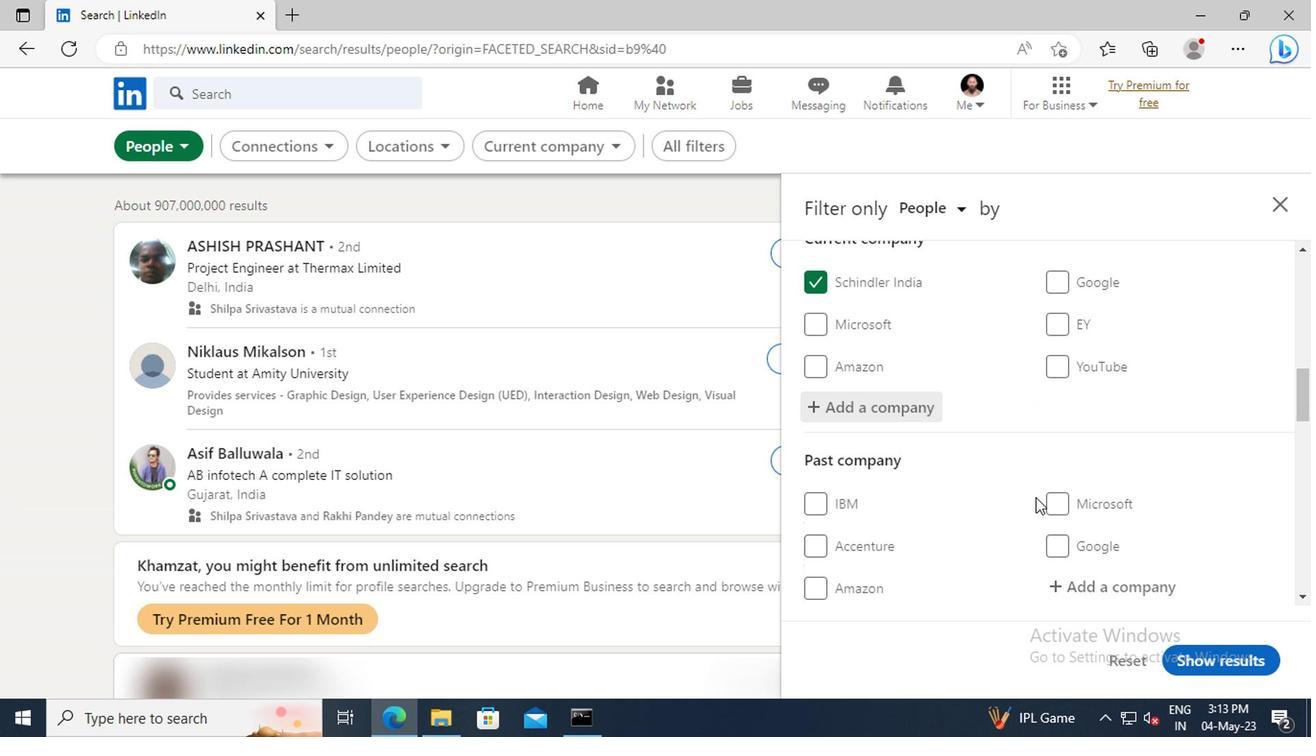 
Action: Mouse scrolled (1030, 490) with delta (0, 0)
Screenshot: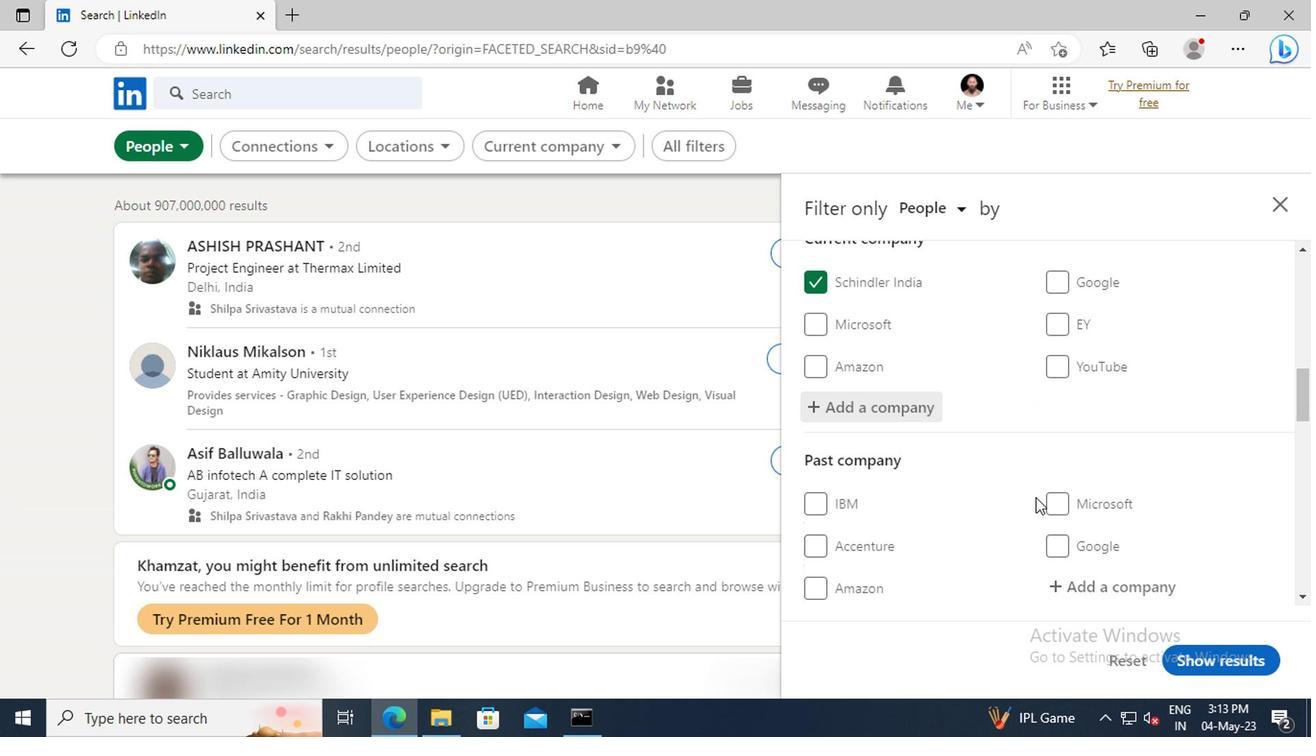 
Action: Mouse moved to (1019, 456)
Screenshot: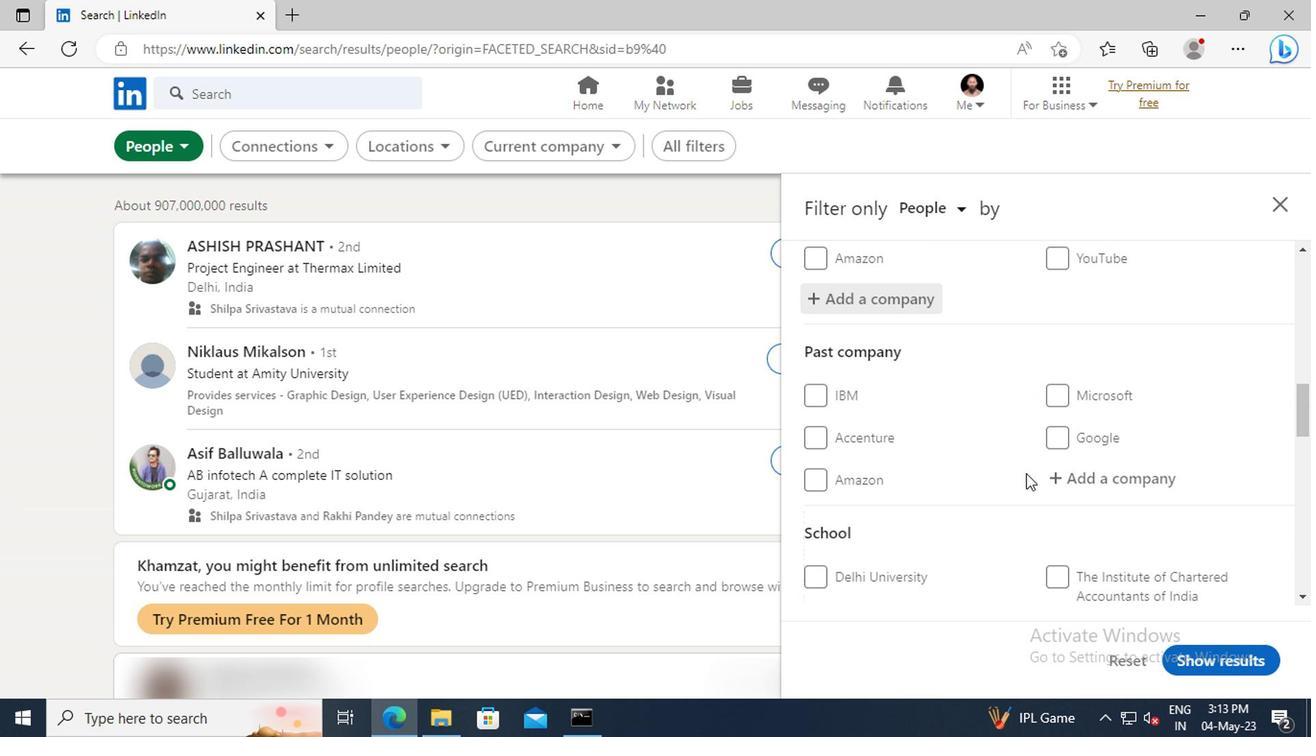 
Action: Mouse scrolled (1019, 456) with delta (0, 0)
Screenshot: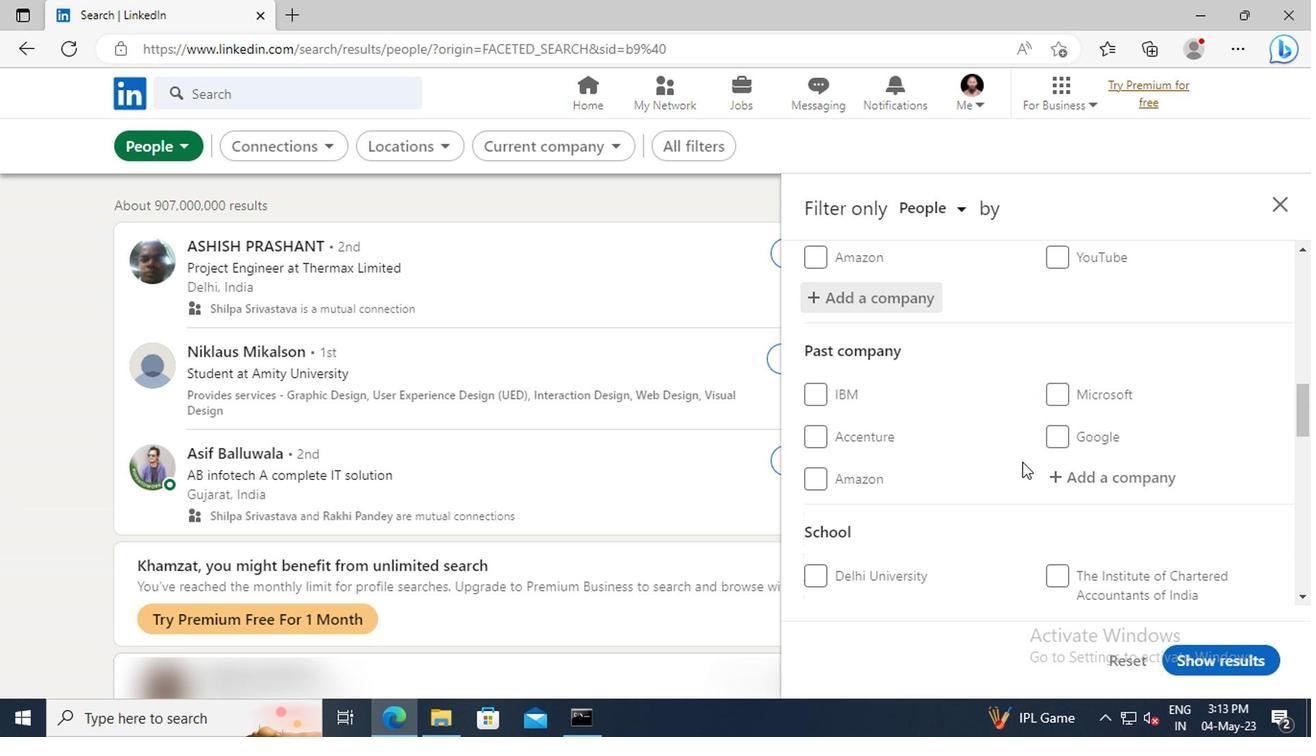 
Action: Mouse moved to (1019, 456)
Screenshot: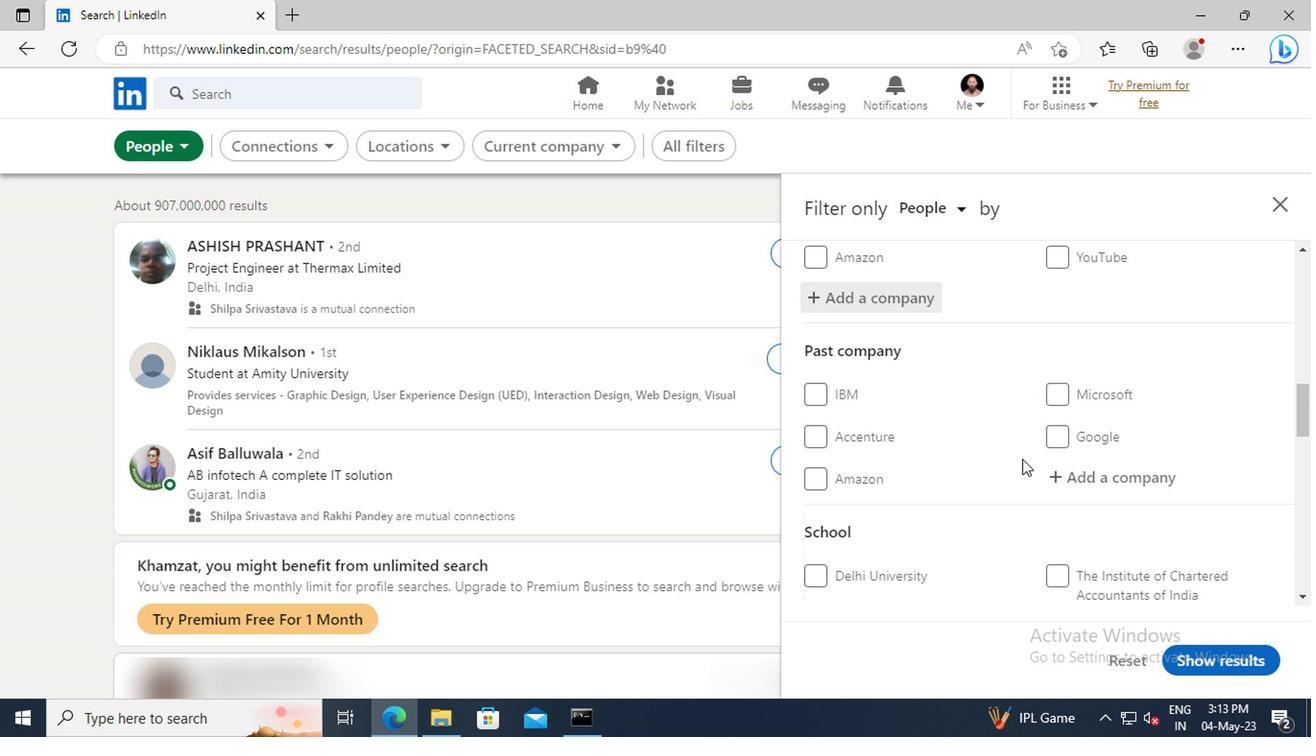 
Action: Mouse scrolled (1019, 456) with delta (0, 0)
Screenshot: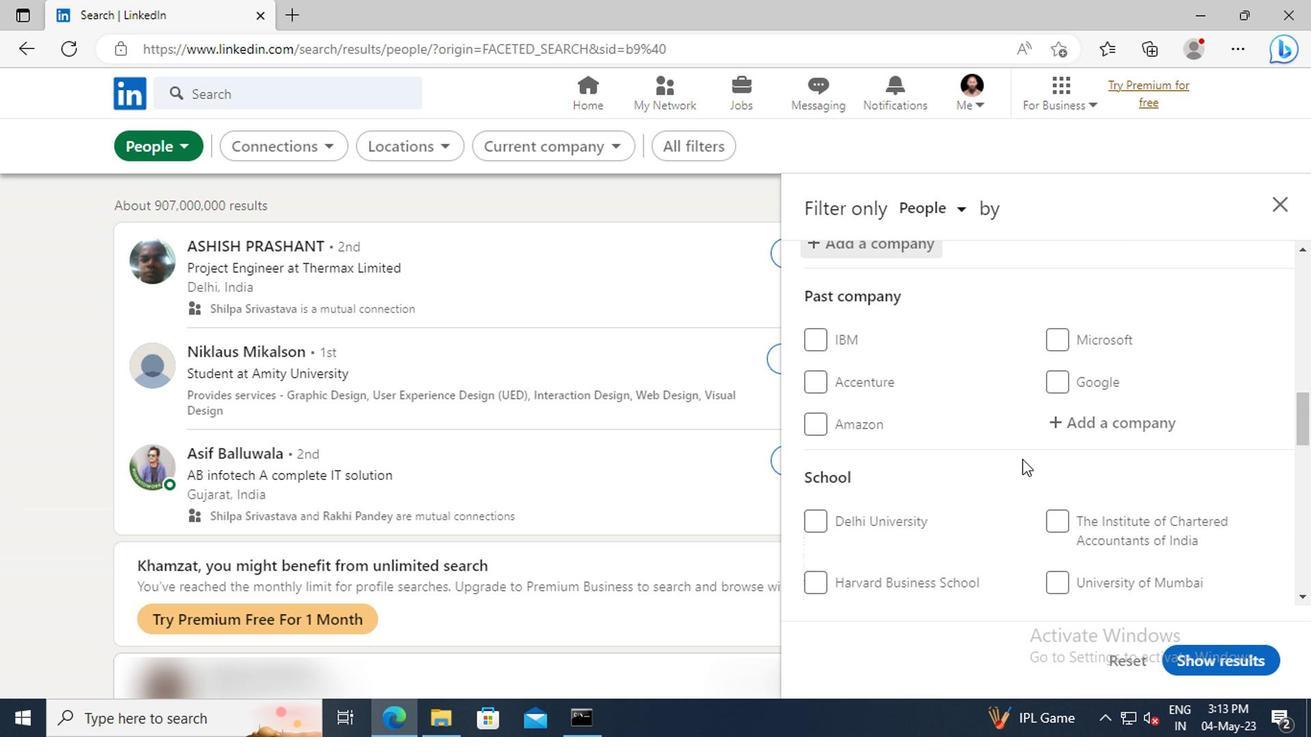 
Action: Mouse scrolled (1019, 456) with delta (0, 0)
Screenshot: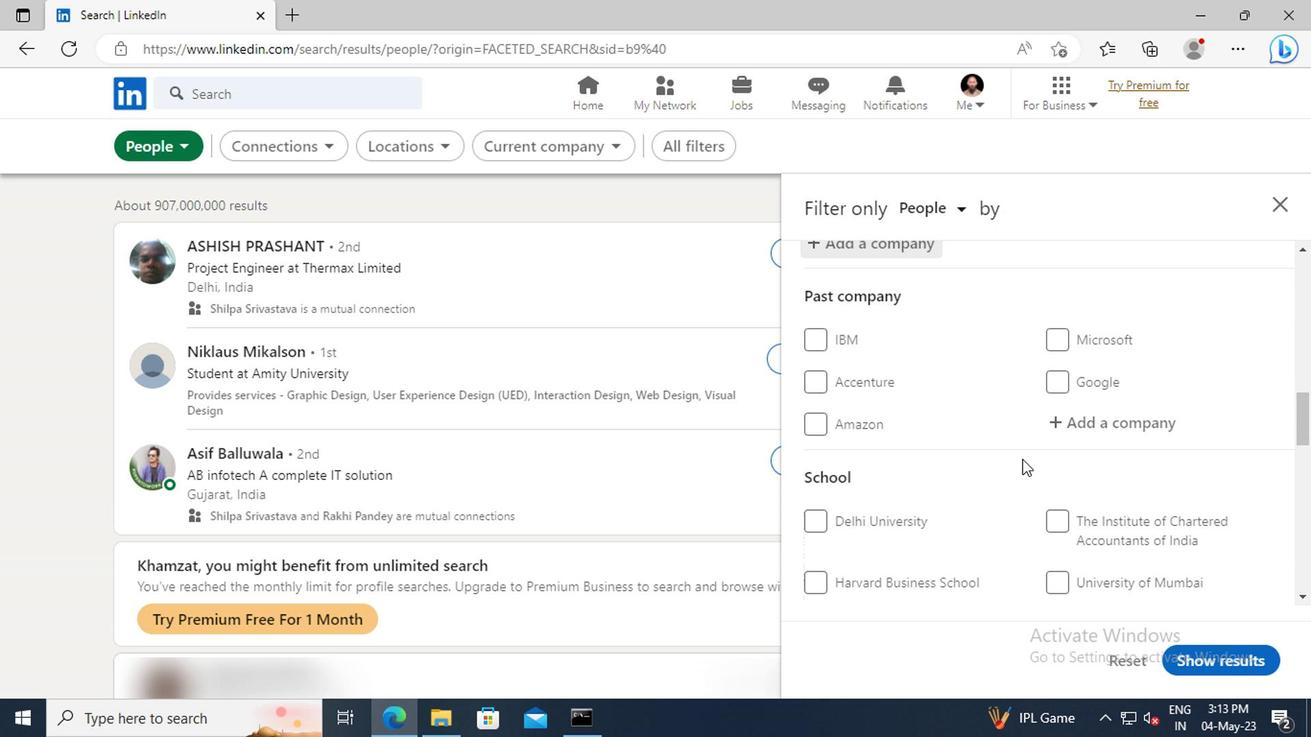 
Action: Mouse scrolled (1019, 456) with delta (0, 0)
Screenshot: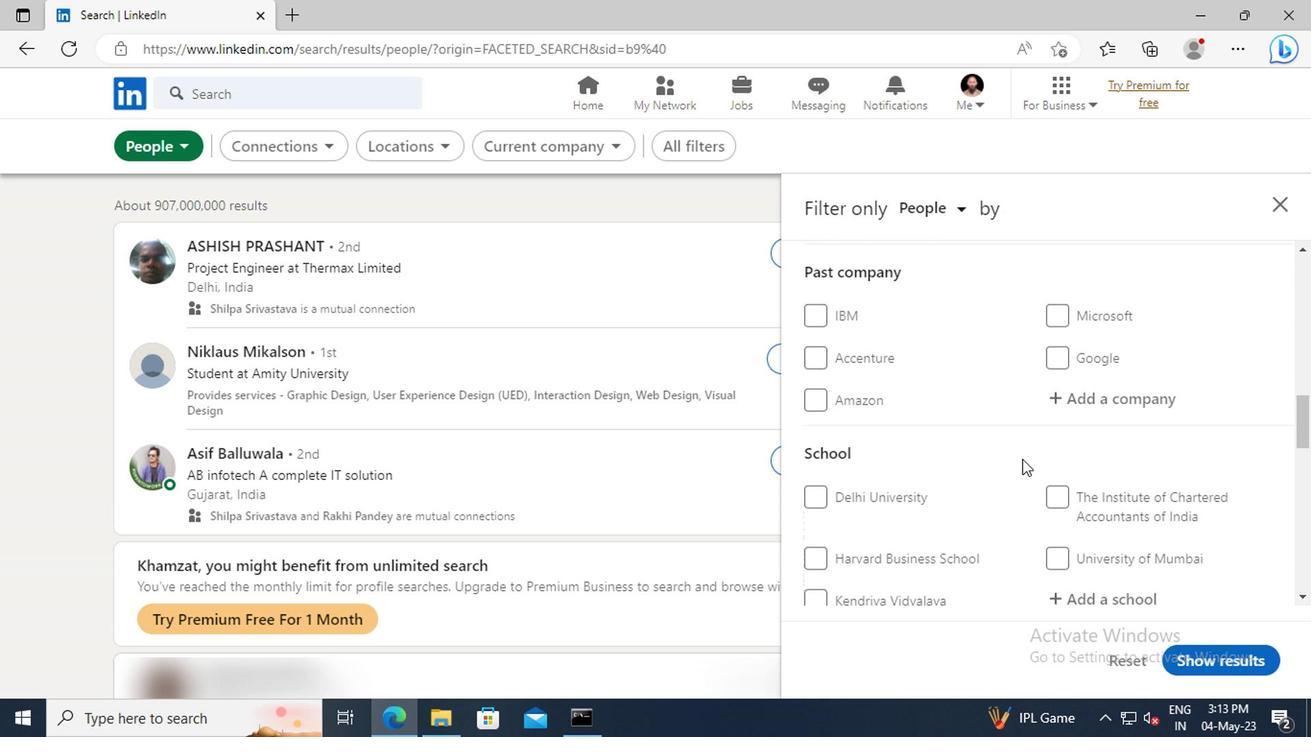 
Action: Mouse moved to (1047, 456)
Screenshot: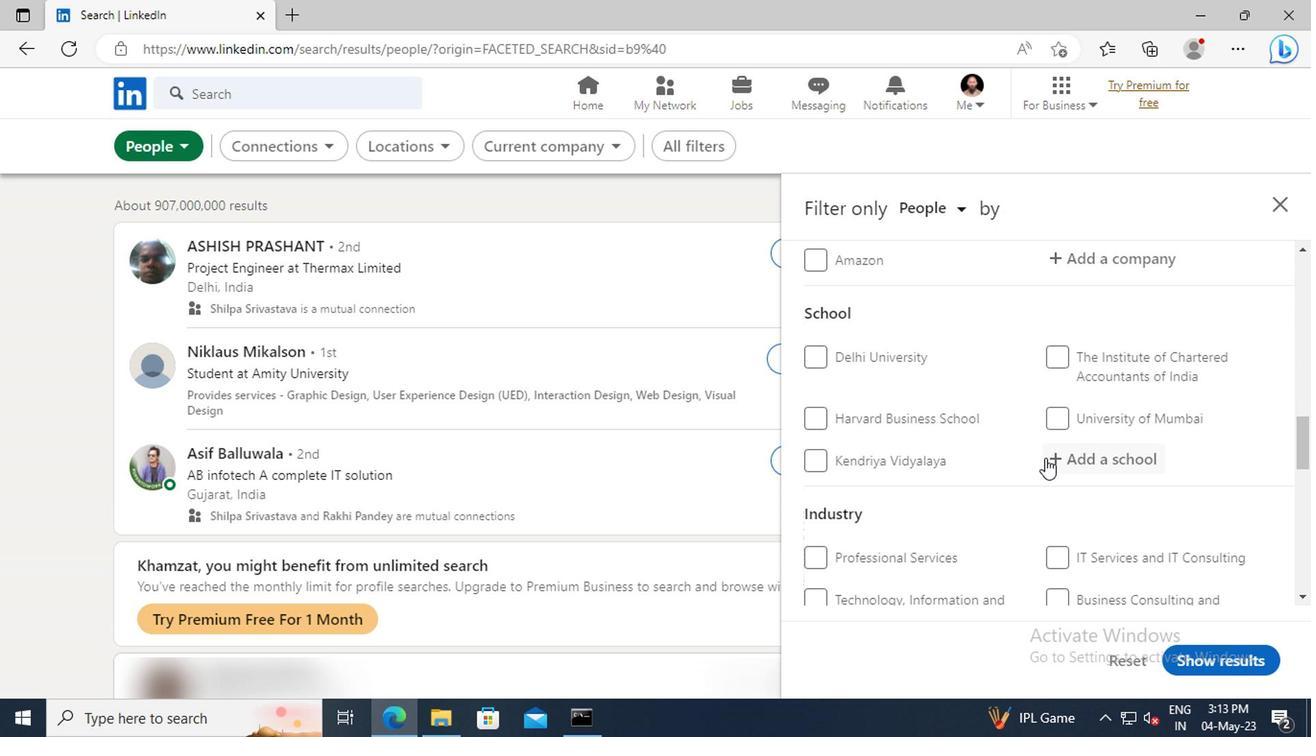 
Action: Mouse pressed left at (1047, 456)
Screenshot: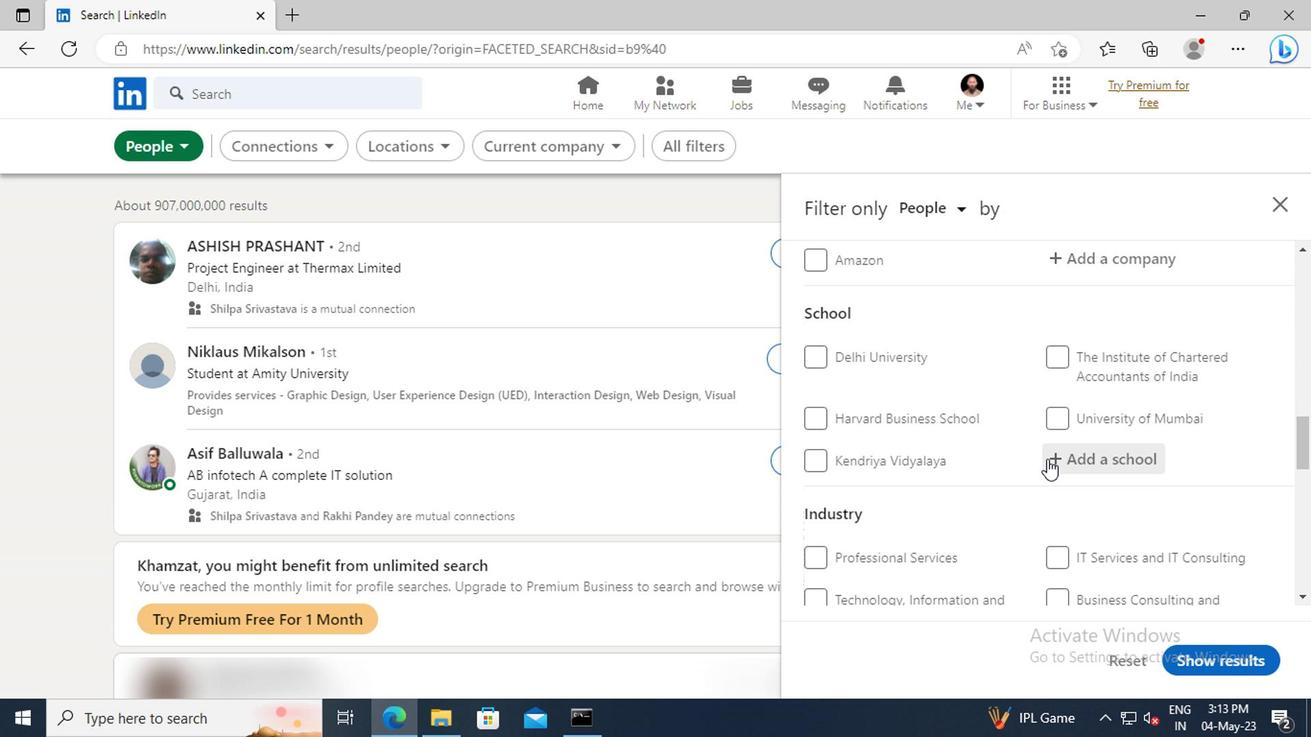 
Action: Mouse moved to (1047, 459)
Screenshot: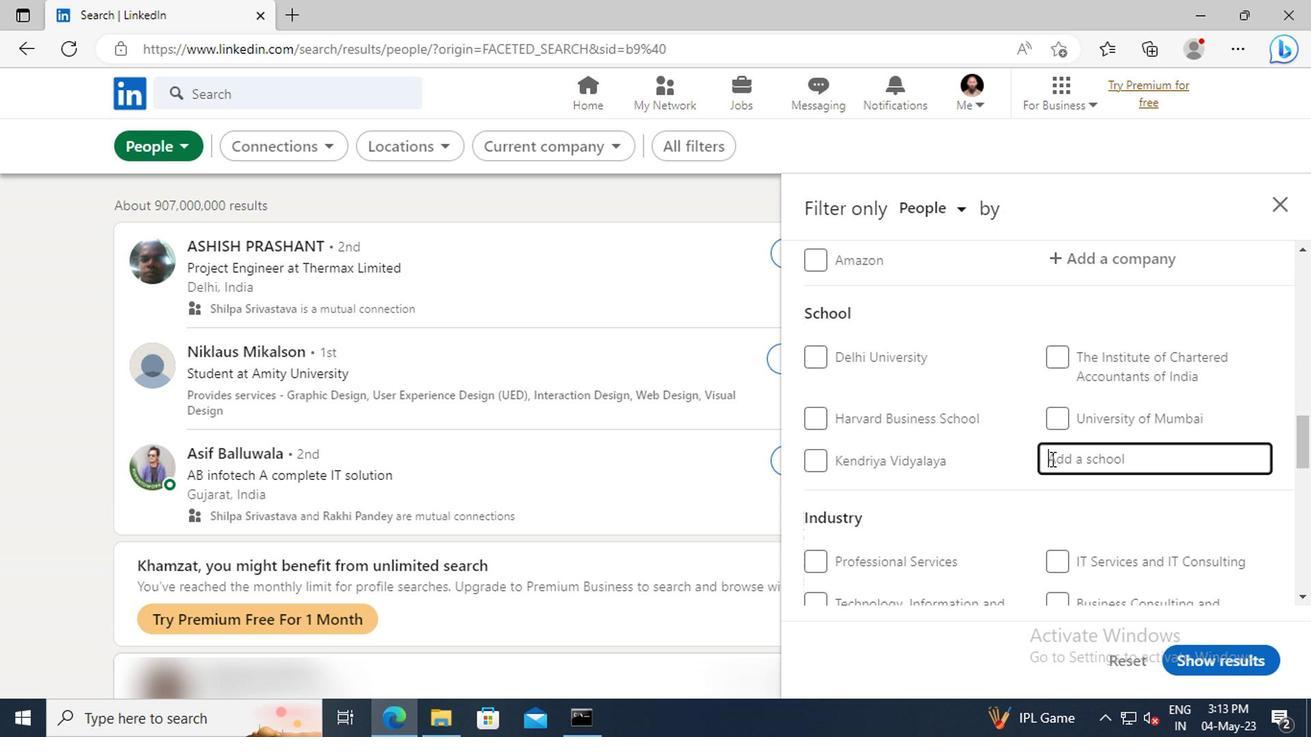 
Action: Key pressed <Key.shift>
Screenshot: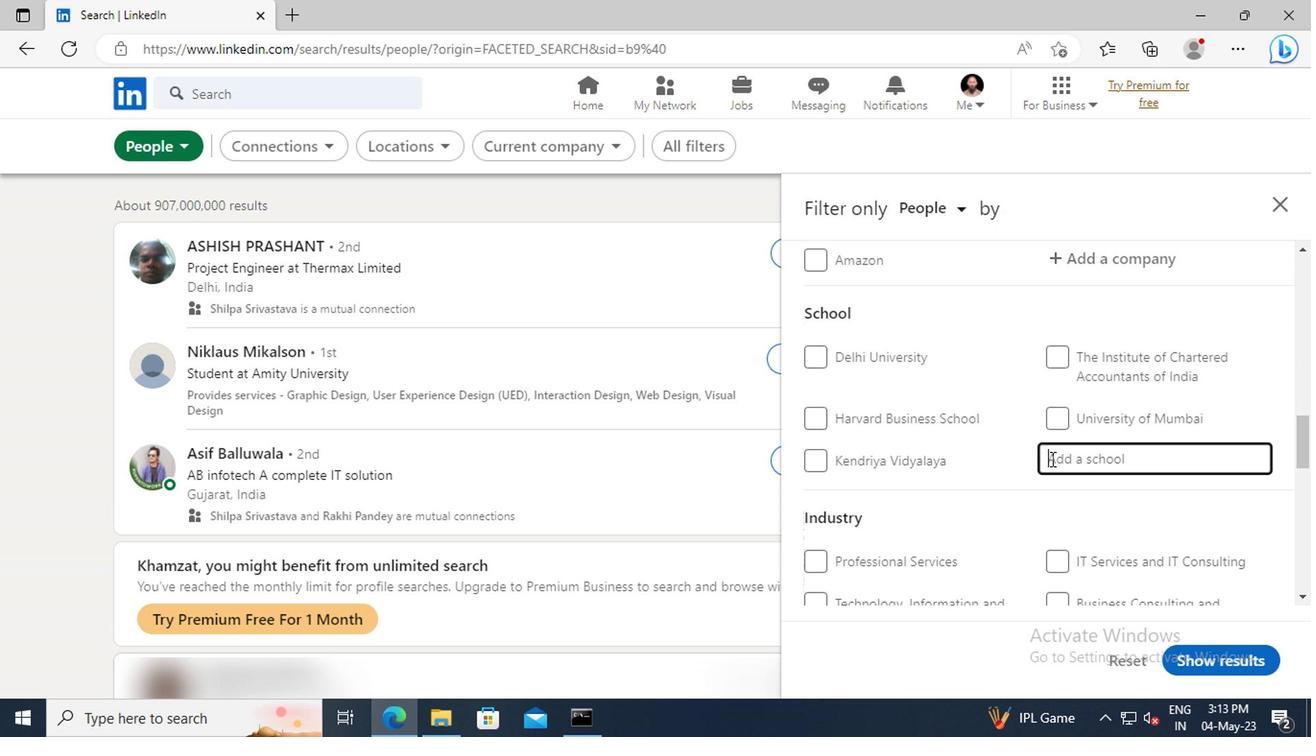 
Action: Mouse moved to (1043, 461)
Screenshot: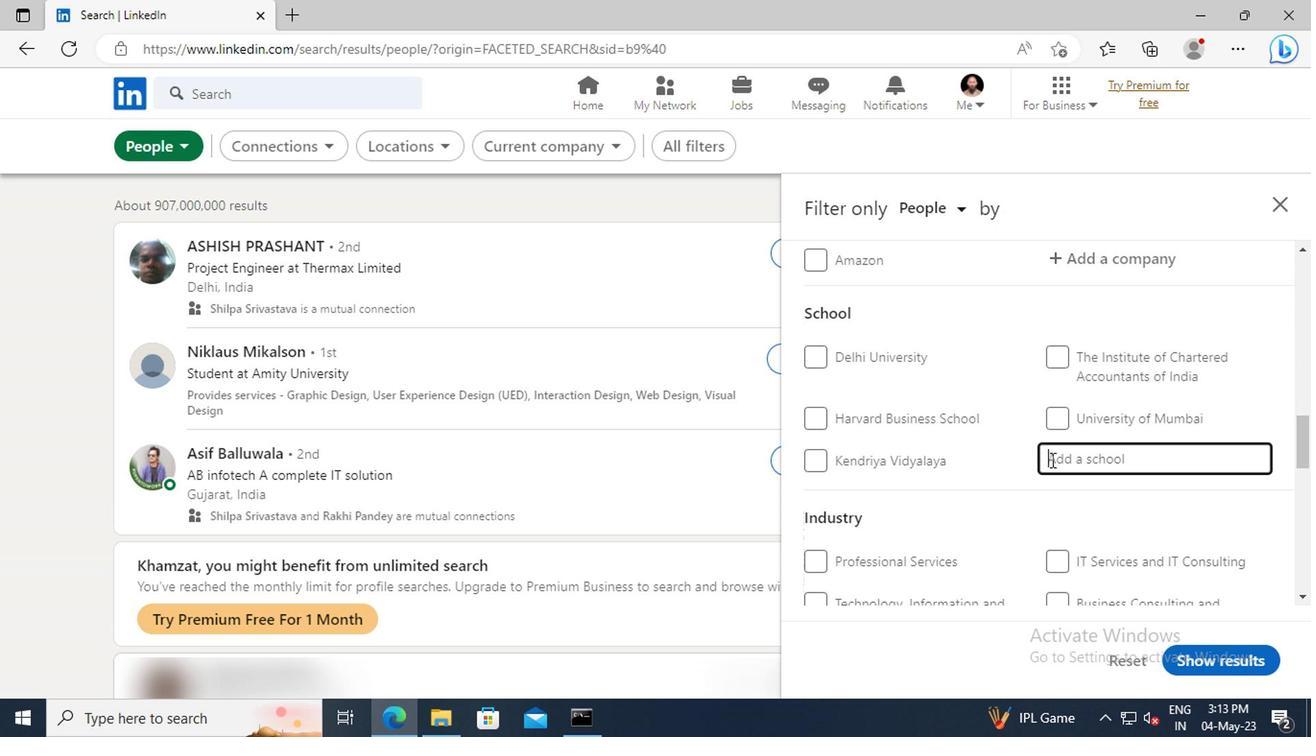 
Action: Key pressed CAREERS<Key.space>FOR<Key.space><Key.shift>EN
Screenshot: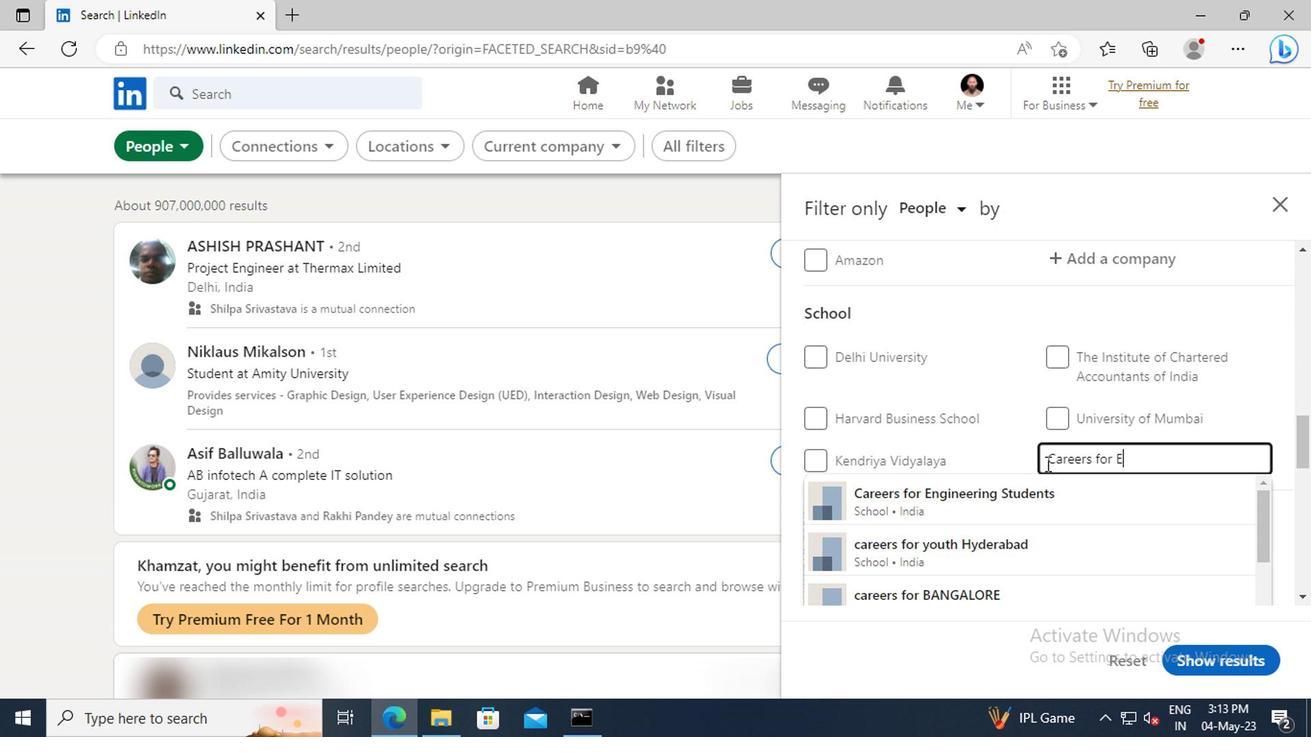 
Action: Mouse moved to (1041, 494)
Screenshot: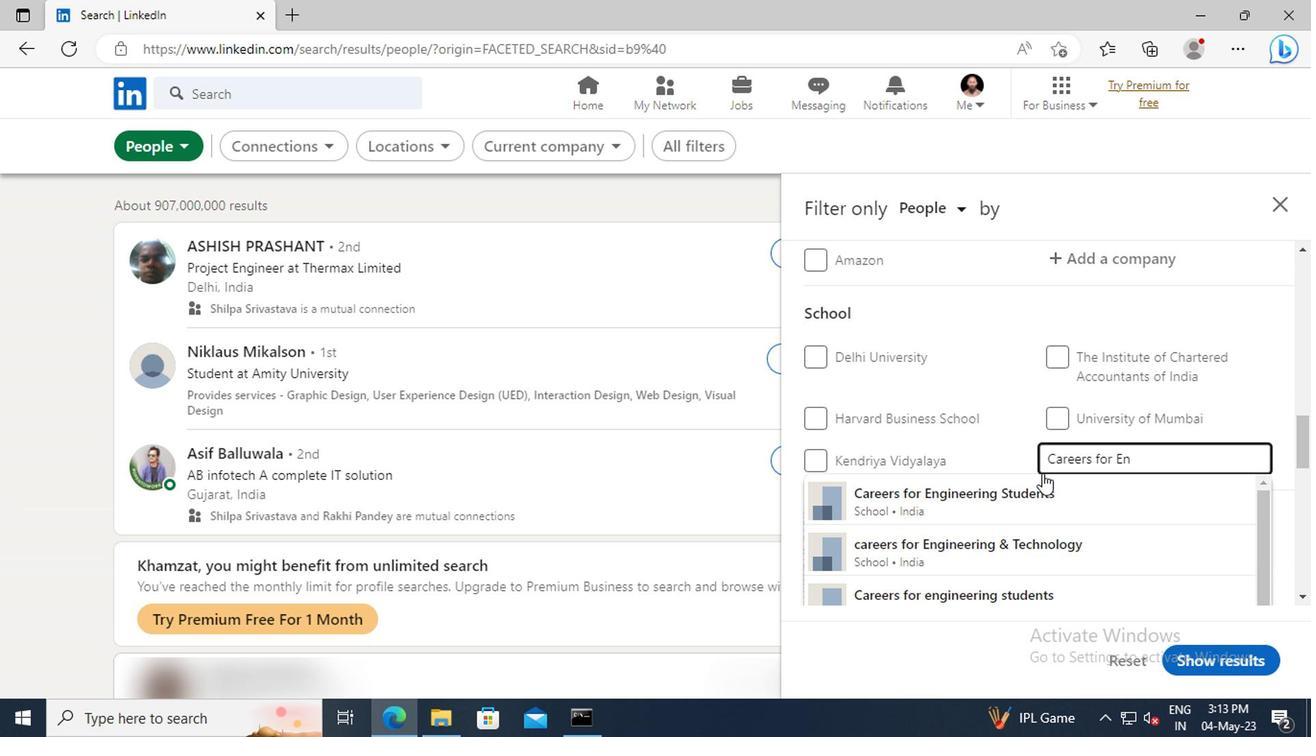 
Action: Mouse pressed left at (1041, 494)
Screenshot: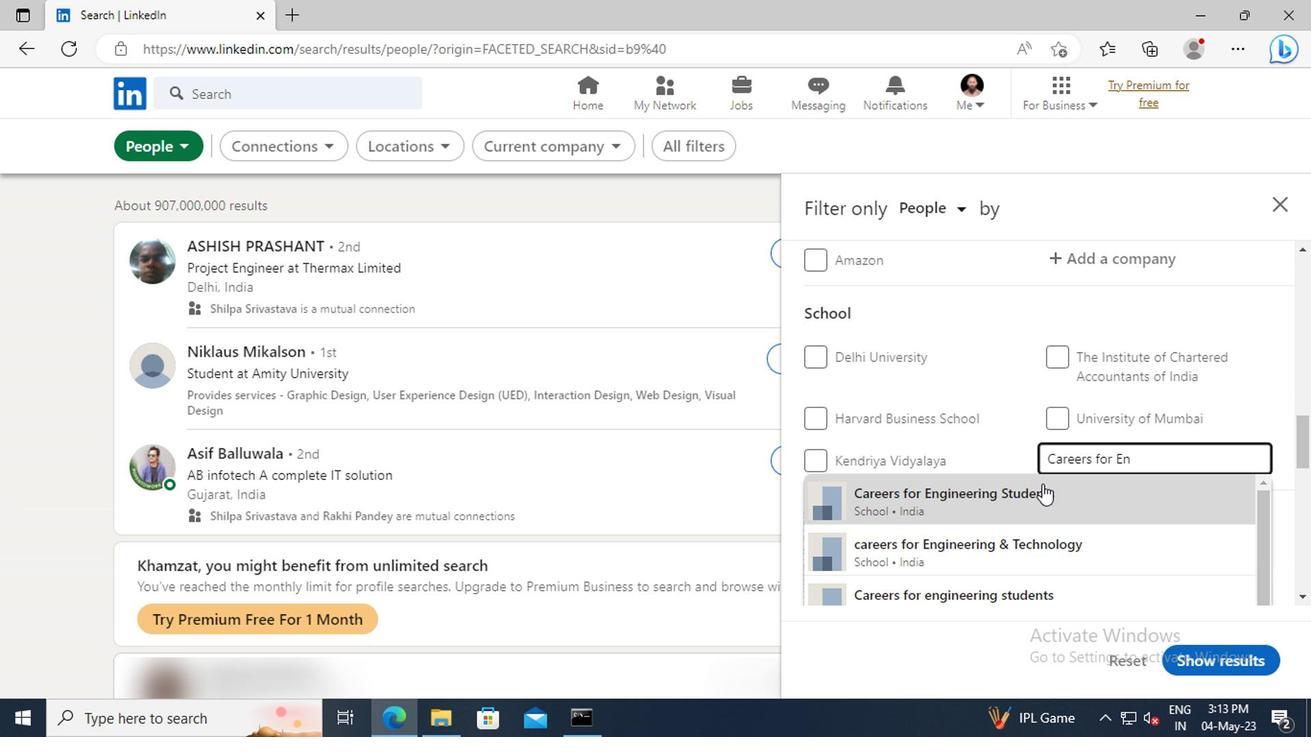 
Action: Mouse scrolled (1041, 493) with delta (0, -1)
Screenshot: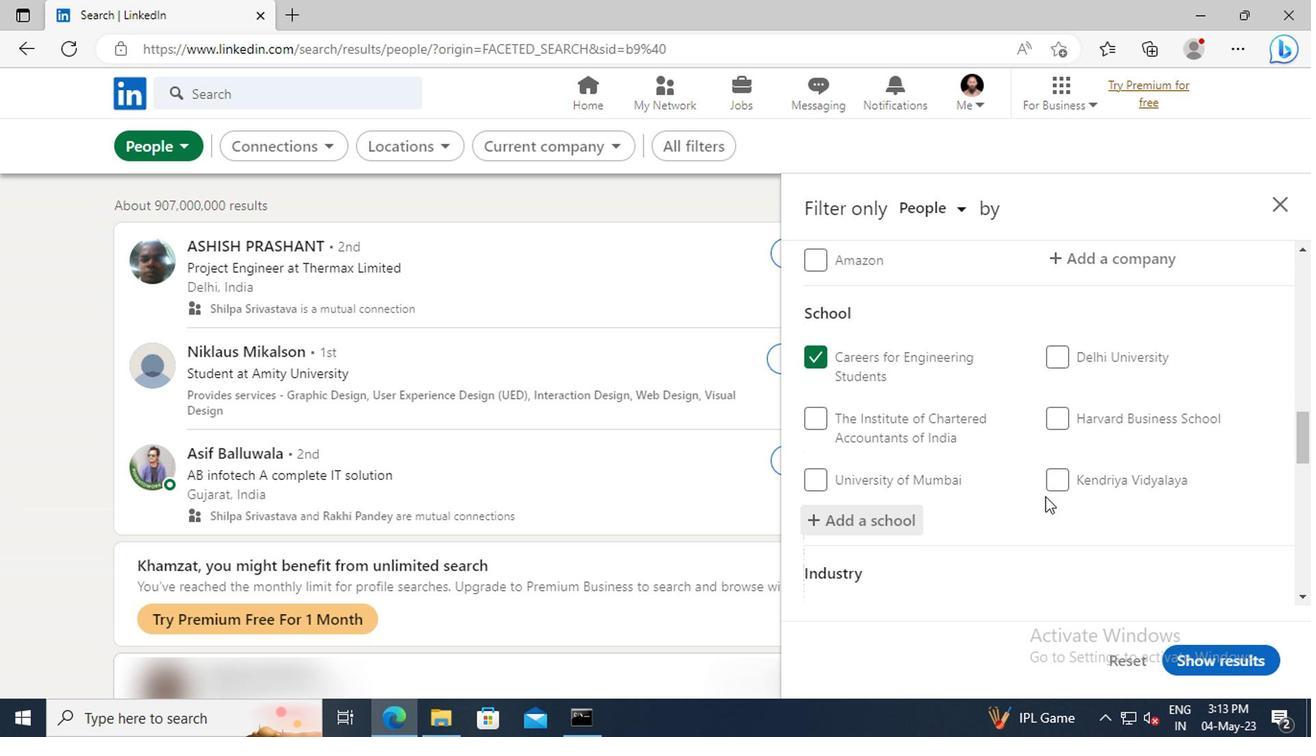 
Action: Mouse scrolled (1041, 493) with delta (0, -1)
Screenshot: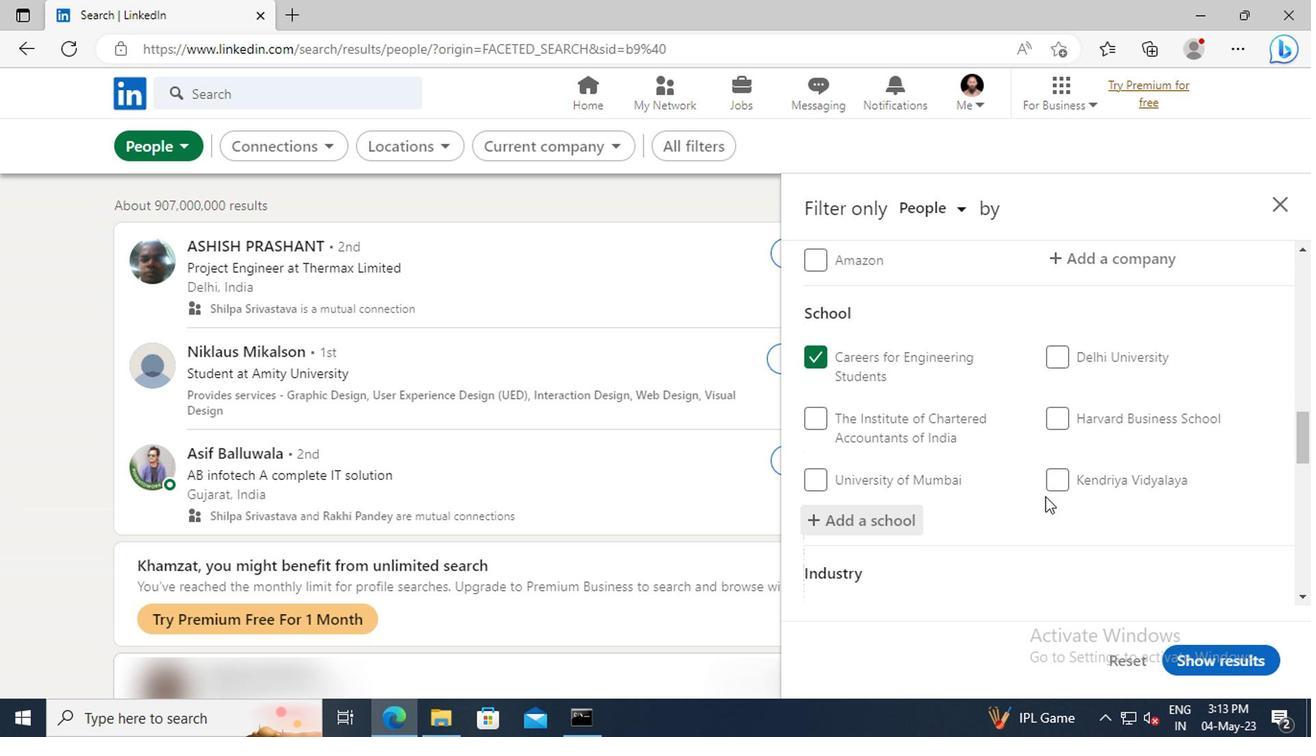 
Action: Mouse moved to (1043, 478)
Screenshot: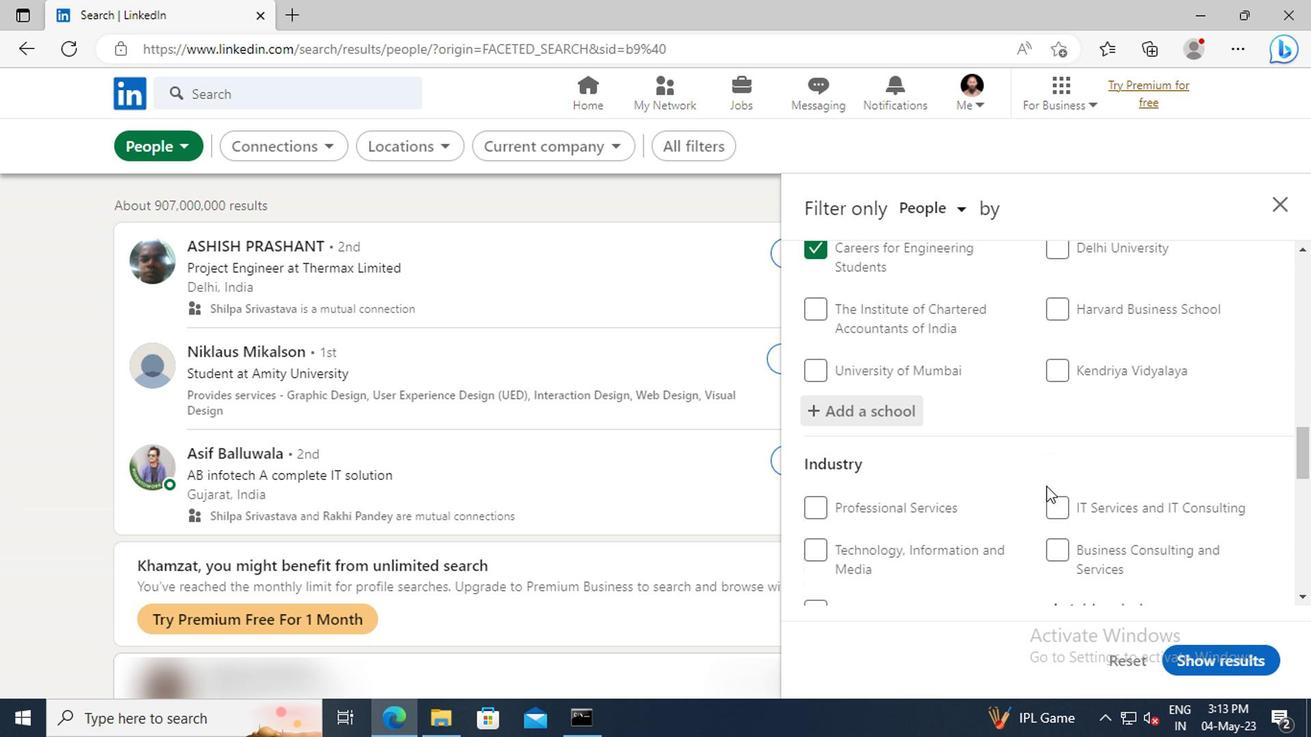 
Action: Mouse scrolled (1043, 477) with delta (0, 0)
Screenshot: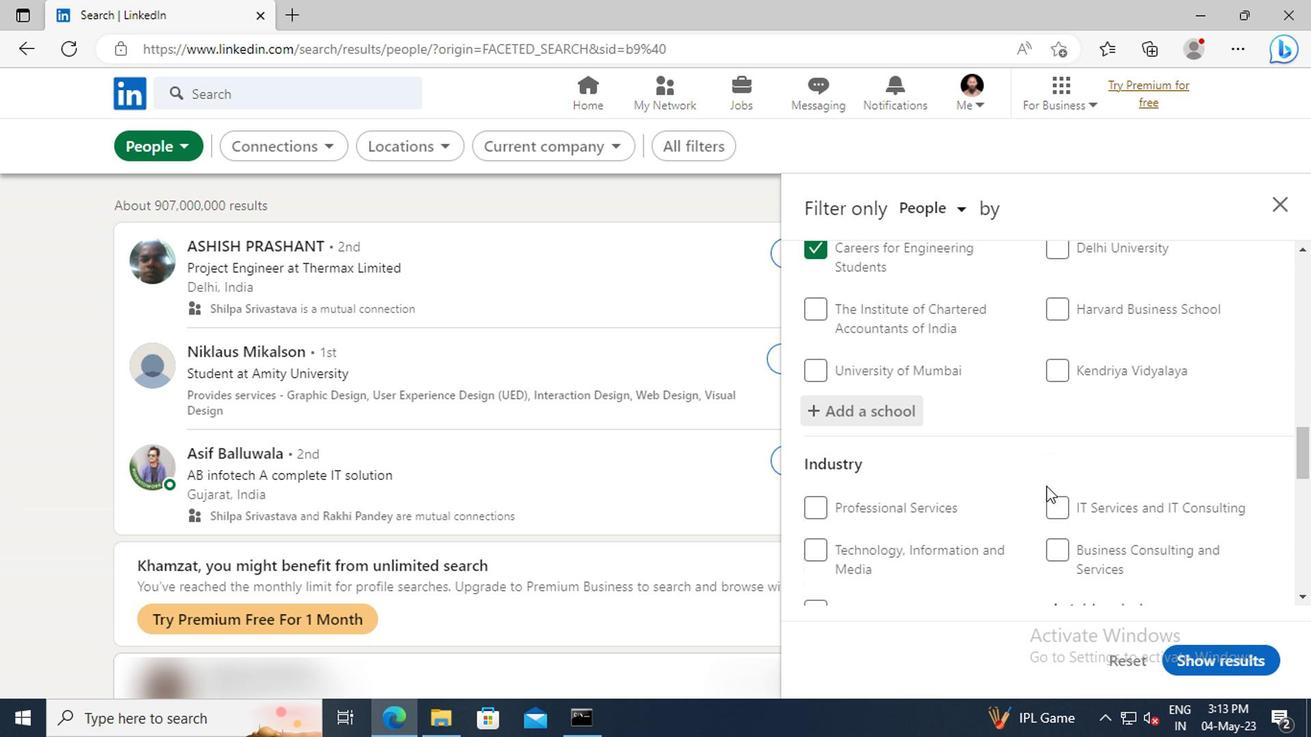 
Action: Mouse scrolled (1043, 477) with delta (0, 0)
Screenshot: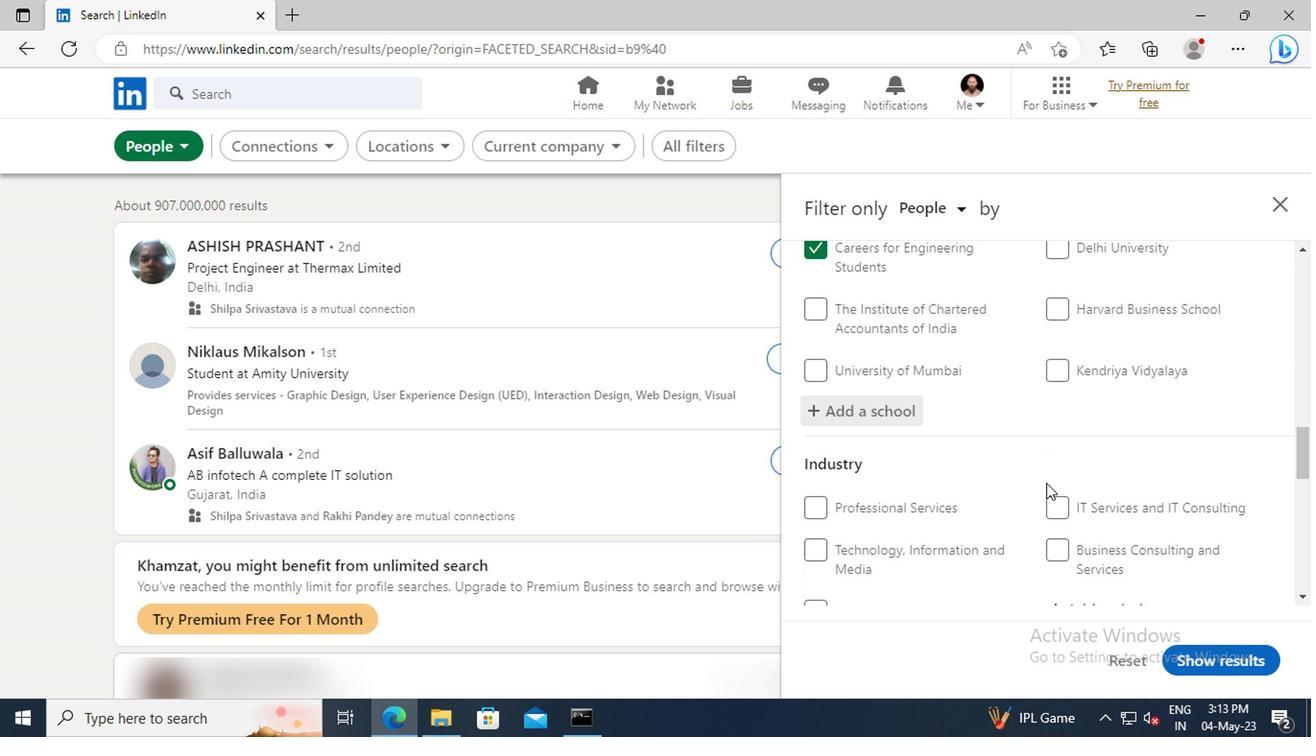 
Action: Mouse moved to (1062, 495)
Screenshot: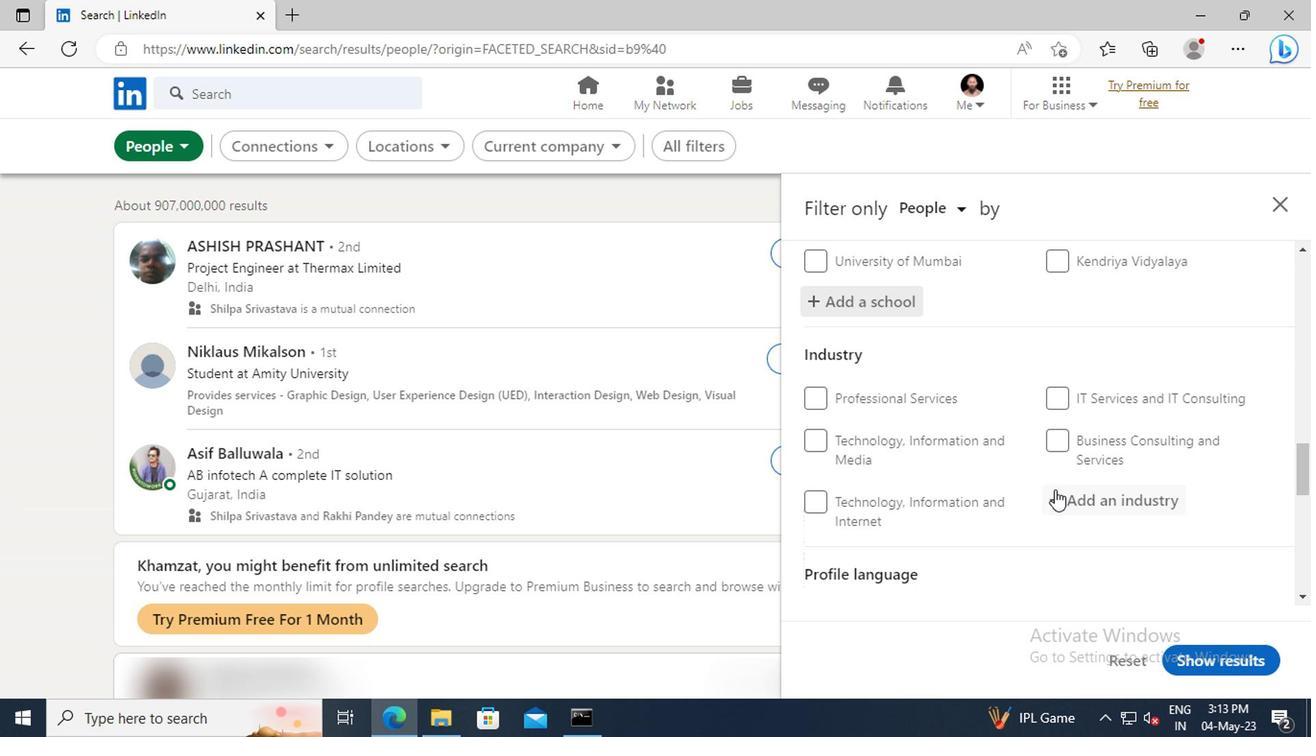
Action: Mouse pressed left at (1062, 495)
Screenshot: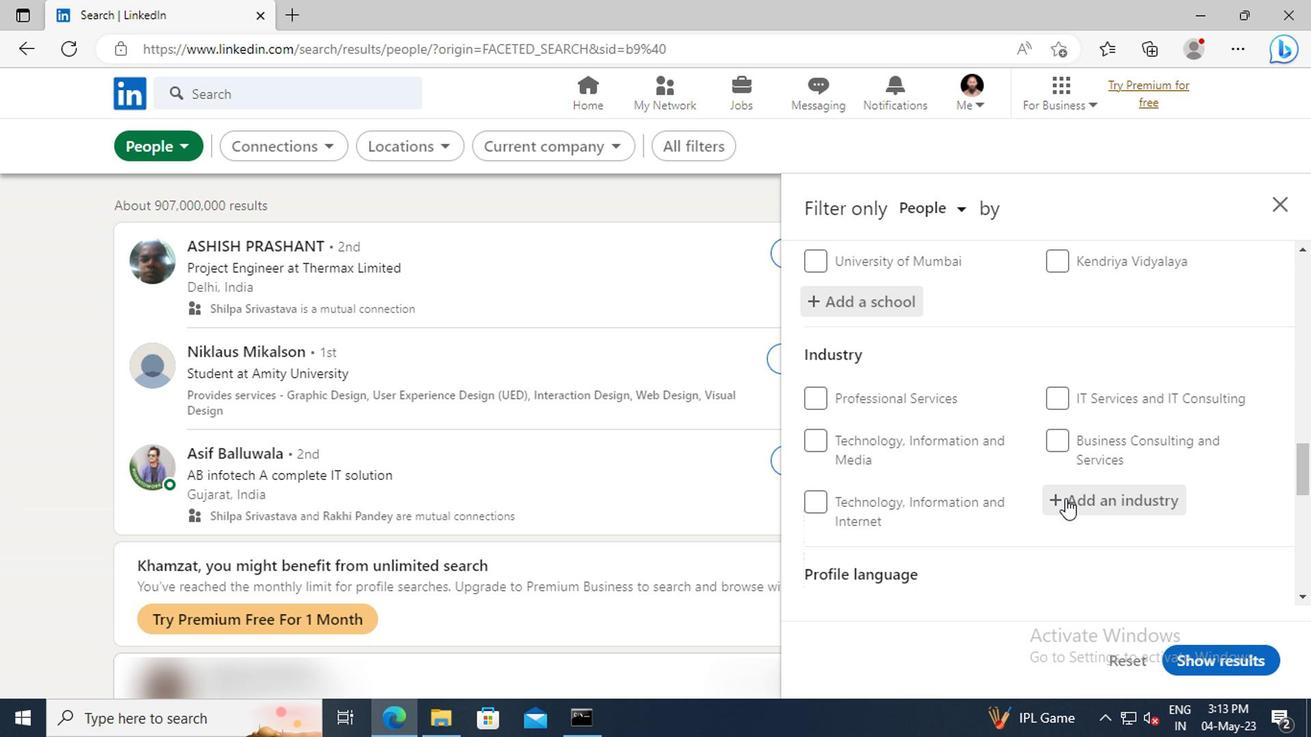 
Action: Key pressed <Key.shift>
Screenshot: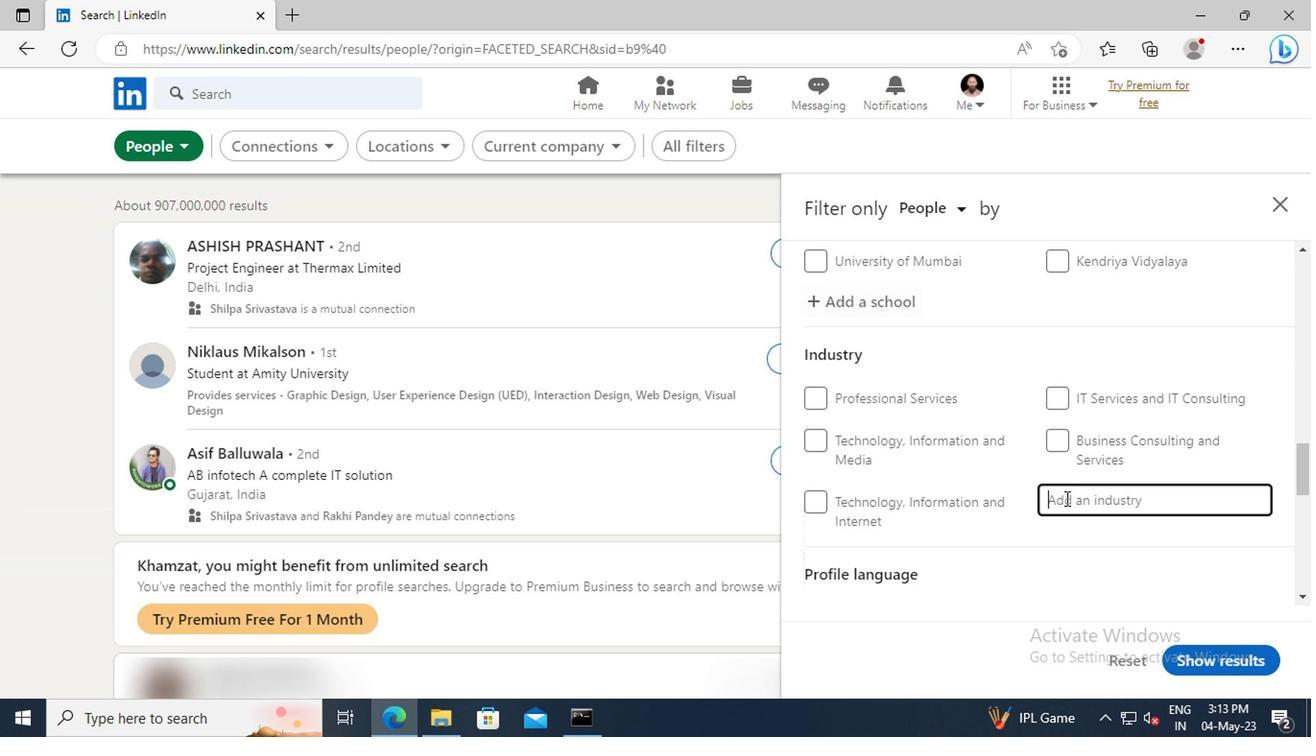 
Action: Mouse moved to (1055, 495)
Screenshot: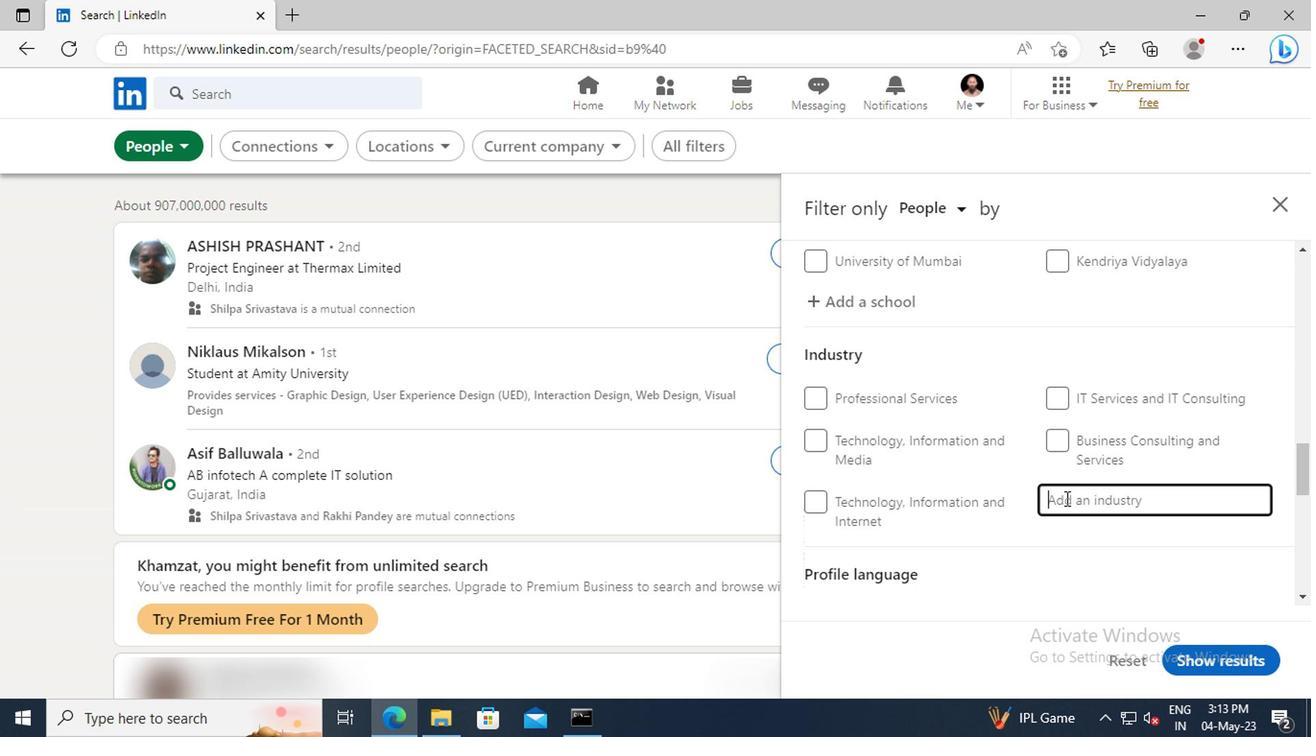 
Action: Key pressed <Key.shift>SKII
Screenshot: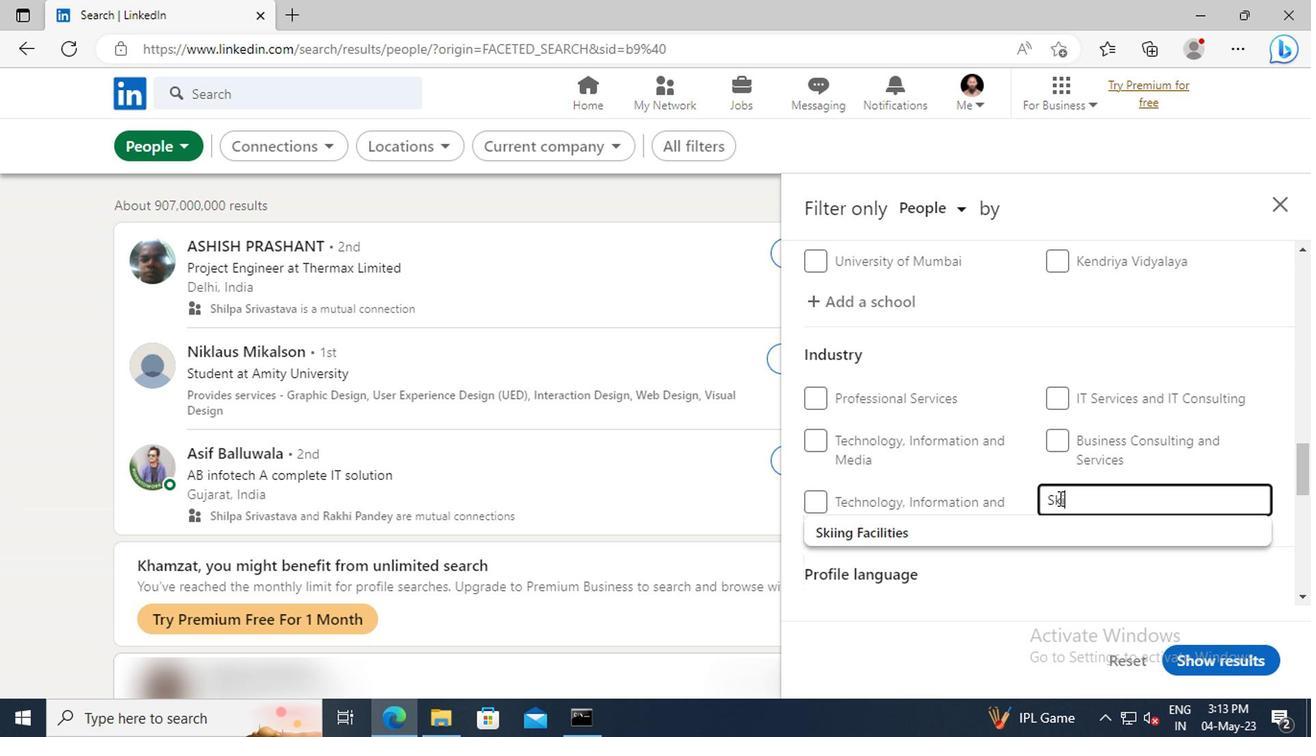 
Action: Mouse moved to (1064, 526)
Screenshot: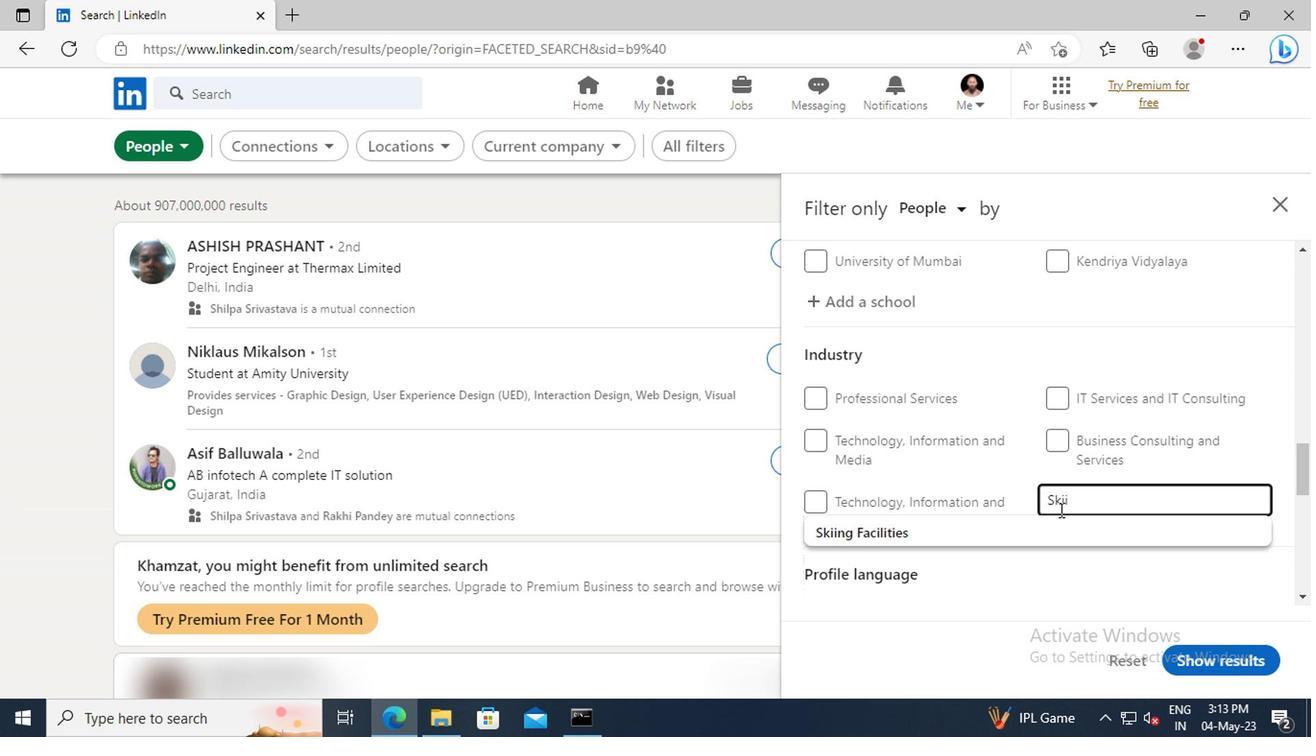 
Action: Mouse pressed left at (1064, 526)
Screenshot: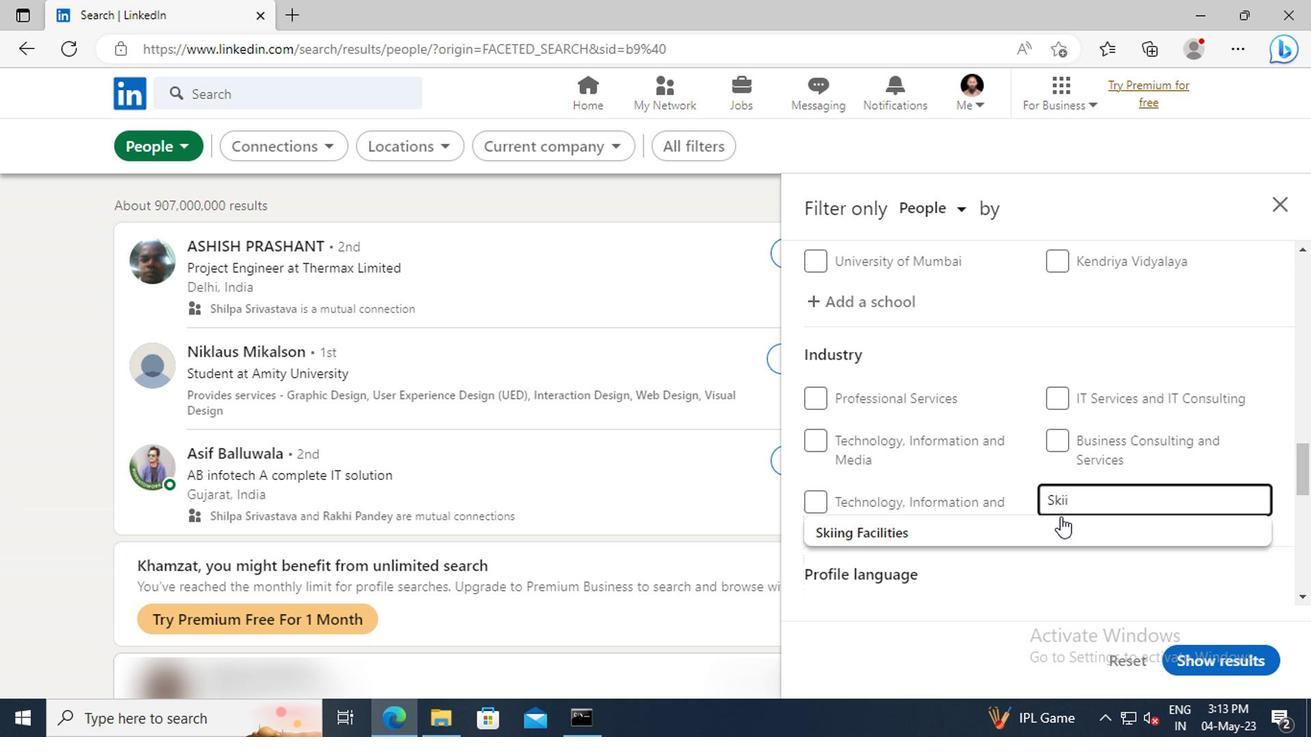 
Action: Mouse scrolled (1064, 525) with delta (0, -1)
Screenshot: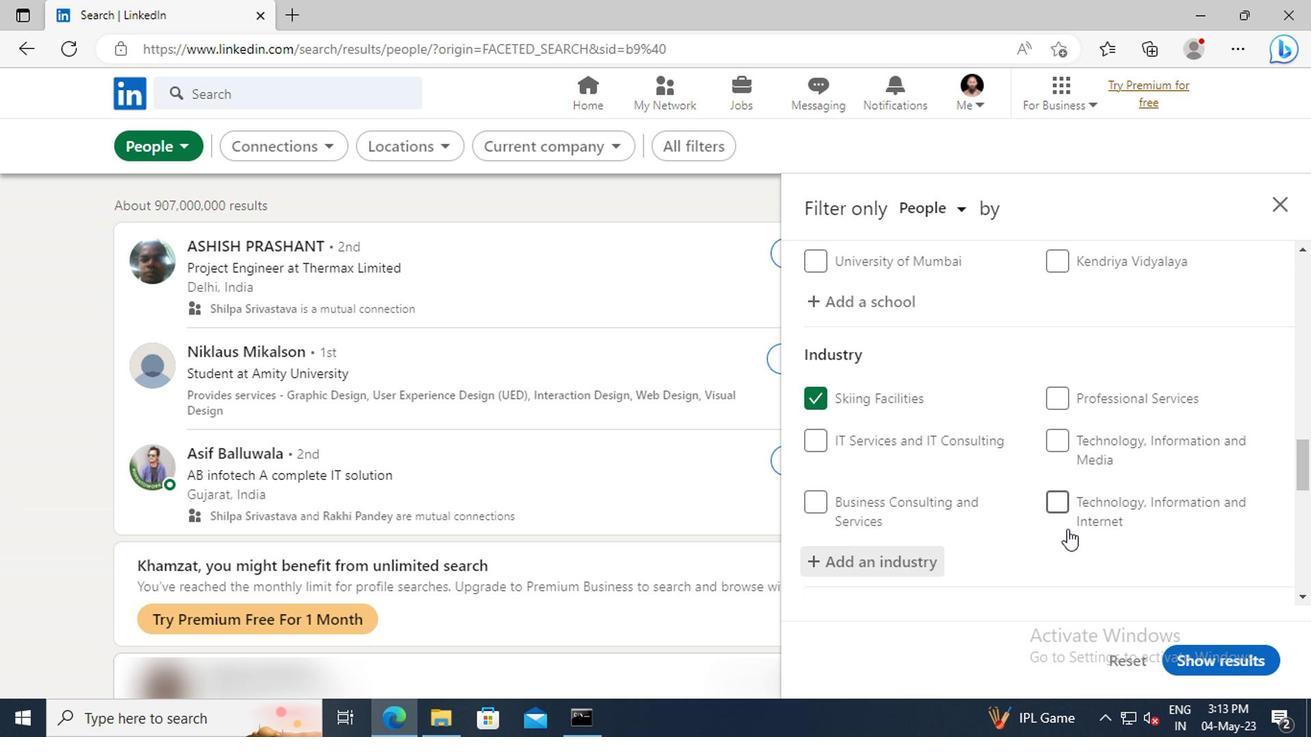 
Action: Mouse scrolled (1064, 525) with delta (0, -1)
Screenshot: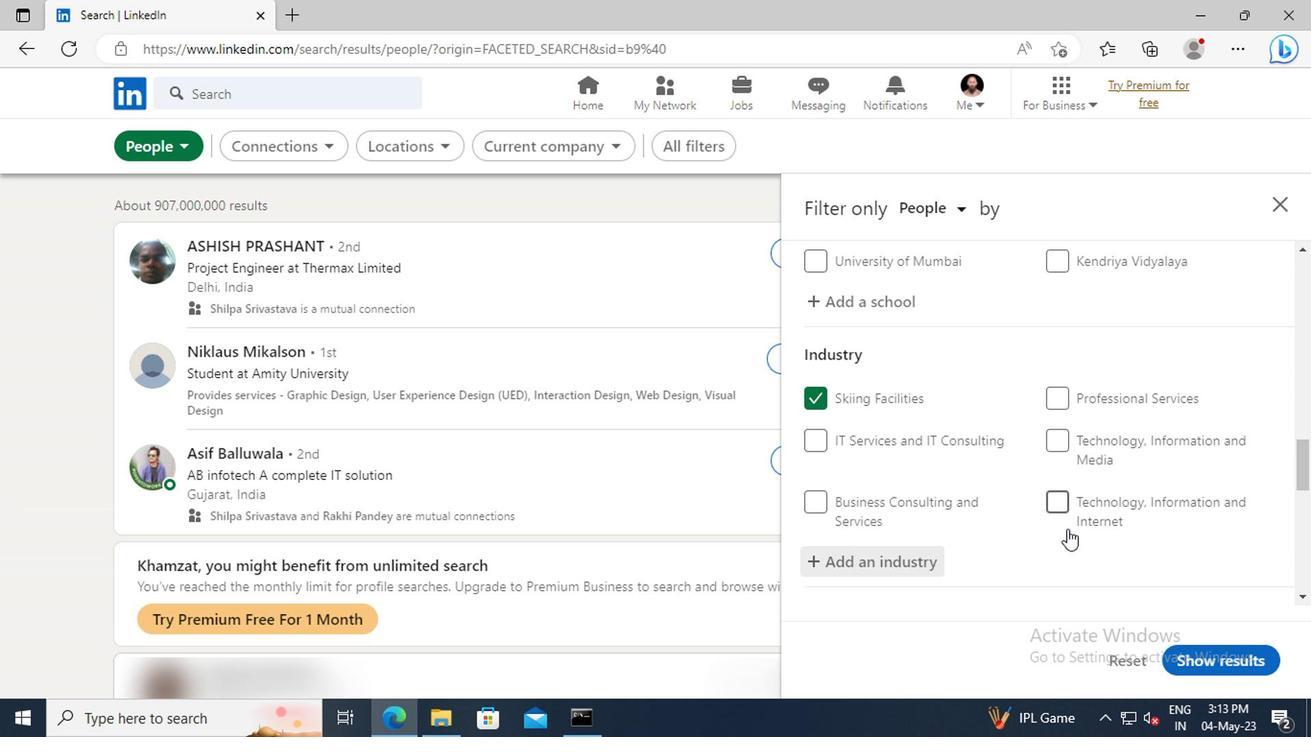 
Action: Mouse scrolled (1064, 525) with delta (0, -1)
Screenshot: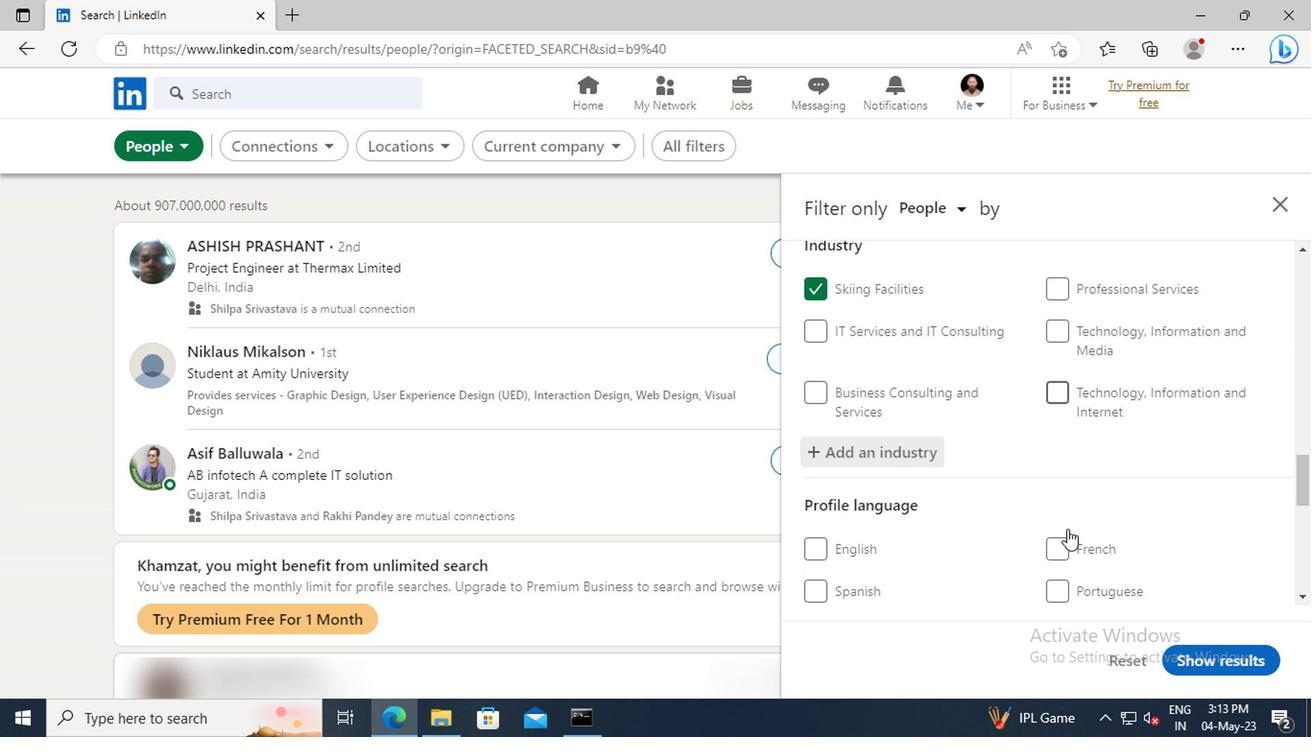 
Action: Mouse scrolled (1064, 525) with delta (0, -1)
Screenshot: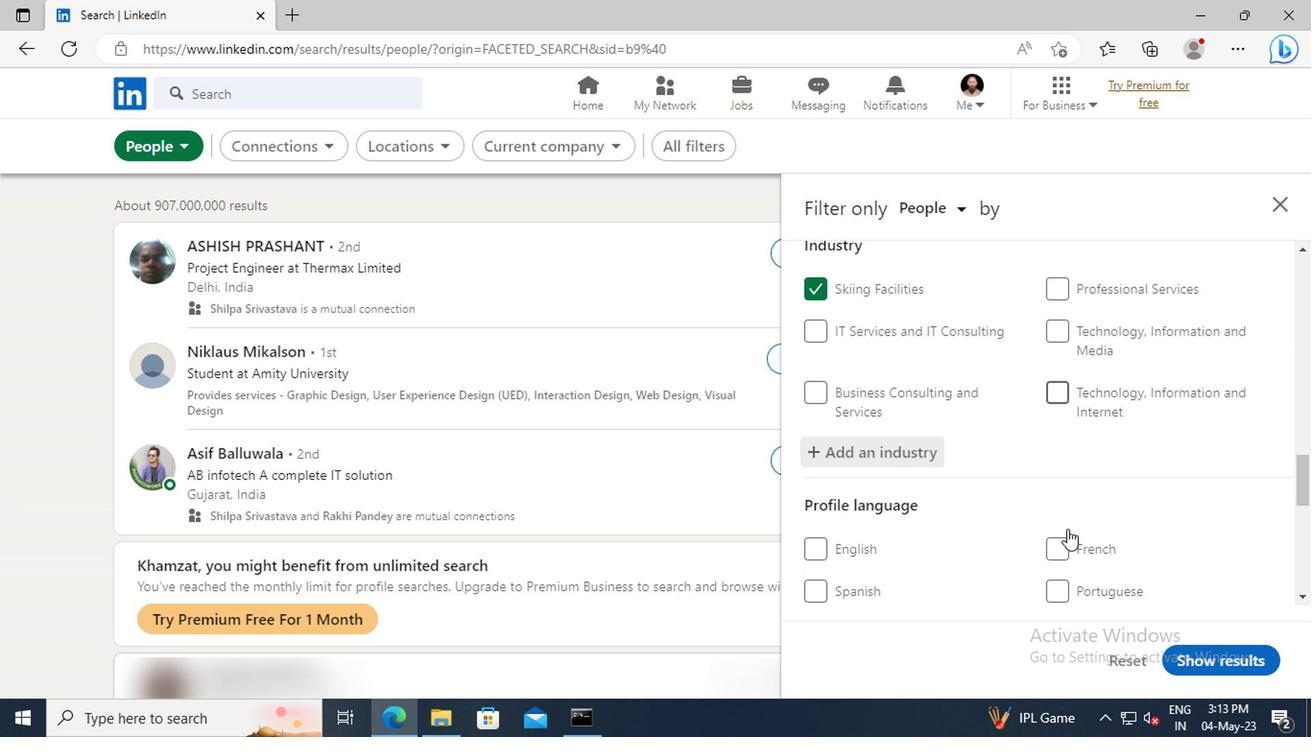 
Action: Mouse scrolled (1064, 525) with delta (0, -1)
Screenshot: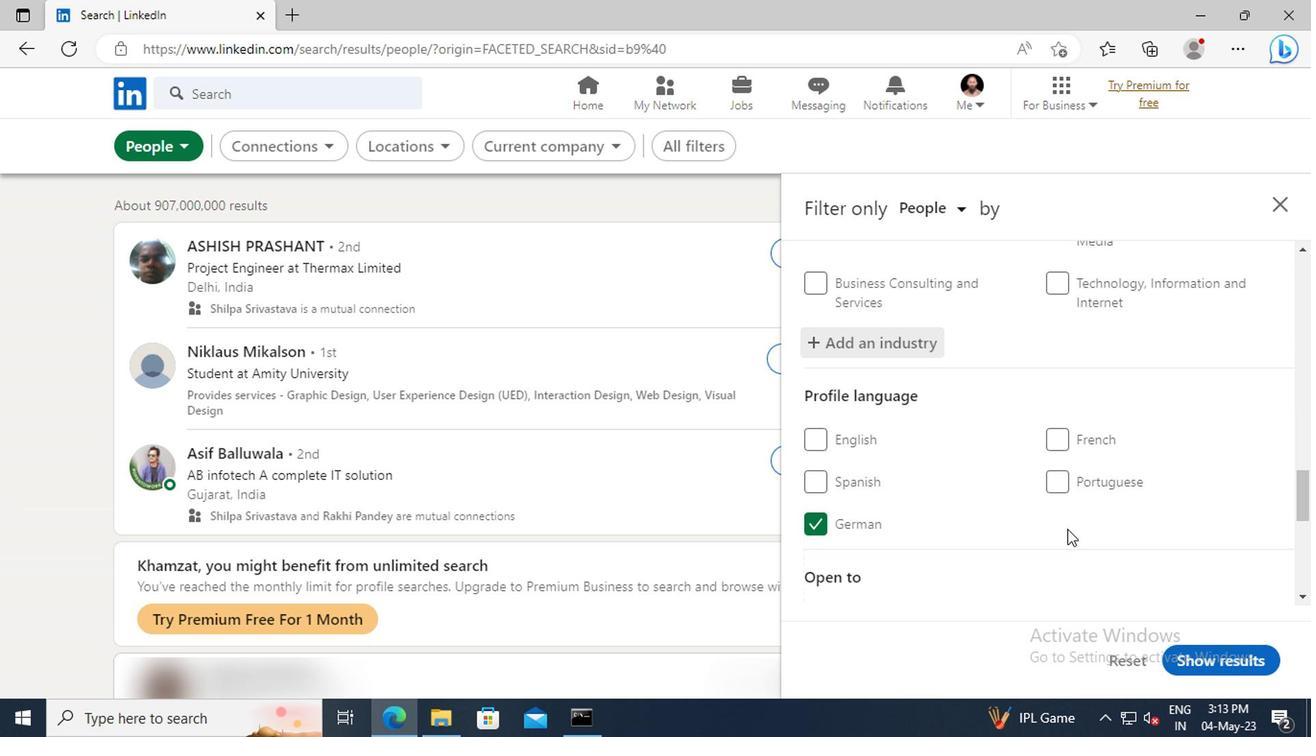 
Action: Mouse scrolled (1064, 525) with delta (0, -1)
Screenshot: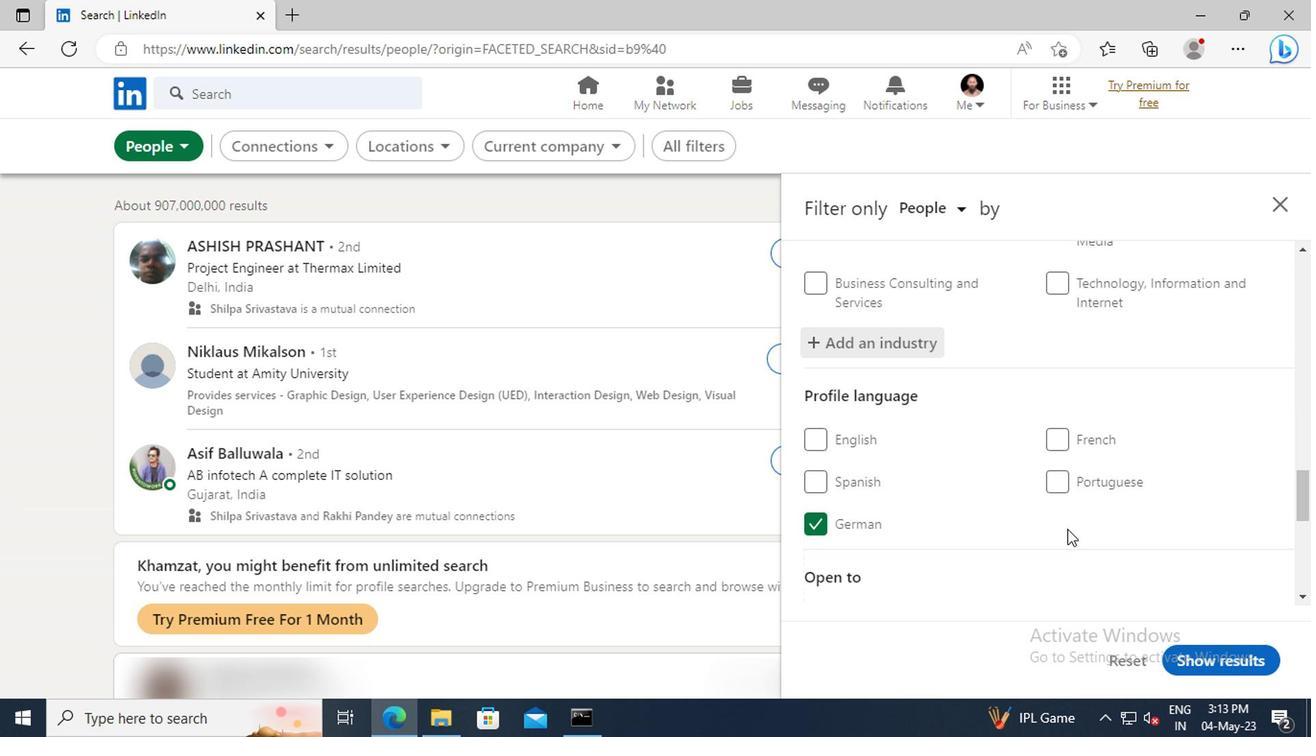 
Action: Mouse moved to (1065, 506)
Screenshot: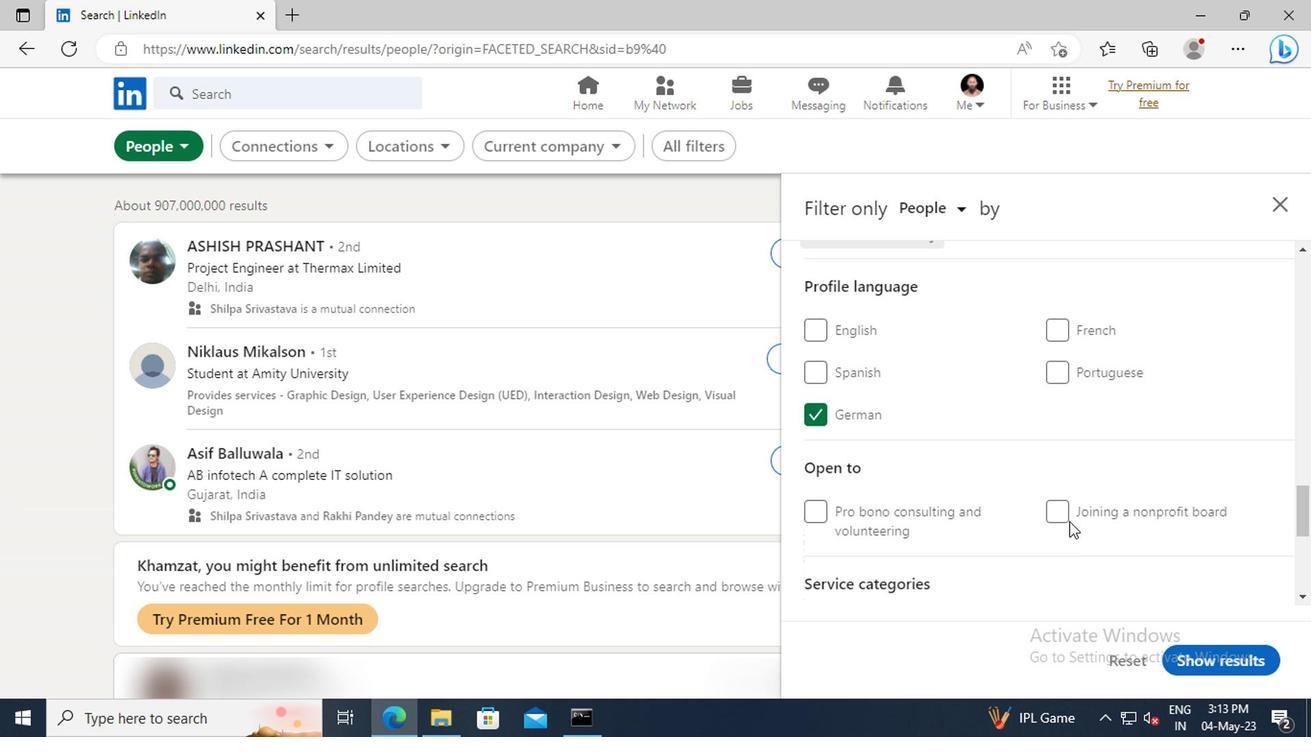 
Action: Mouse scrolled (1065, 505) with delta (0, -1)
Screenshot: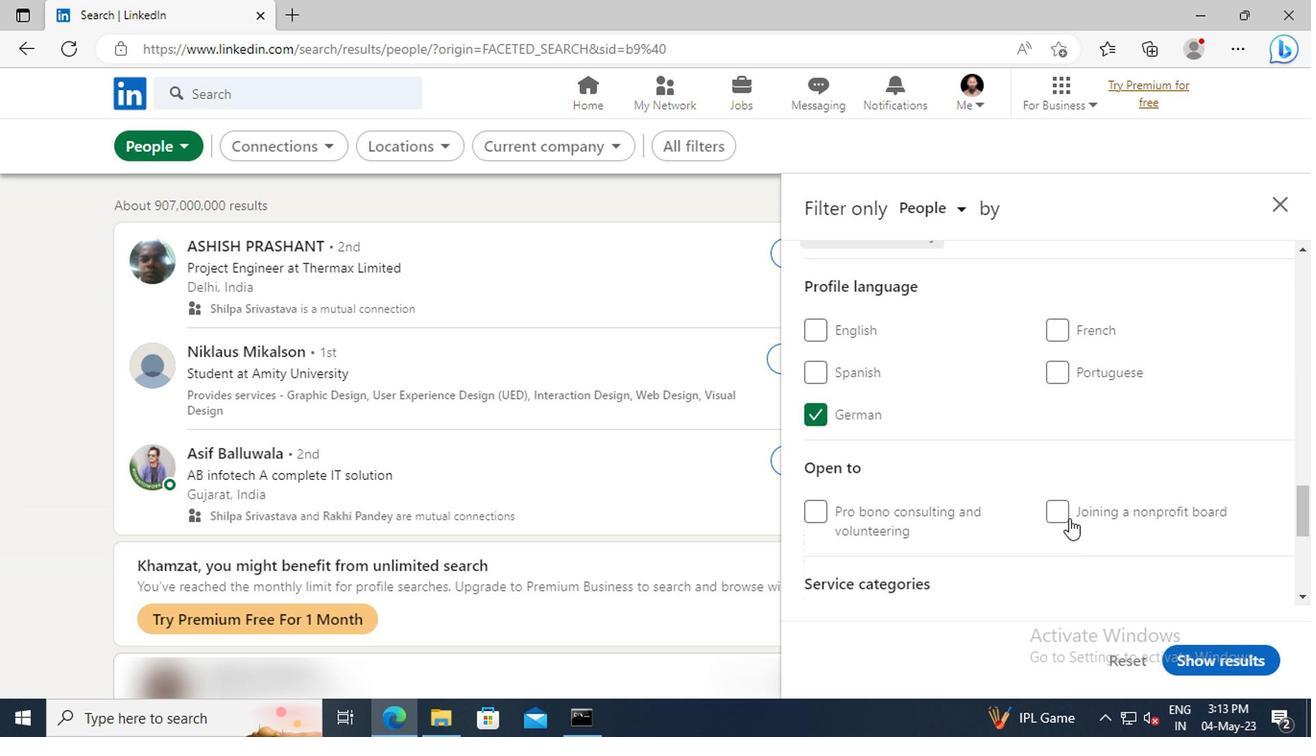 
Action: Mouse moved to (1065, 505)
Screenshot: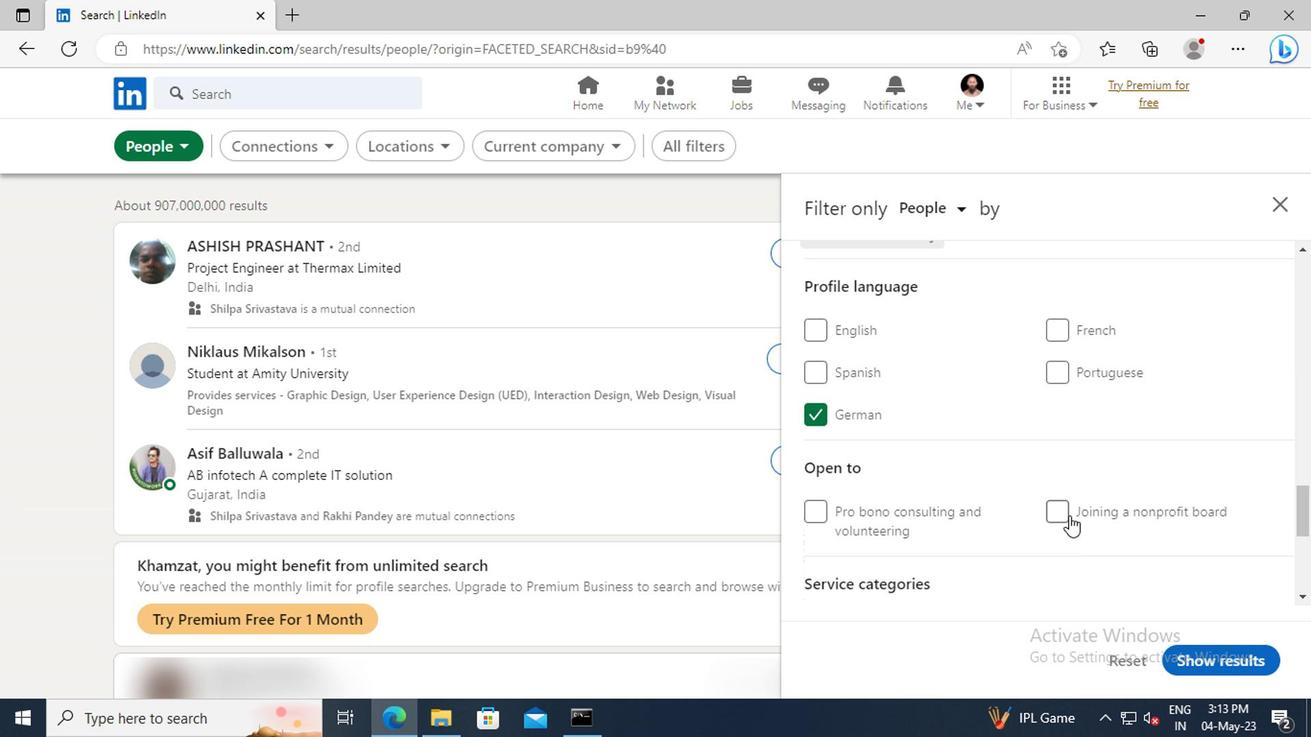 
Action: Mouse scrolled (1065, 504) with delta (0, 0)
Screenshot: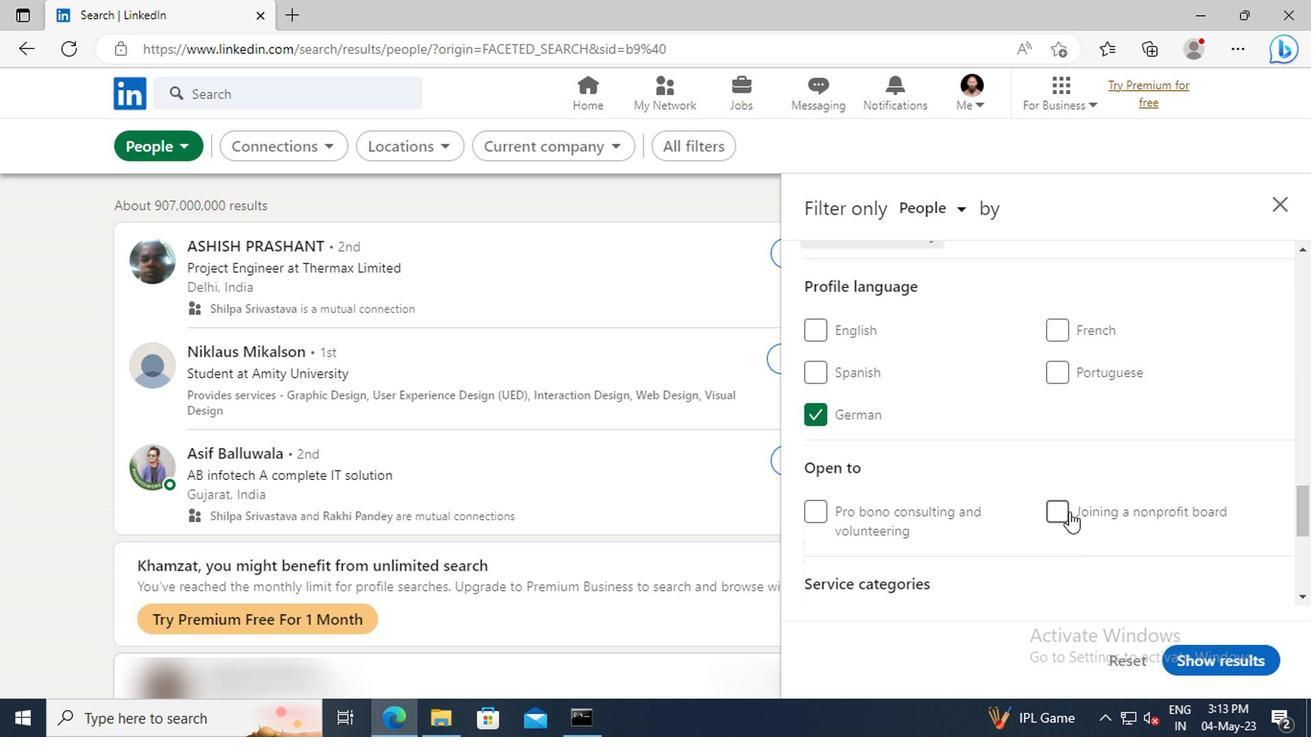 
Action: Mouse moved to (1064, 495)
Screenshot: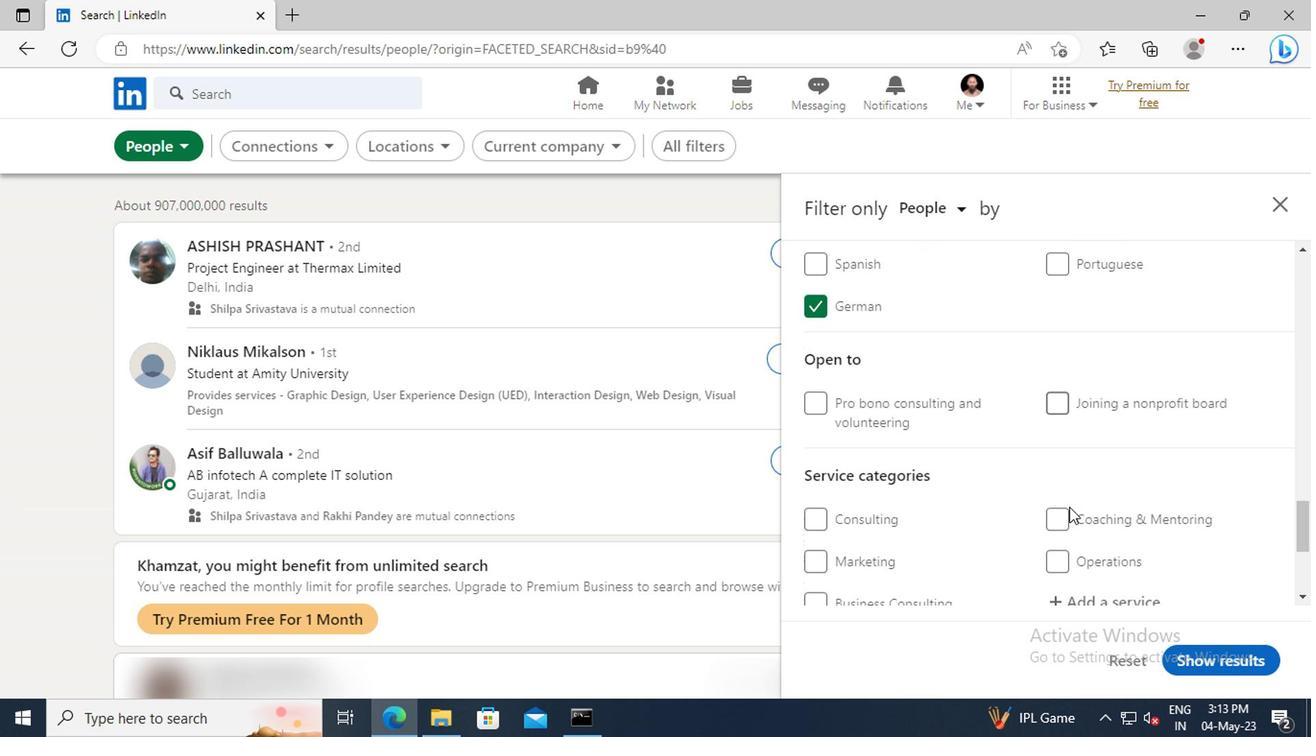 
Action: Mouse scrolled (1064, 494) with delta (0, 0)
Screenshot: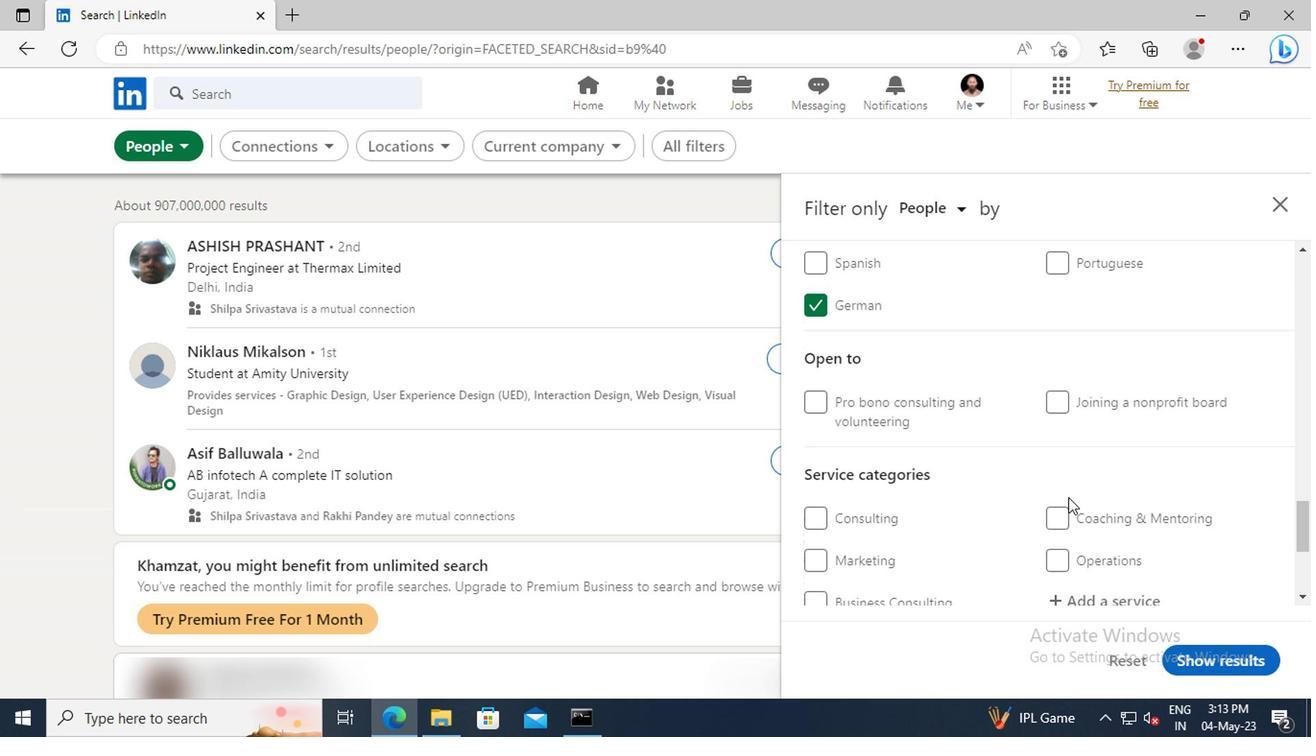 
Action: Mouse scrolled (1064, 494) with delta (0, 0)
Screenshot: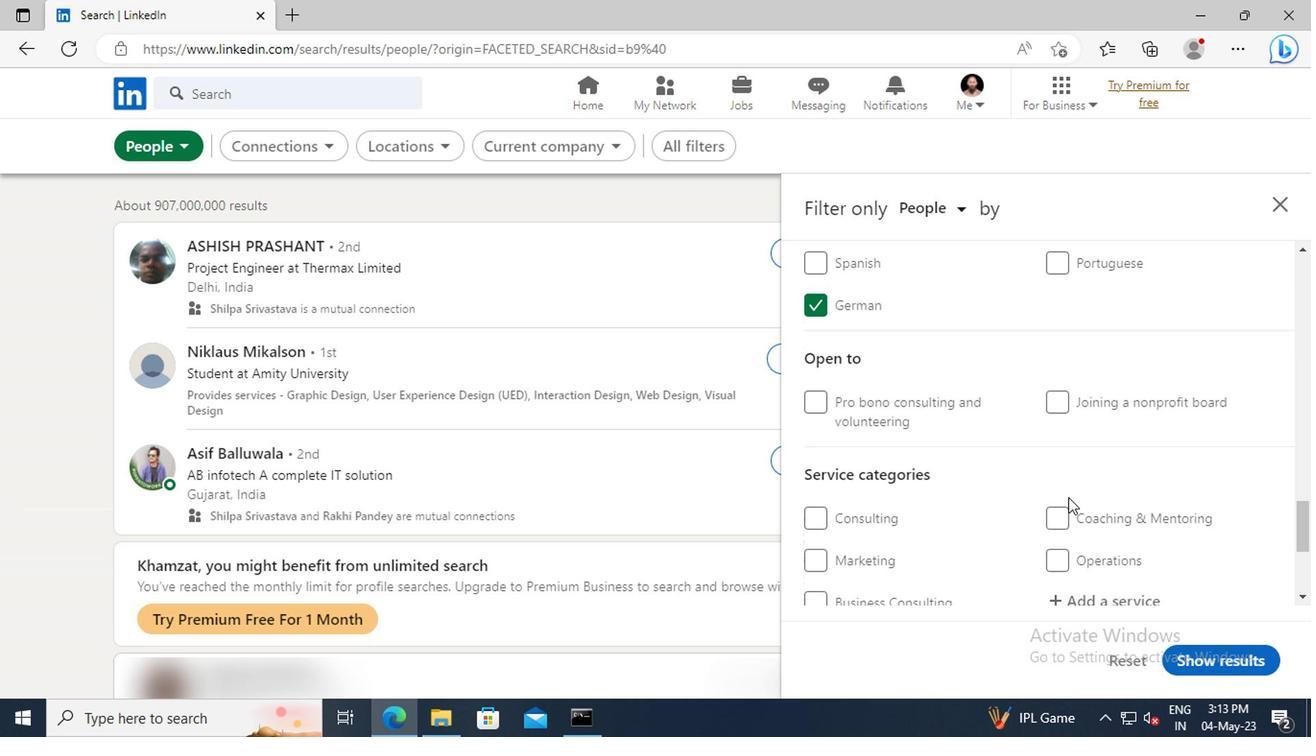 
Action: Mouse moved to (1070, 489)
Screenshot: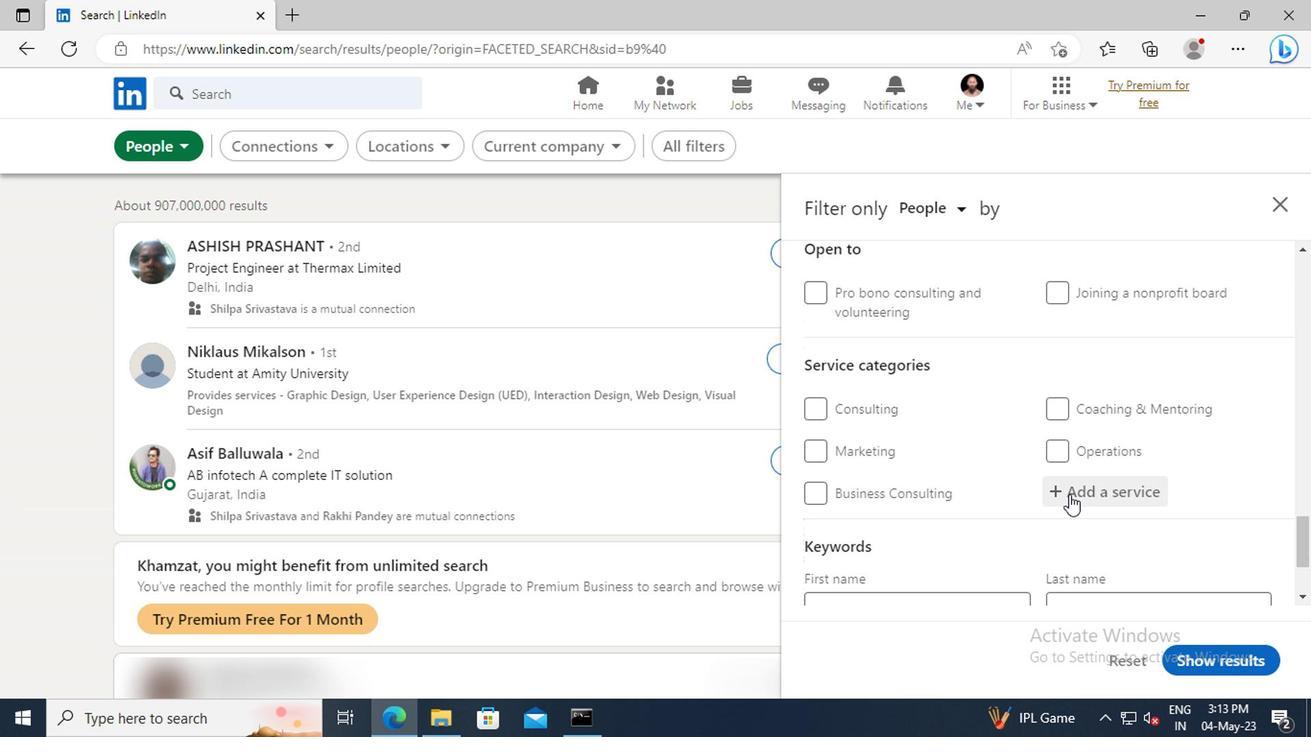 
Action: Mouse pressed left at (1070, 489)
Screenshot: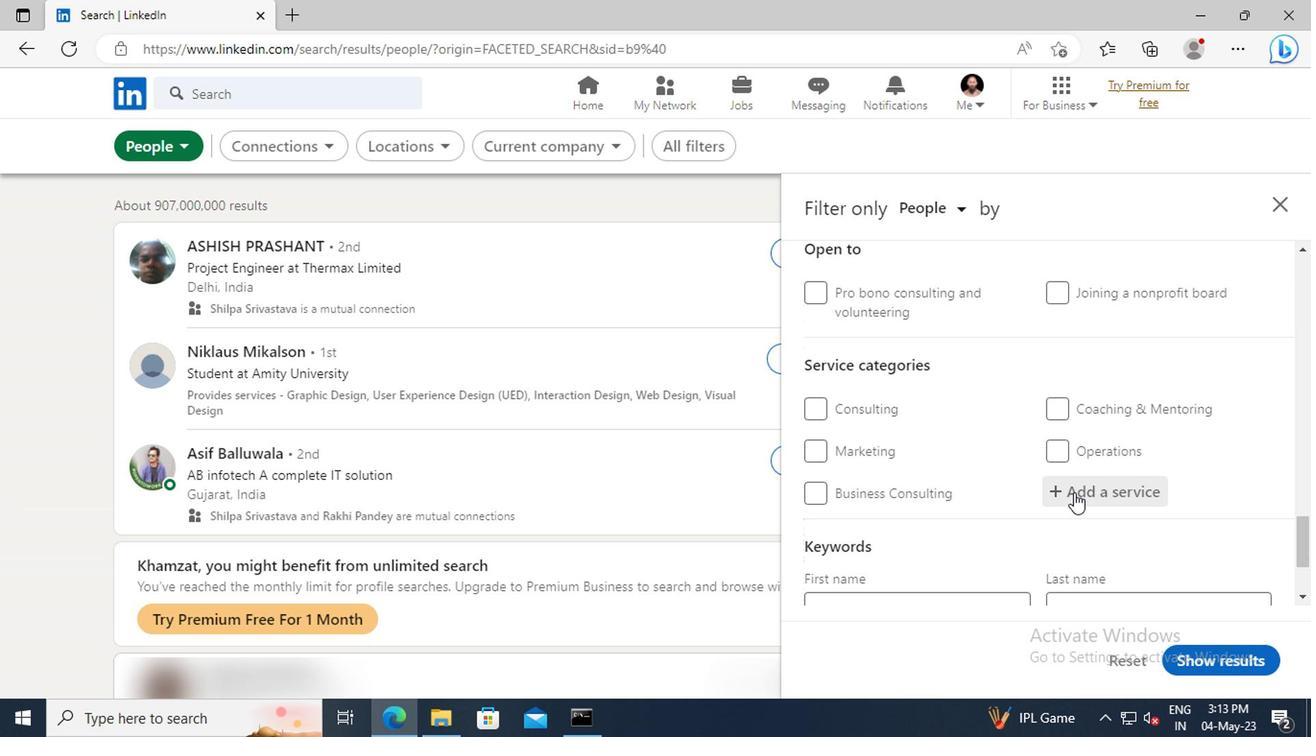 
Action: Key pressed <Key.shift>
Screenshot: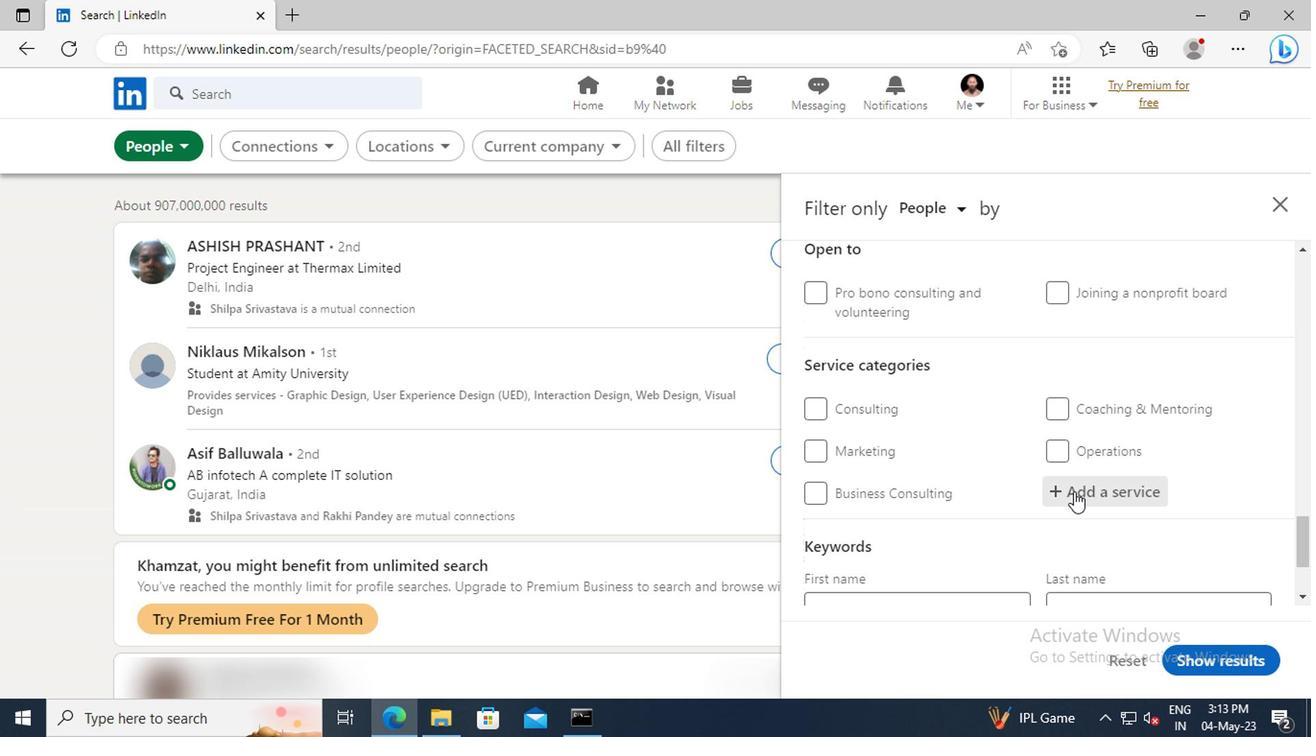 
Action: Mouse moved to (1065, 492)
Screenshot: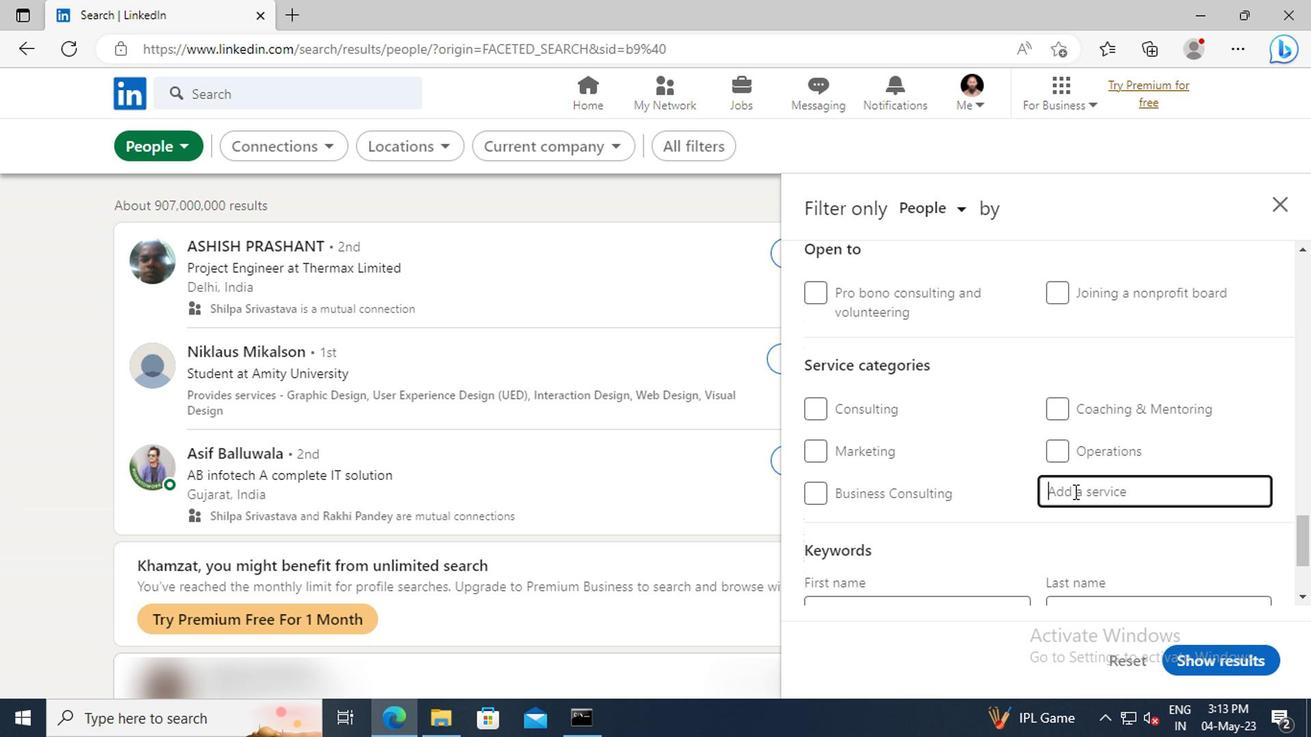 
Action: Key pressed CONTENT
Screenshot: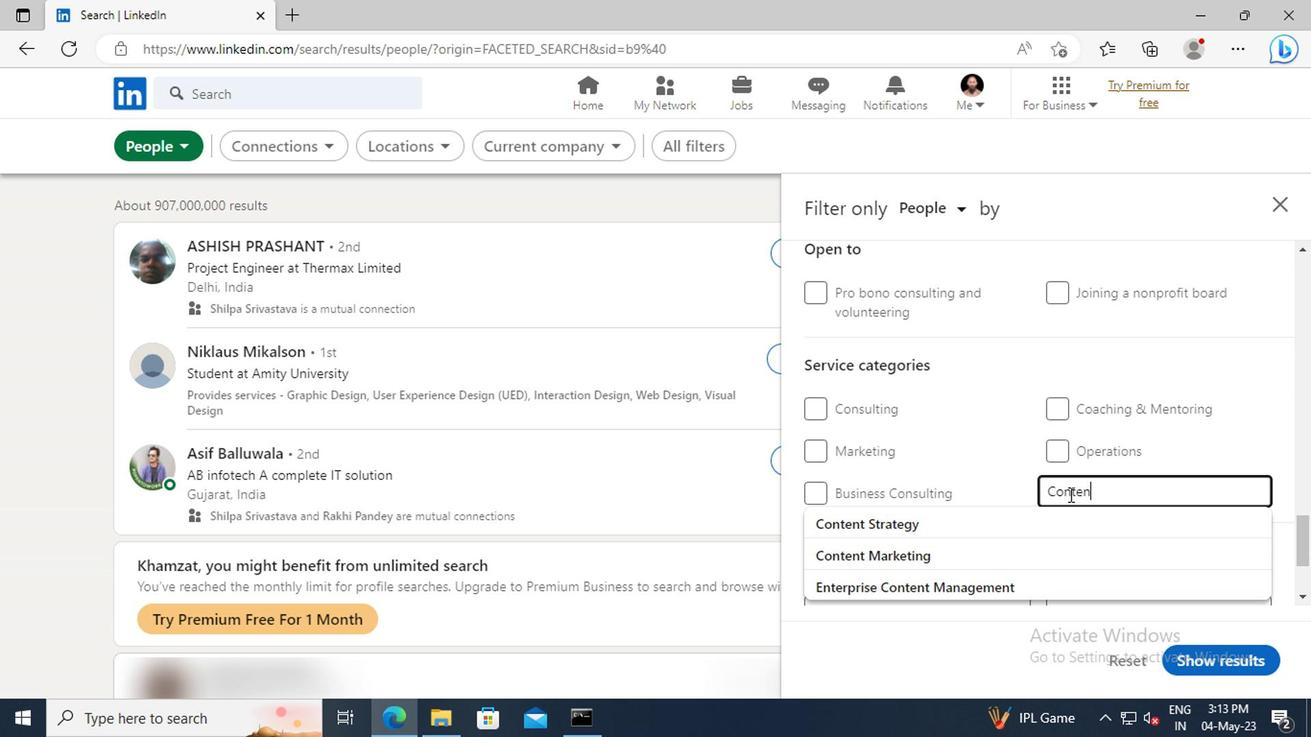 
Action: Mouse moved to (1065, 517)
Screenshot: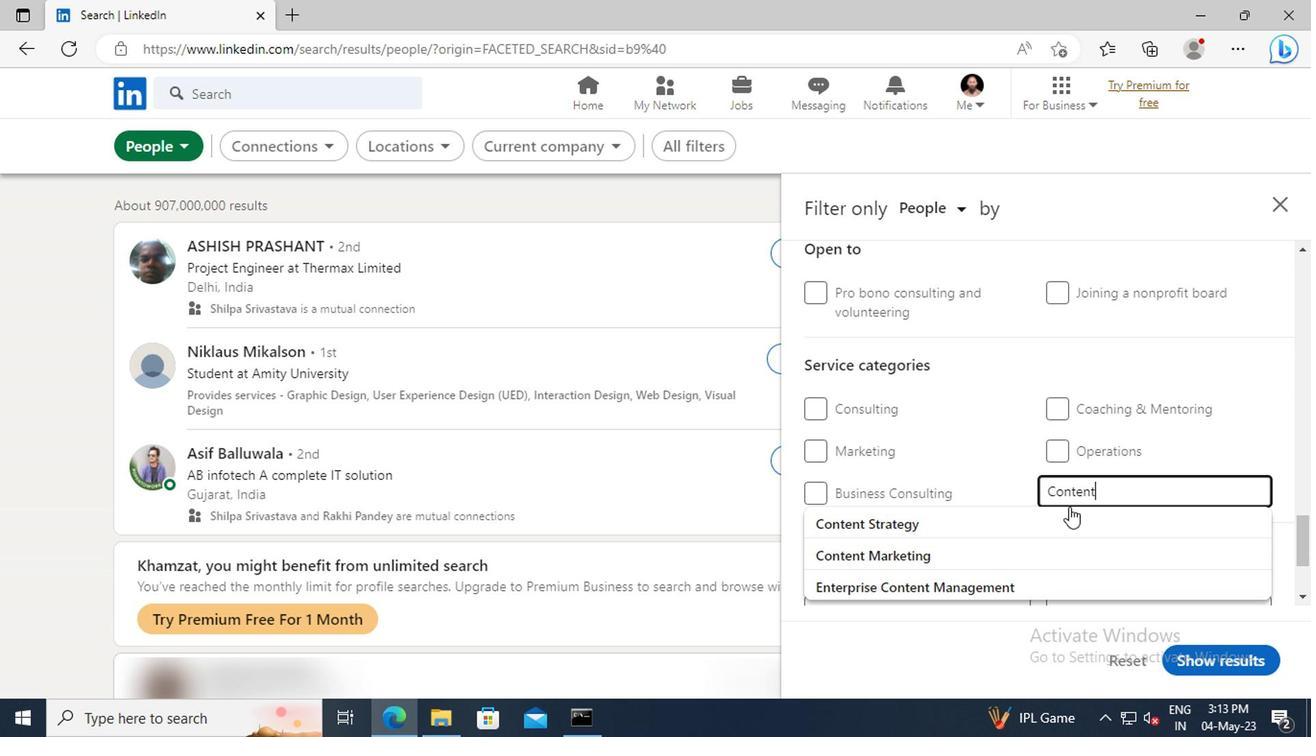 
Action: Mouse pressed left at (1065, 517)
Screenshot: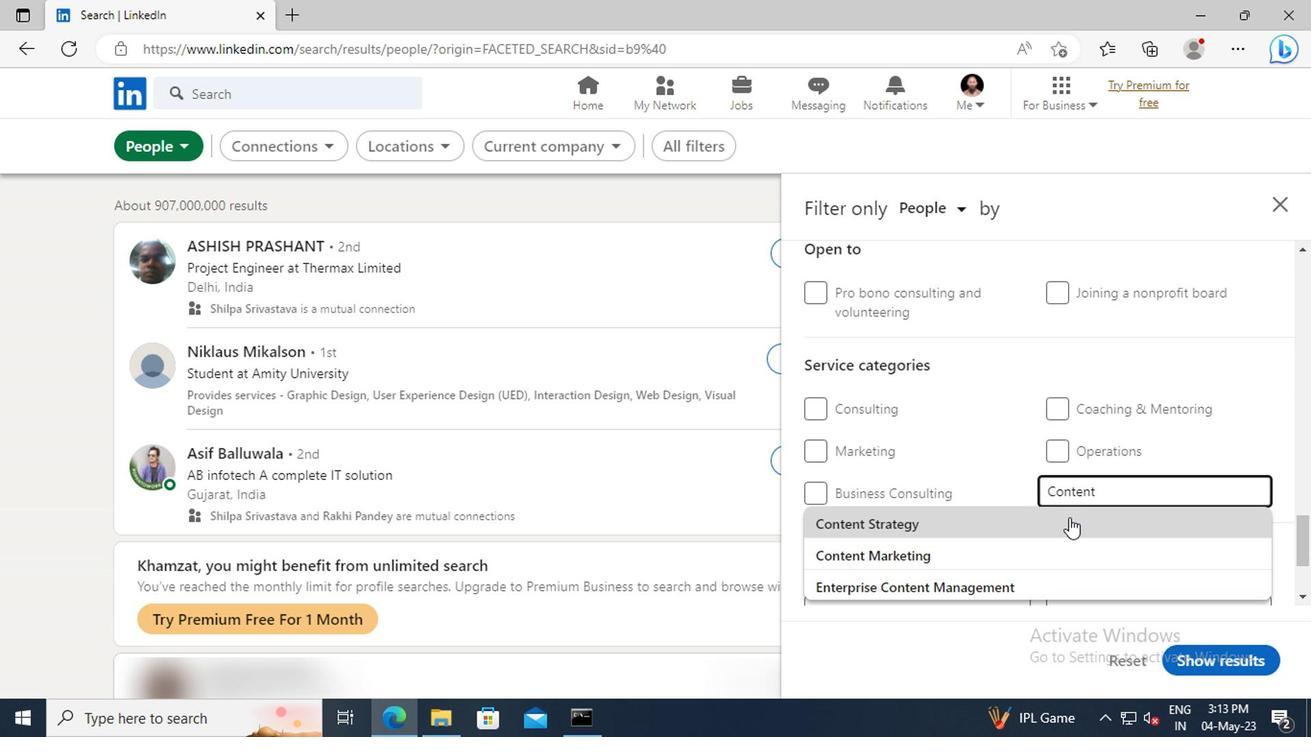 
Action: Mouse scrolled (1065, 517) with delta (0, 0)
Screenshot: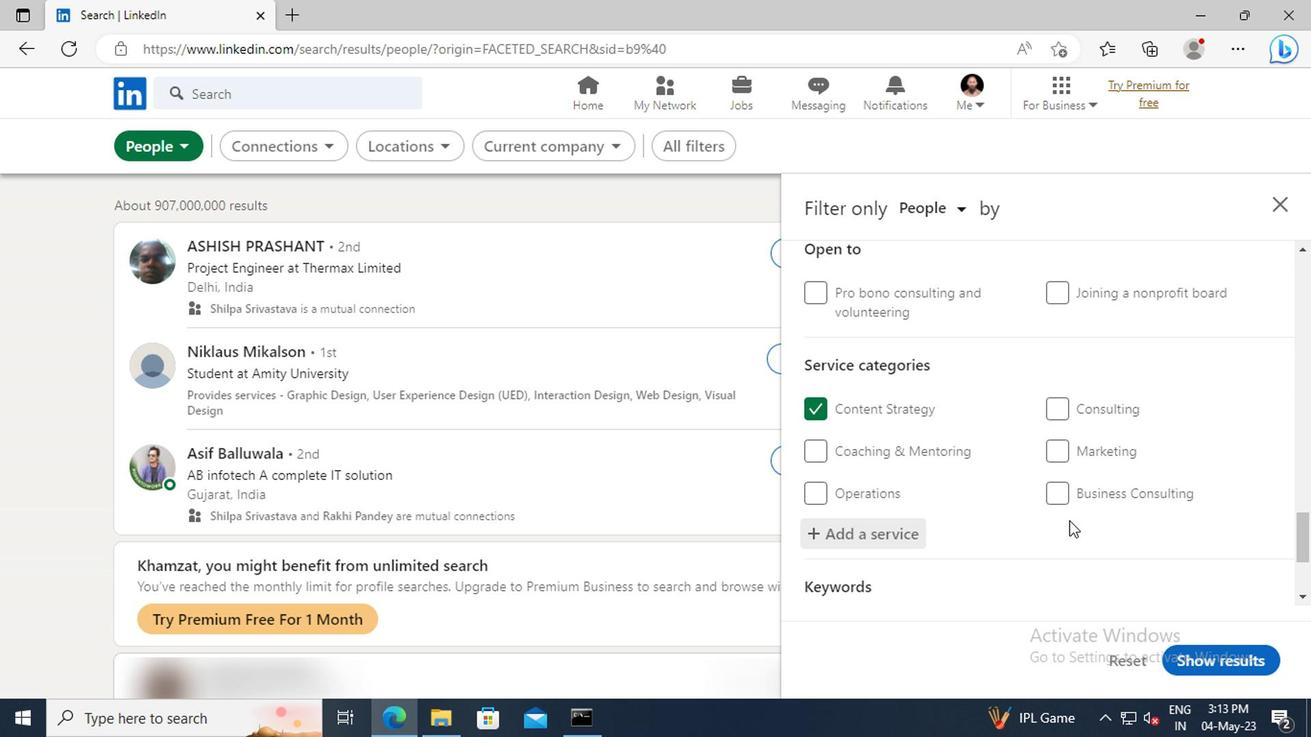
Action: Mouse scrolled (1065, 517) with delta (0, 0)
Screenshot: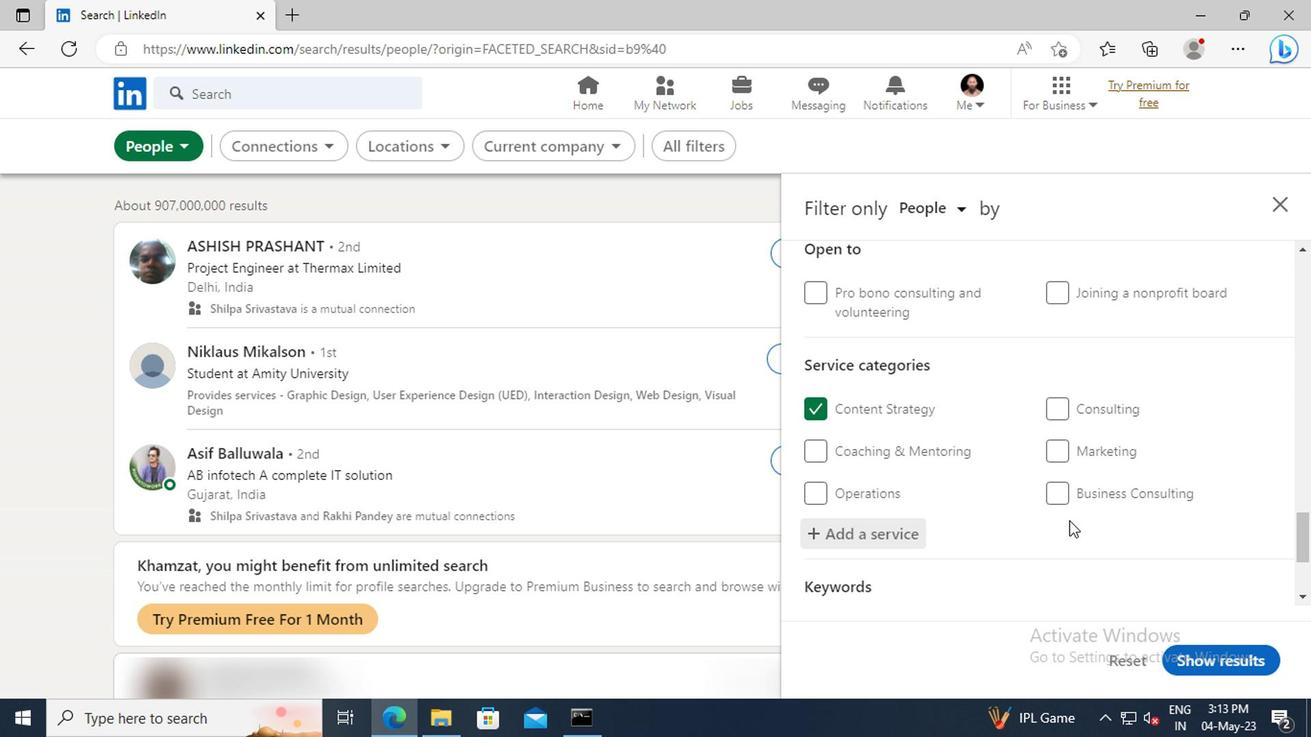 
Action: Mouse scrolled (1065, 517) with delta (0, 0)
Screenshot: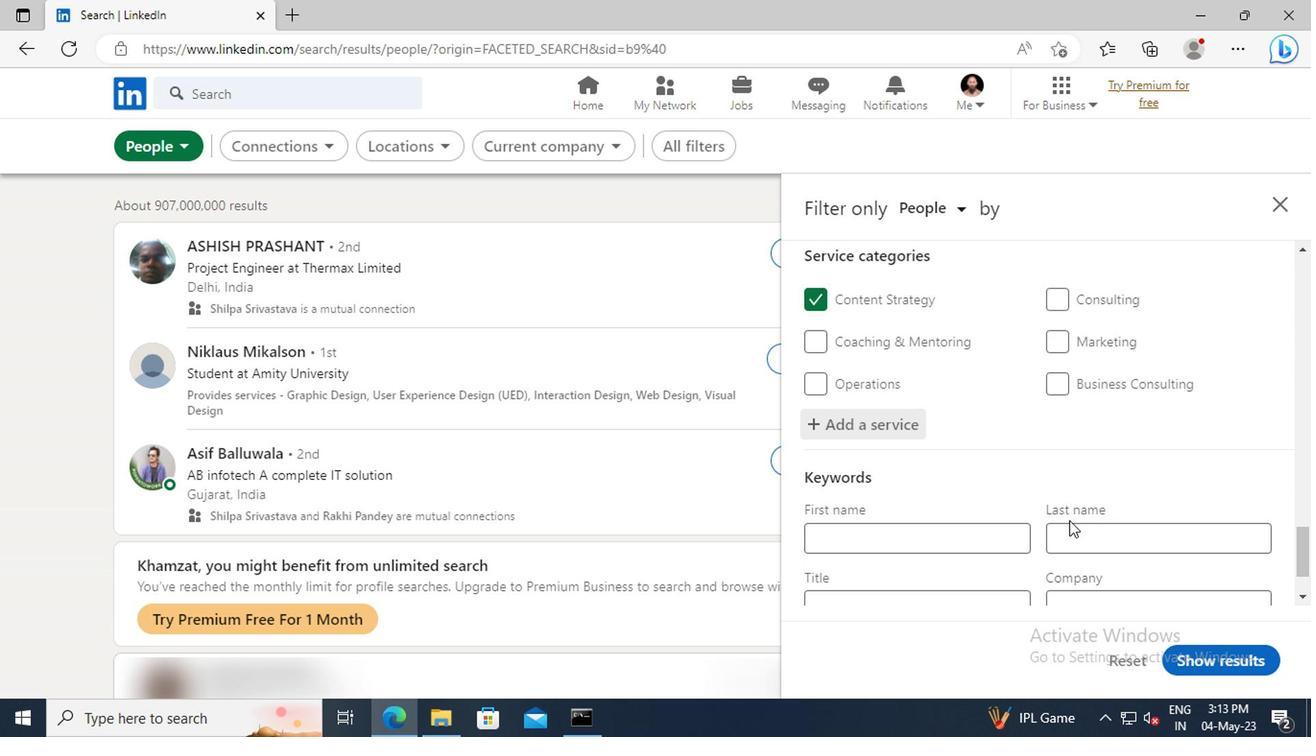 
Action: Mouse moved to (939, 549)
Screenshot: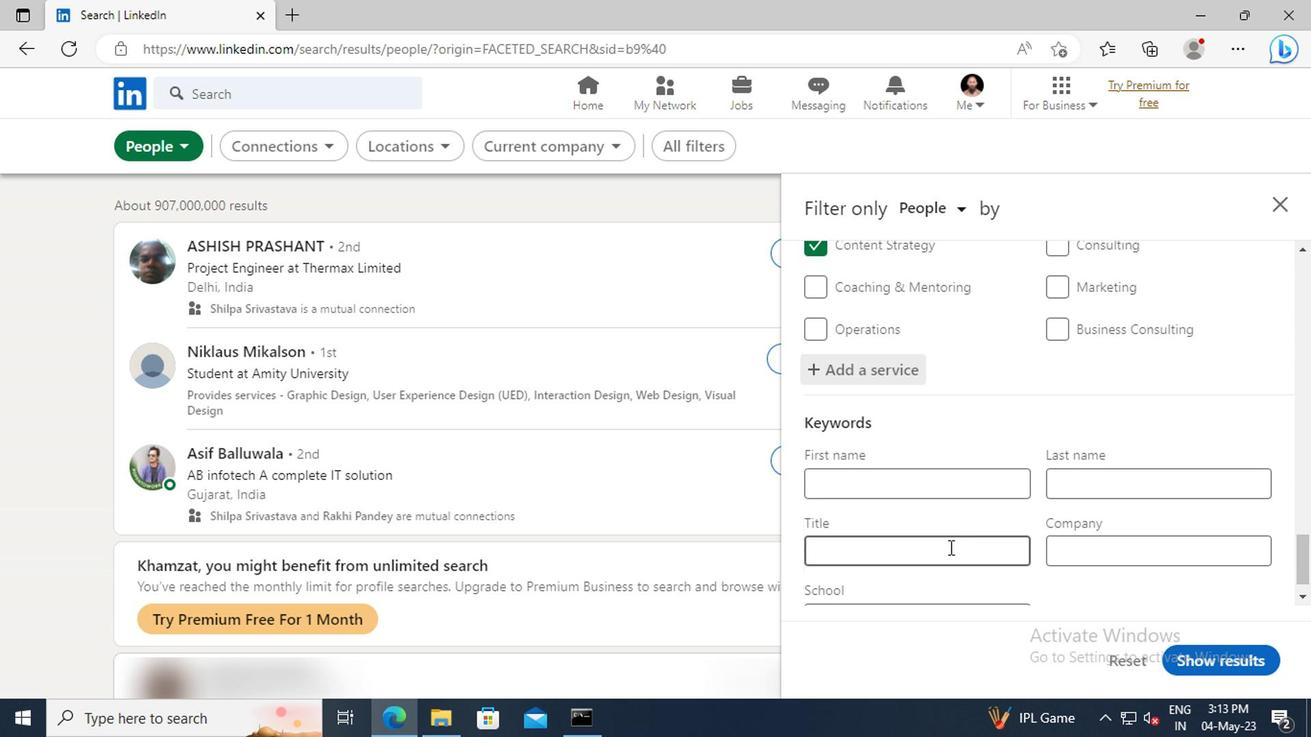 
Action: Mouse pressed left at (939, 549)
Screenshot: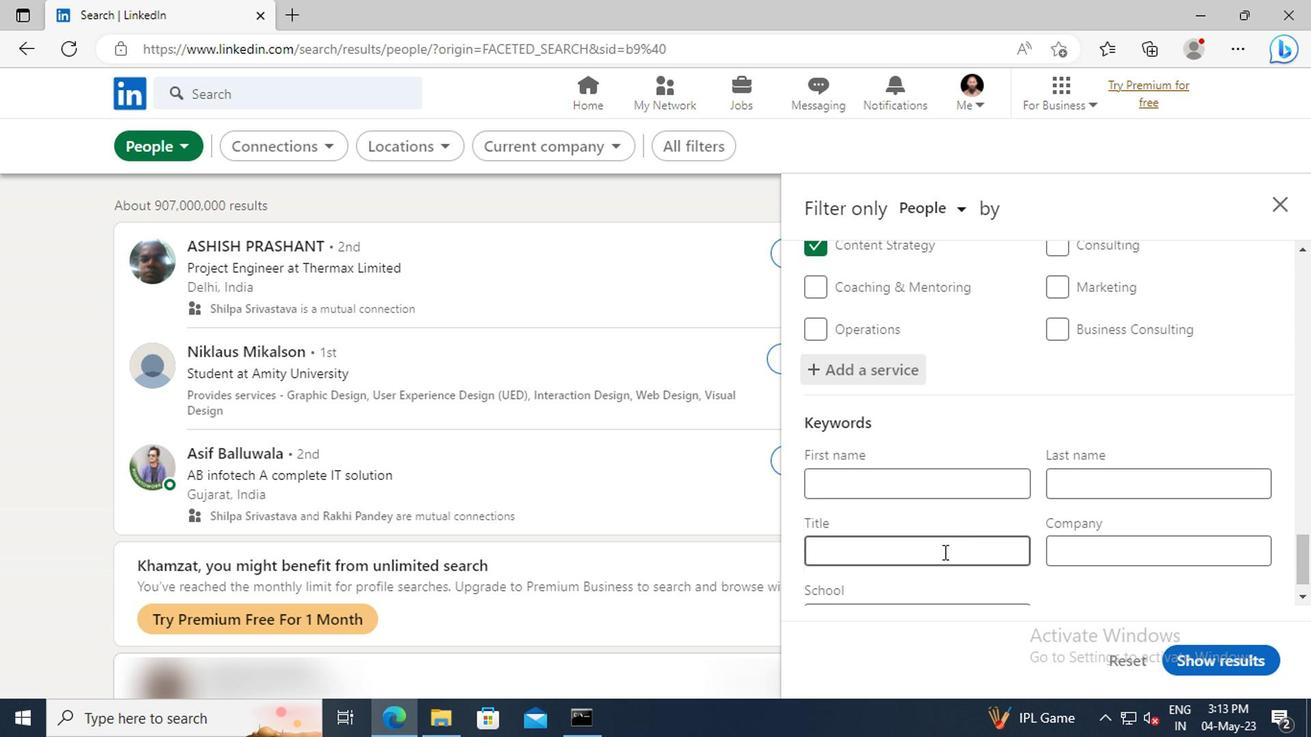 
Action: Mouse moved to (939, 549)
Screenshot: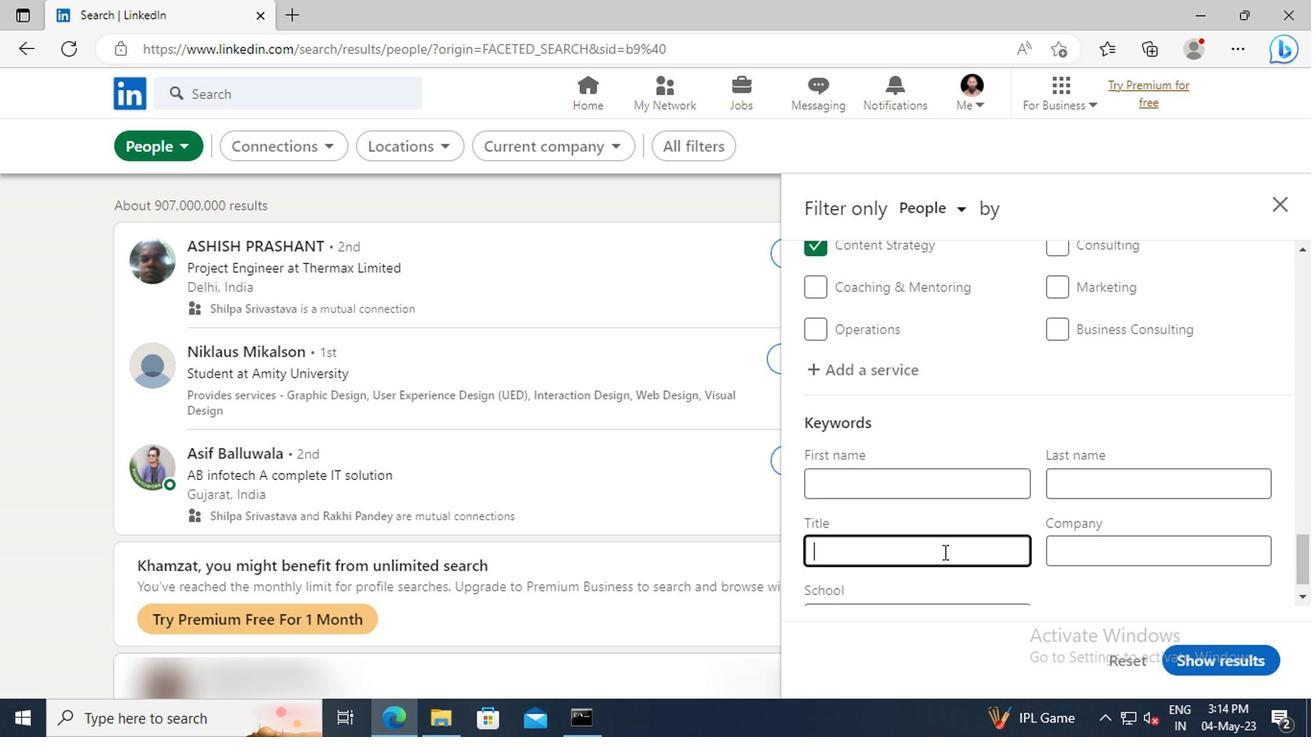 
Action: Key pressed <Key.shift>FINANCIAL<Key.space><Key.shift>ANALYST<Key.enter>
Screenshot: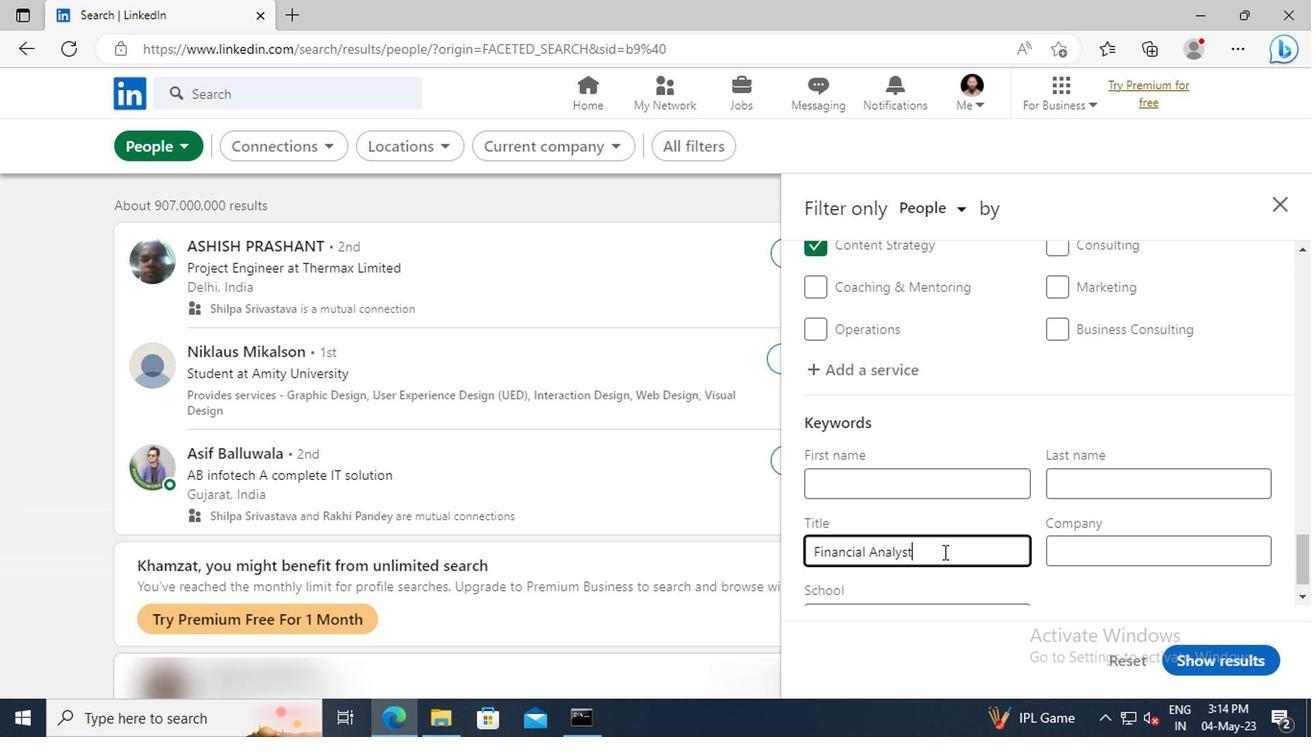 
Action: Mouse moved to (941, 549)
Screenshot: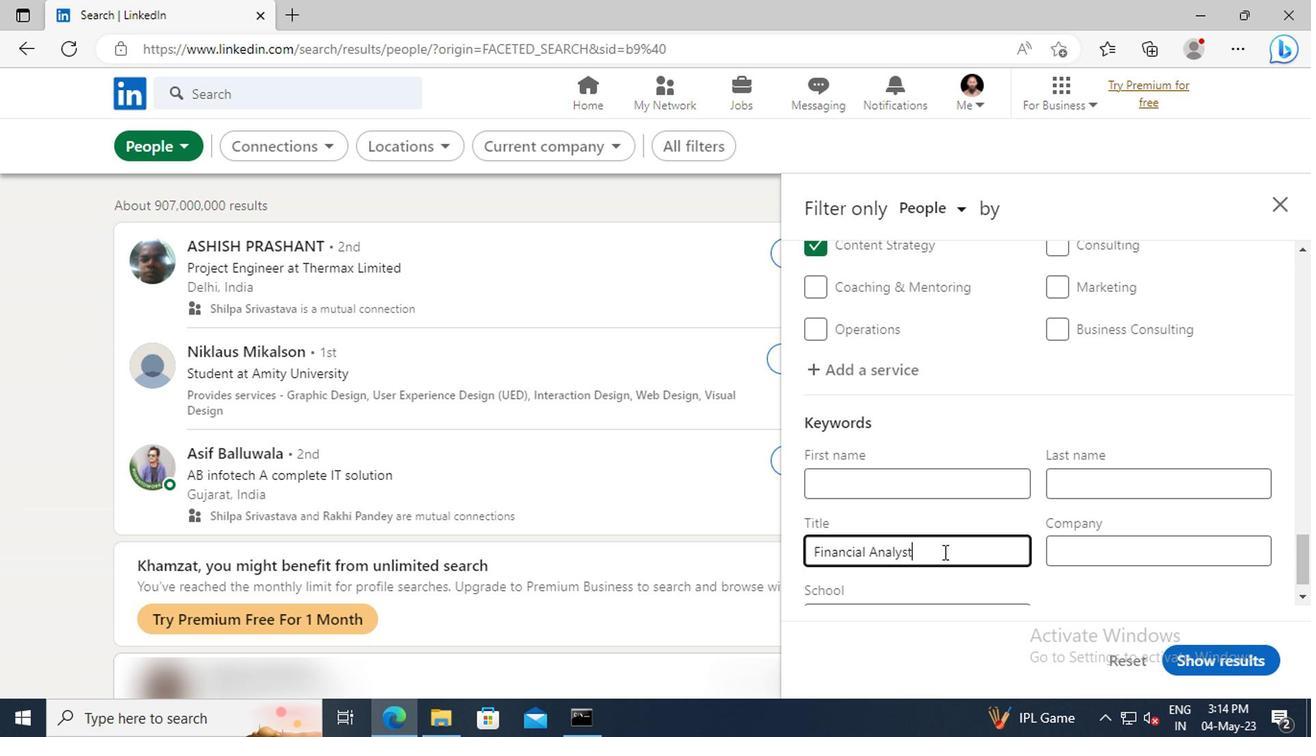 
Action: Mouse scrolled (941, 548) with delta (0, 0)
Screenshot: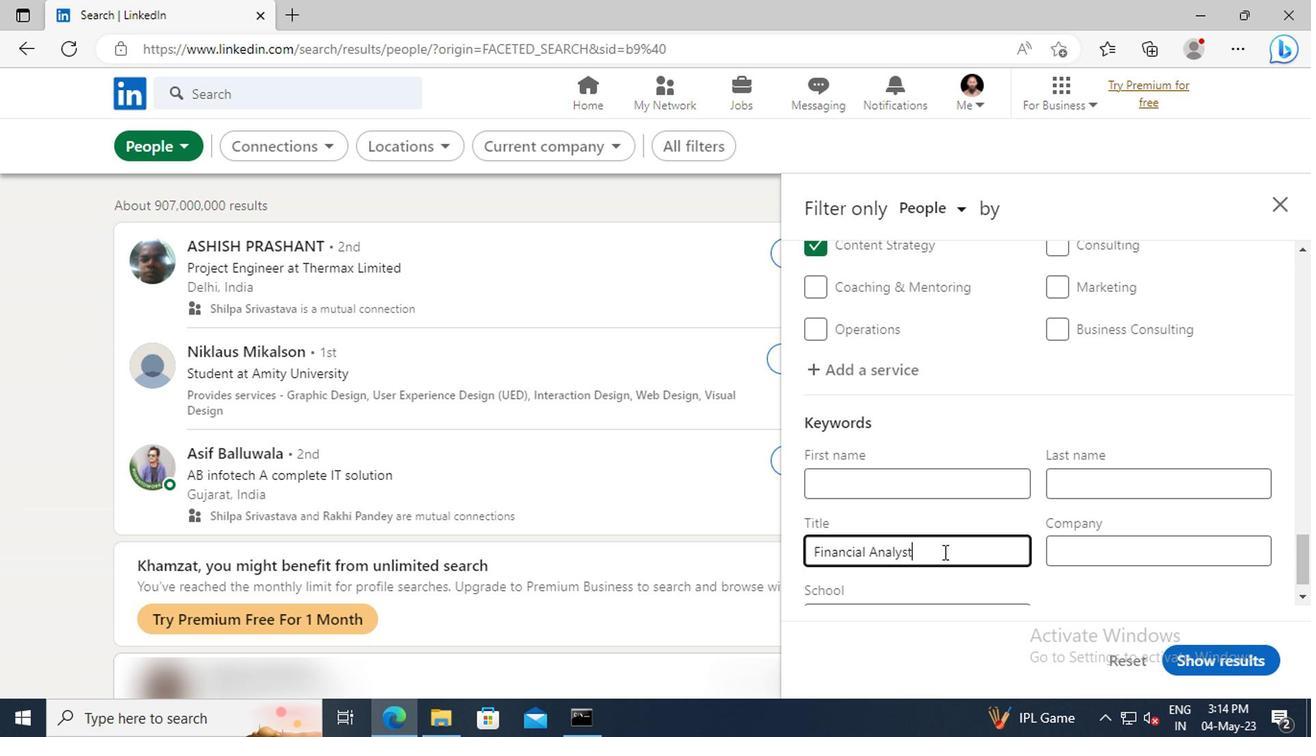 
Action: Mouse scrolled (941, 548) with delta (0, 0)
Screenshot: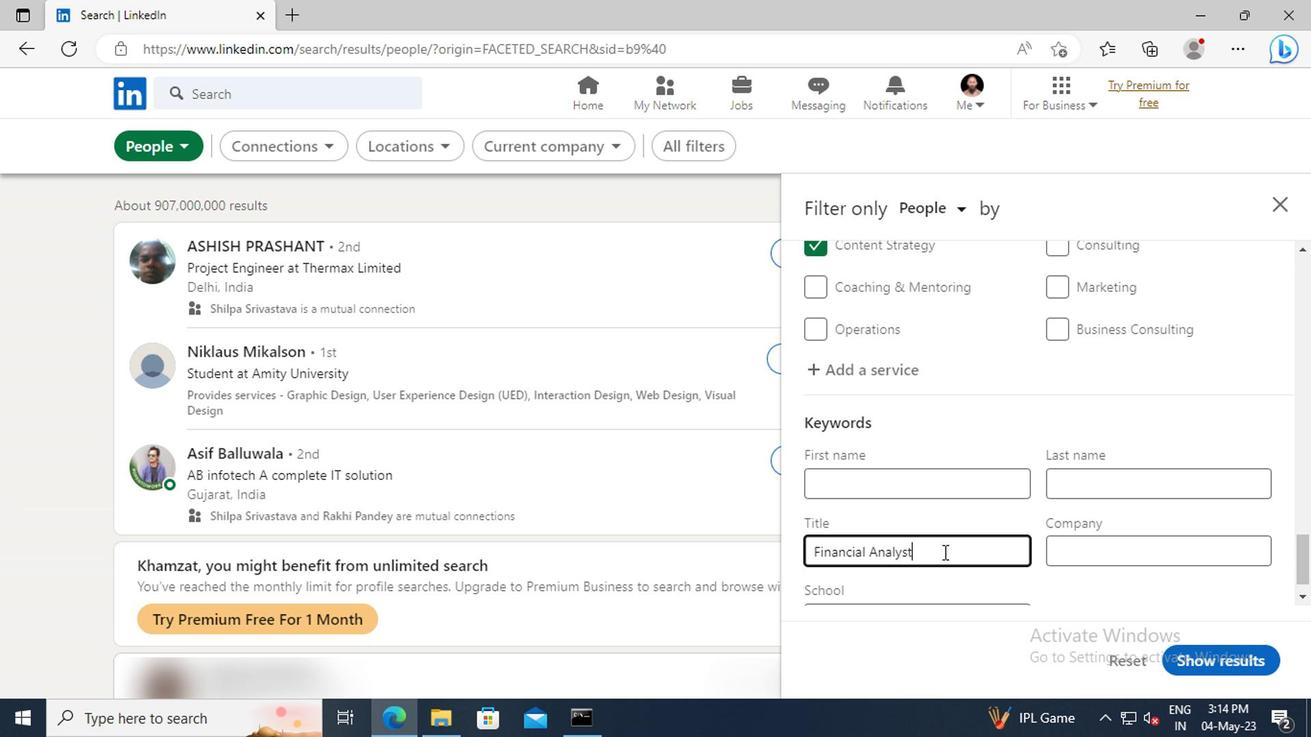 
Action: Mouse moved to (1198, 660)
Screenshot: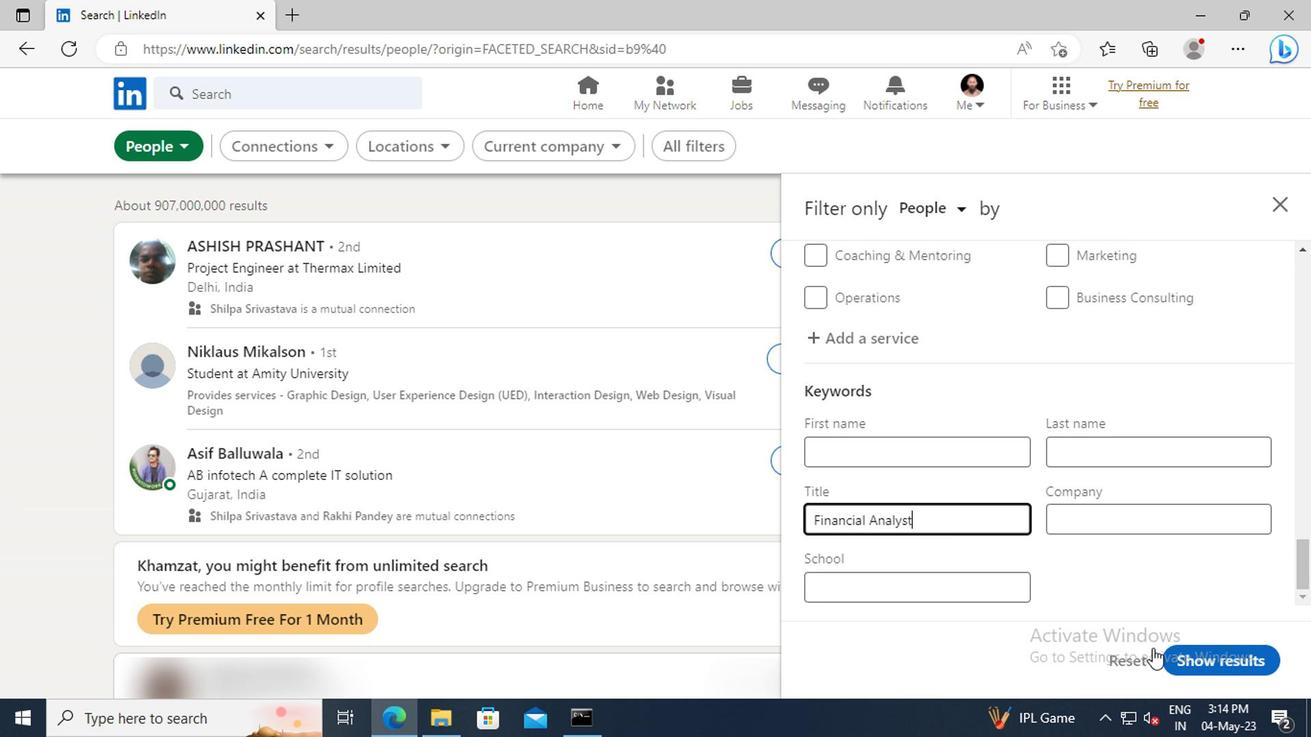 
Action: Mouse pressed left at (1198, 660)
Screenshot: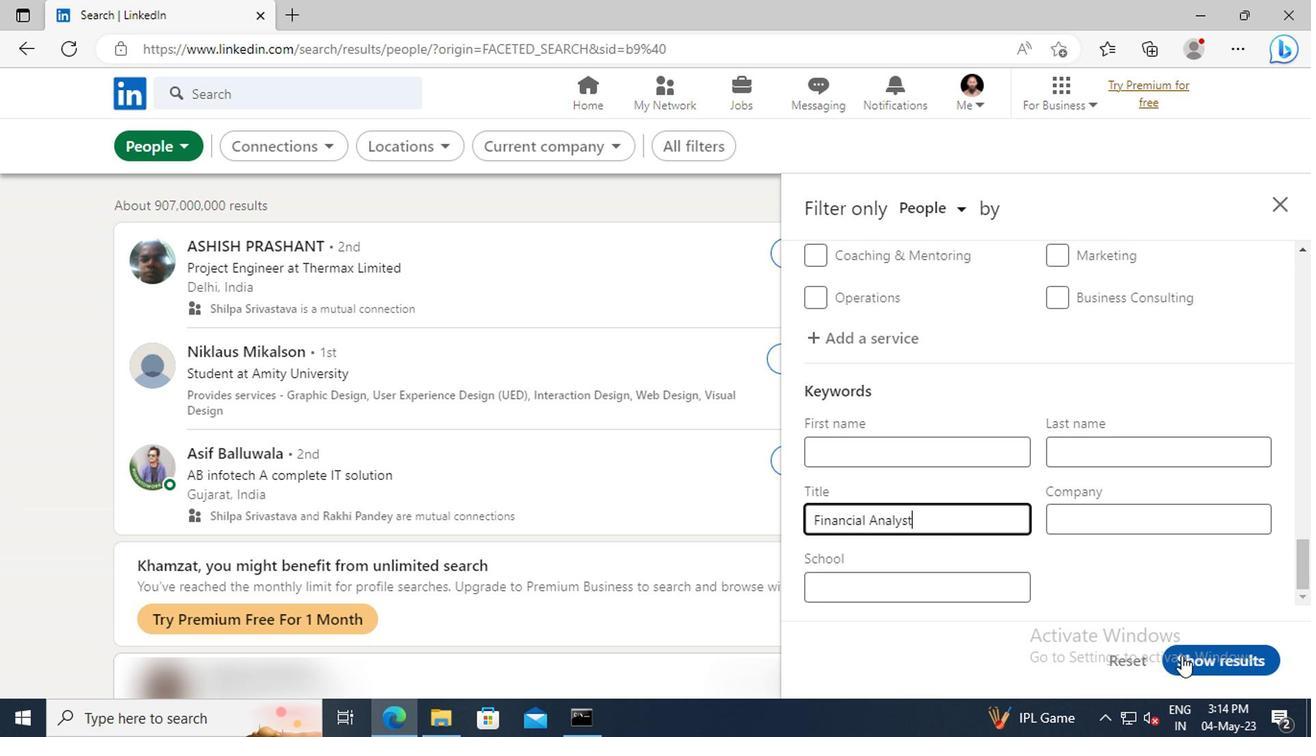 
Action: Mouse moved to (1198, 657)
Screenshot: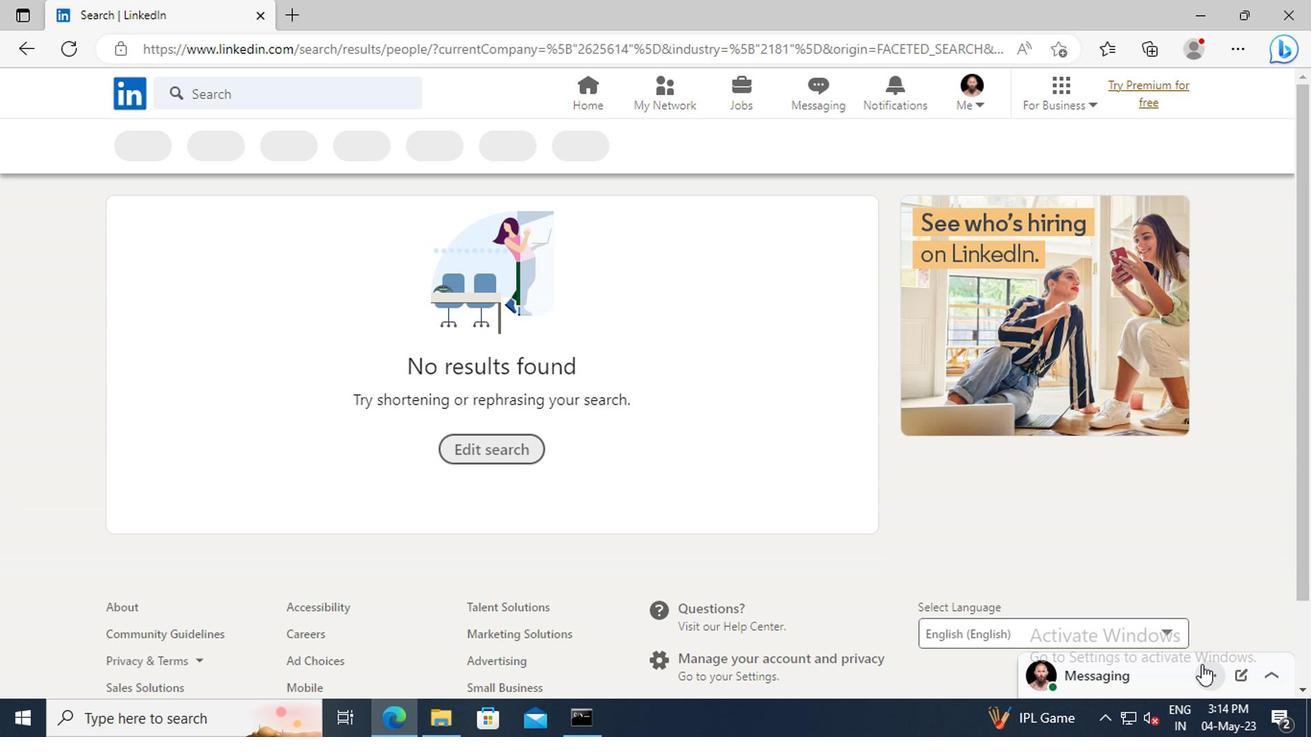 
